 Task: Look for space in Shangzhi, China from 12th June, 2023 to 15th June, 2023 for 2 adults in price range Rs.10000 to Rs.15000. Place can be entire place with 1  bedroom having 1 bed and 1 bathroom. Property type can be house, flat, guest house, hotel. Booking option can be shelf check-in. Required host language is Chinese (Simplified).
Action: Mouse moved to (752, 104)
Screenshot: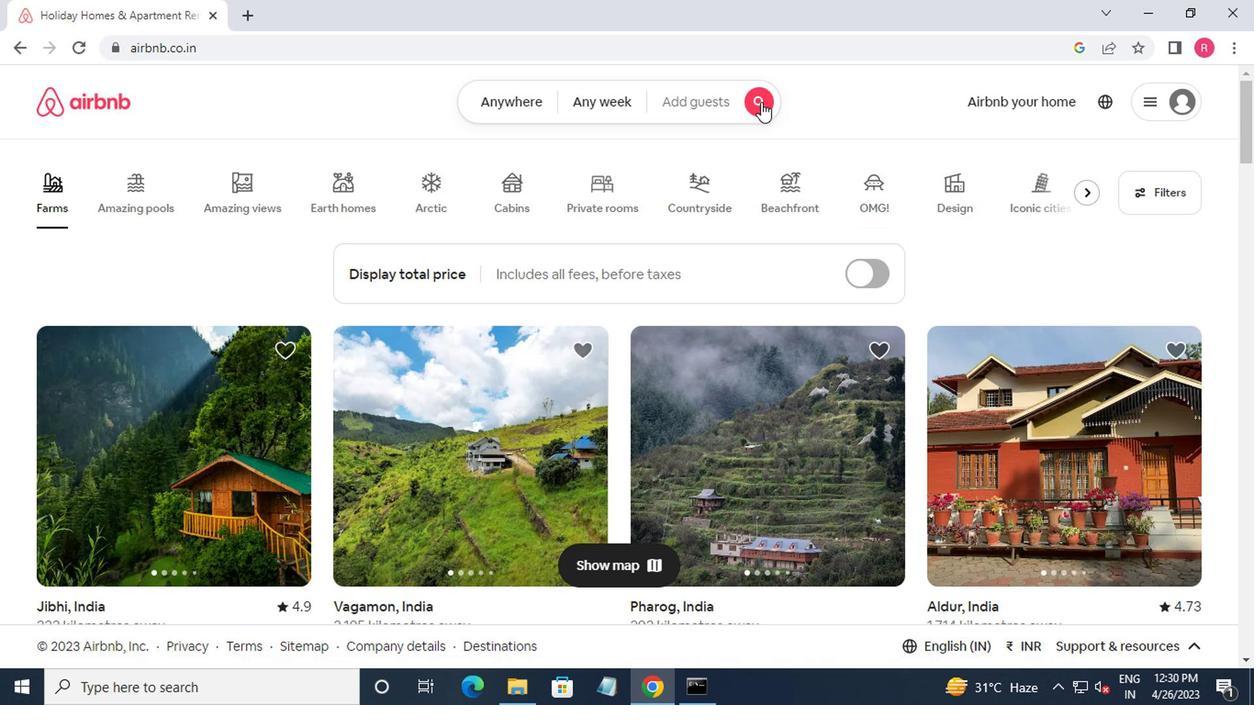 
Action: Mouse pressed left at (752, 104)
Screenshot: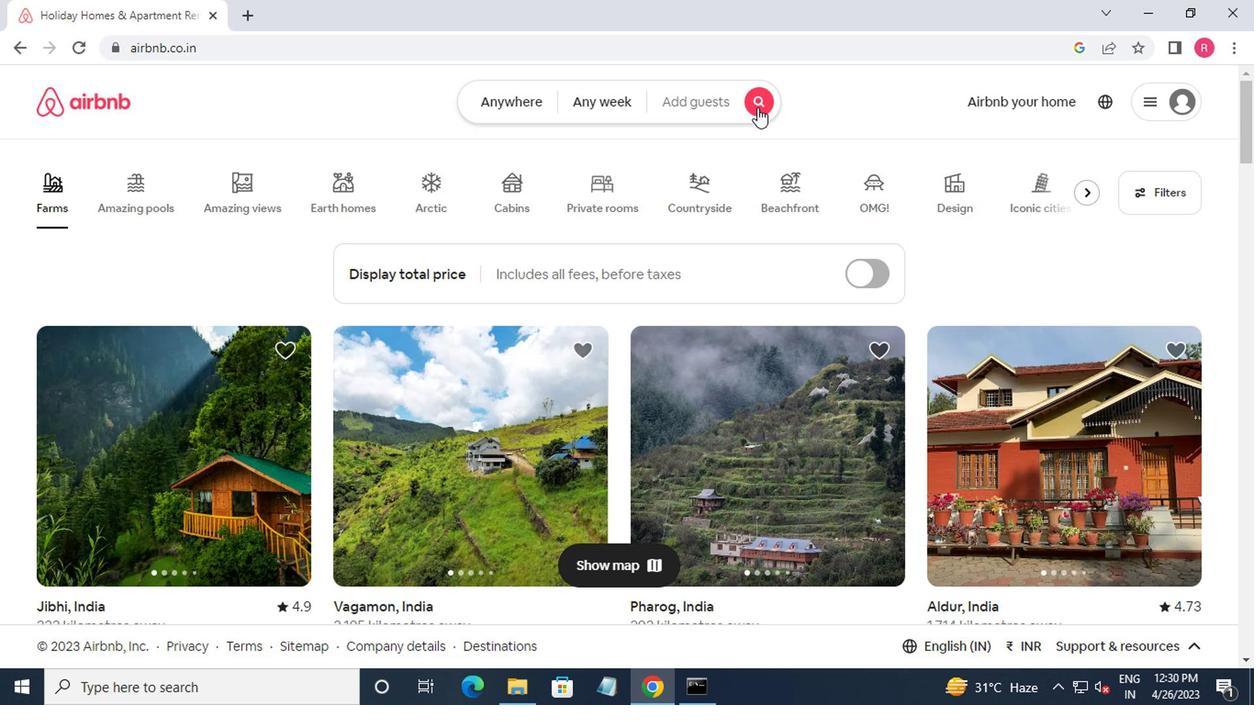 
Action: Mouse moved to (310, 183)
Screenshot: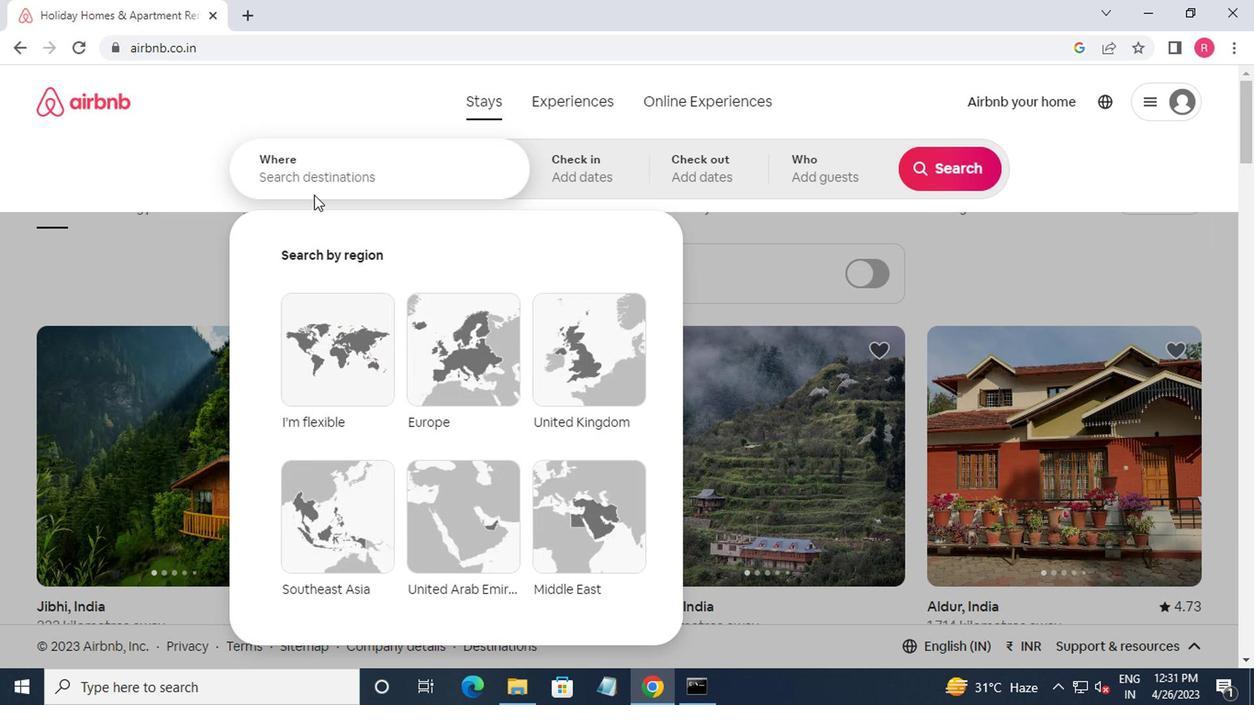 
Action: Mouse pressed left at (310, 183)
Screenshot: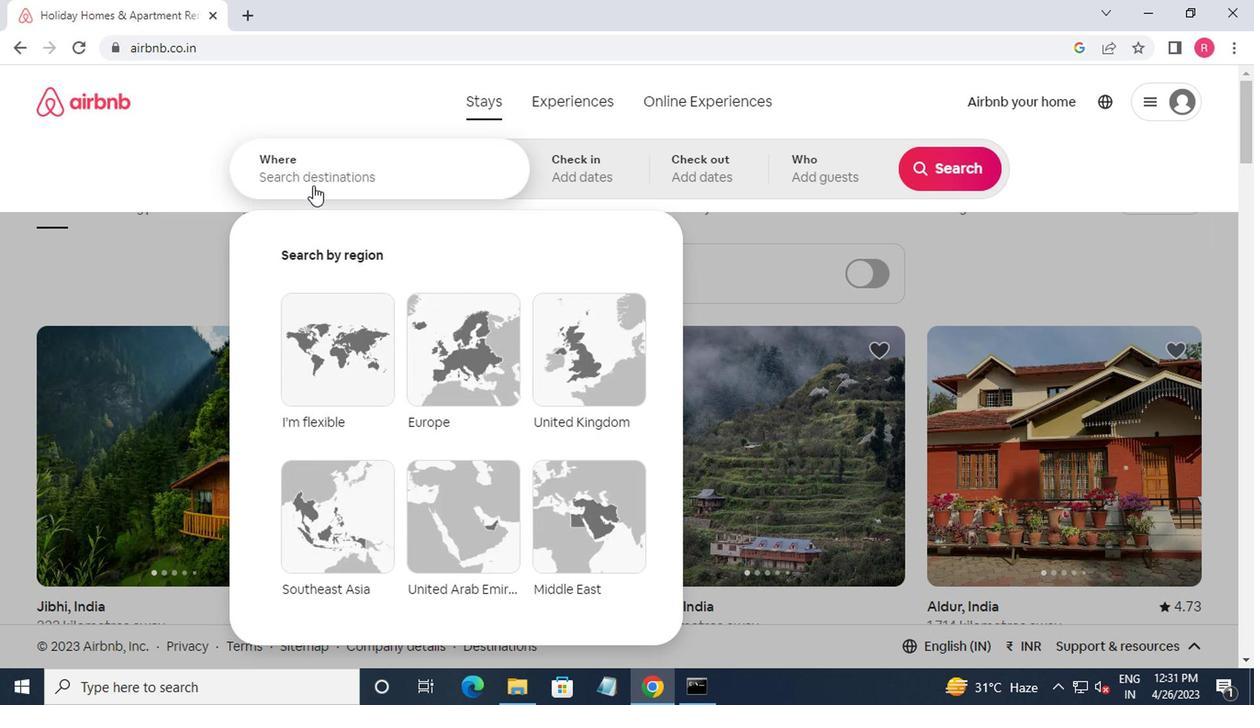 
Action: Key pressed shanghi,china
Screenshot: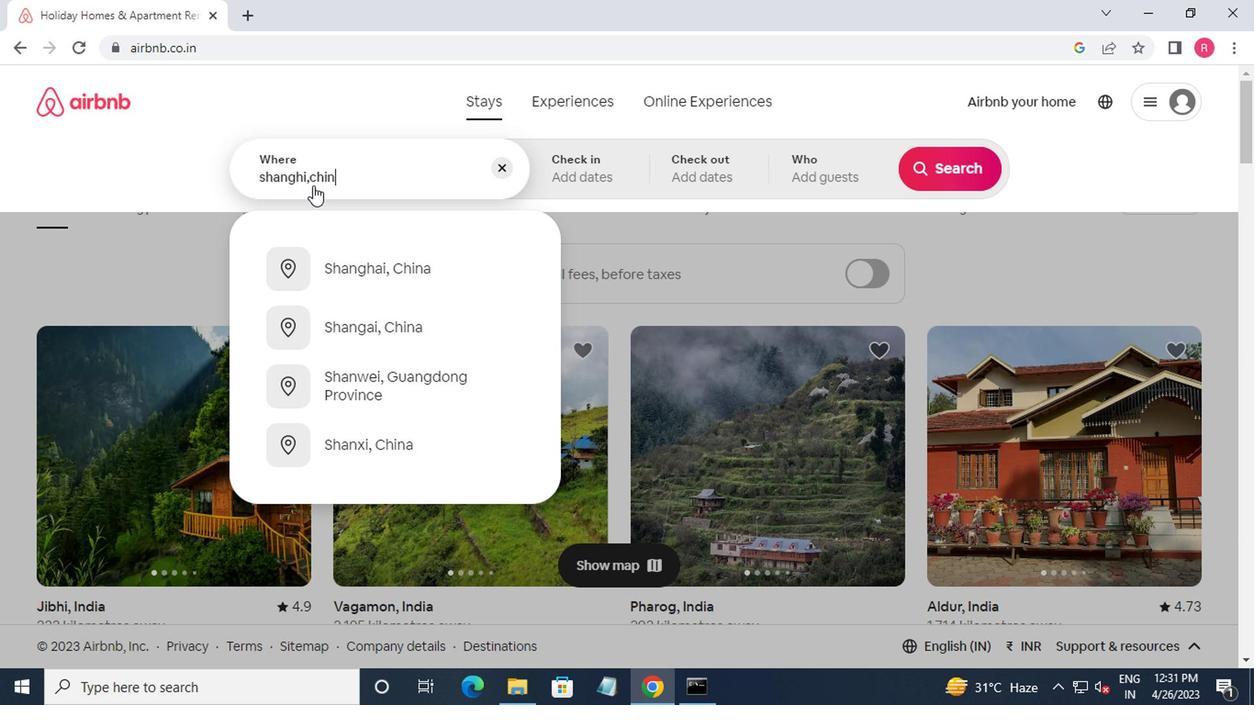 
Action: Mouse moved to (354, 290)
Screenshot: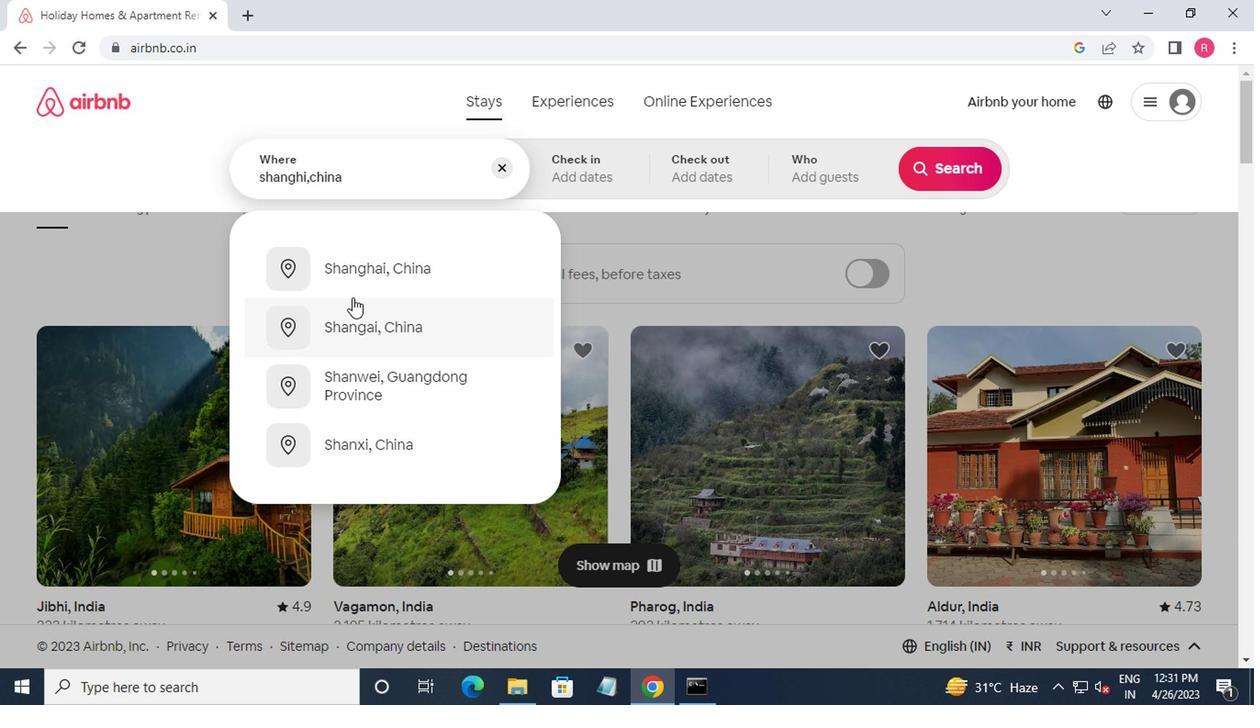 
Action: Mouse pressed left at (354, 290)
Screenshot: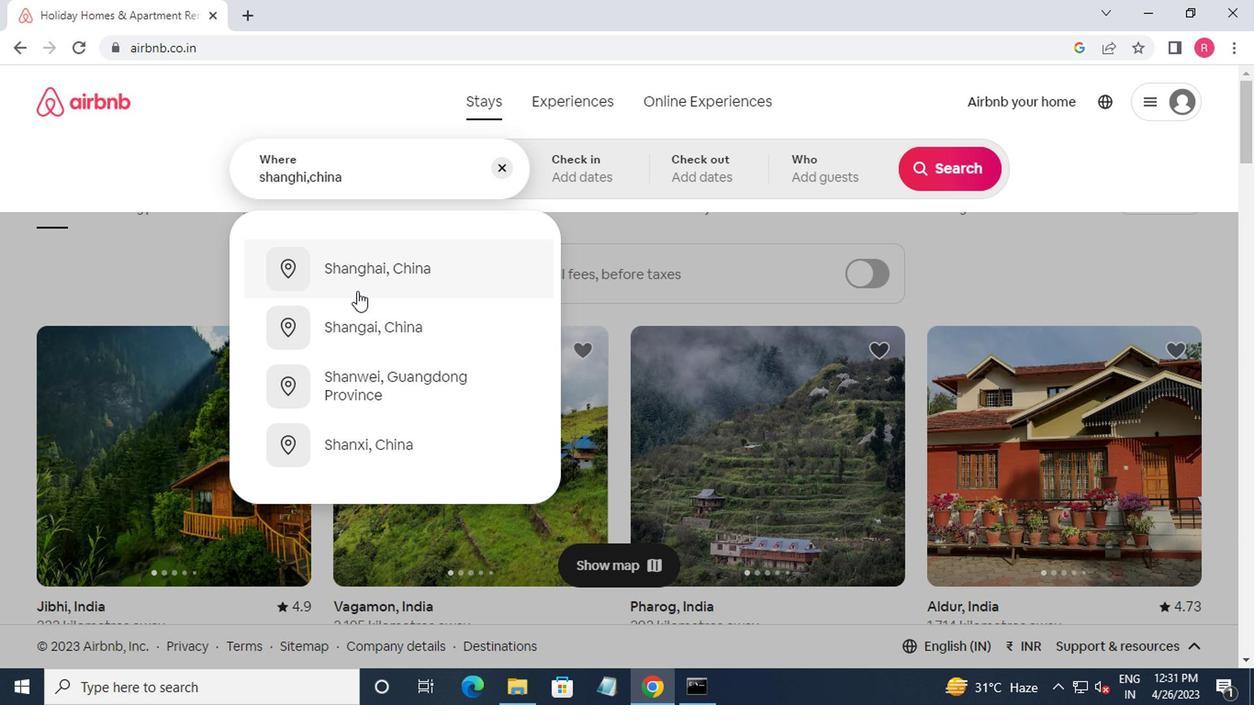 
Action: Mouse moved to (944, 317)
Screenshot: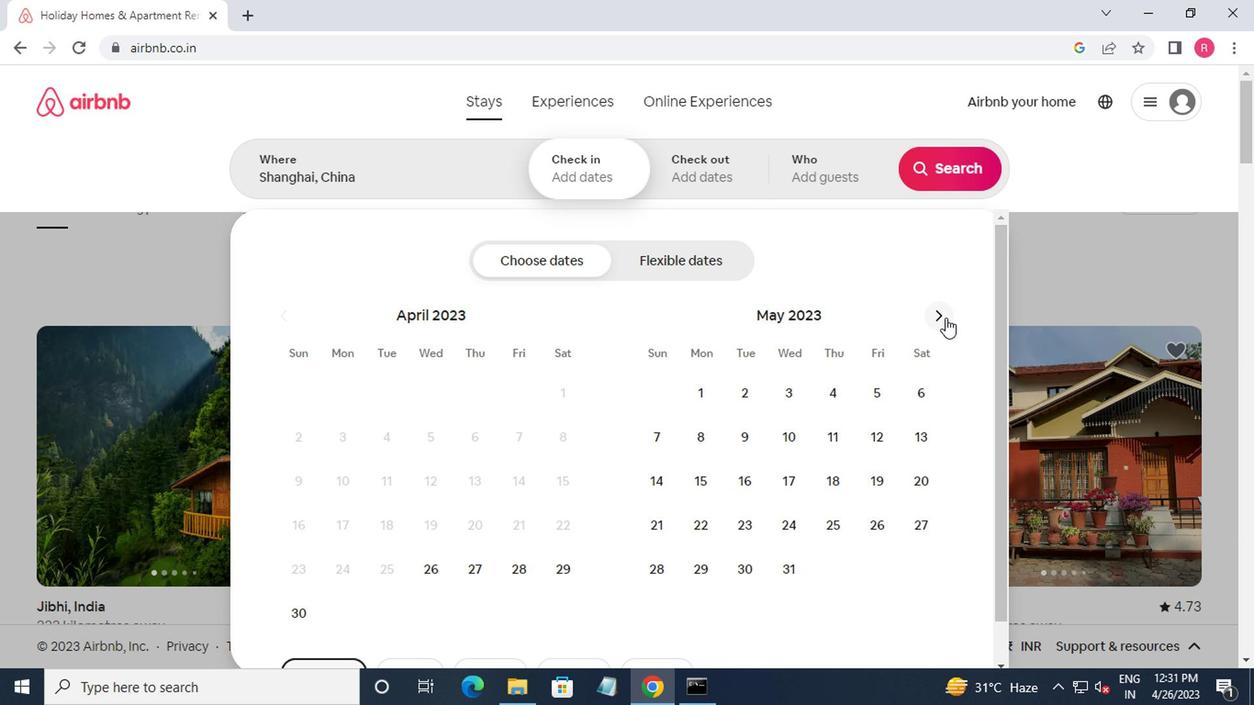 
Action: Mouse pressed left at (944, 317)
Screenshot: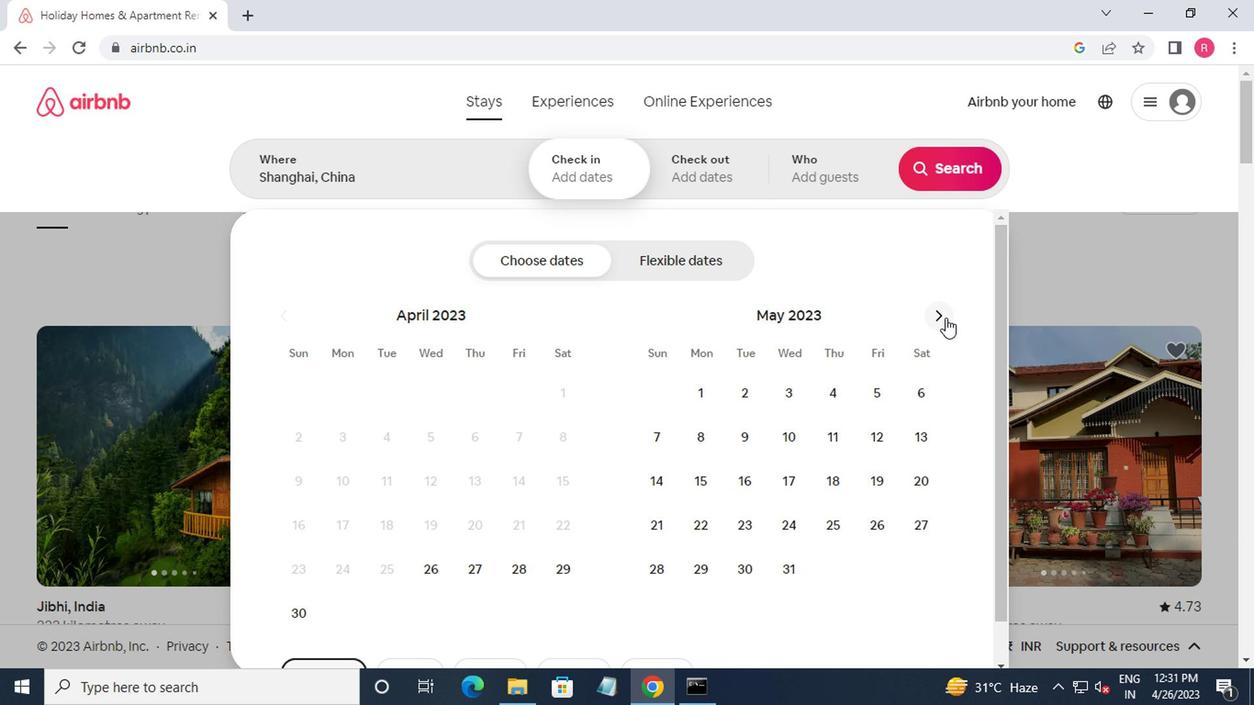 
Action: Mouse moved to (703, 486)
Screenshot: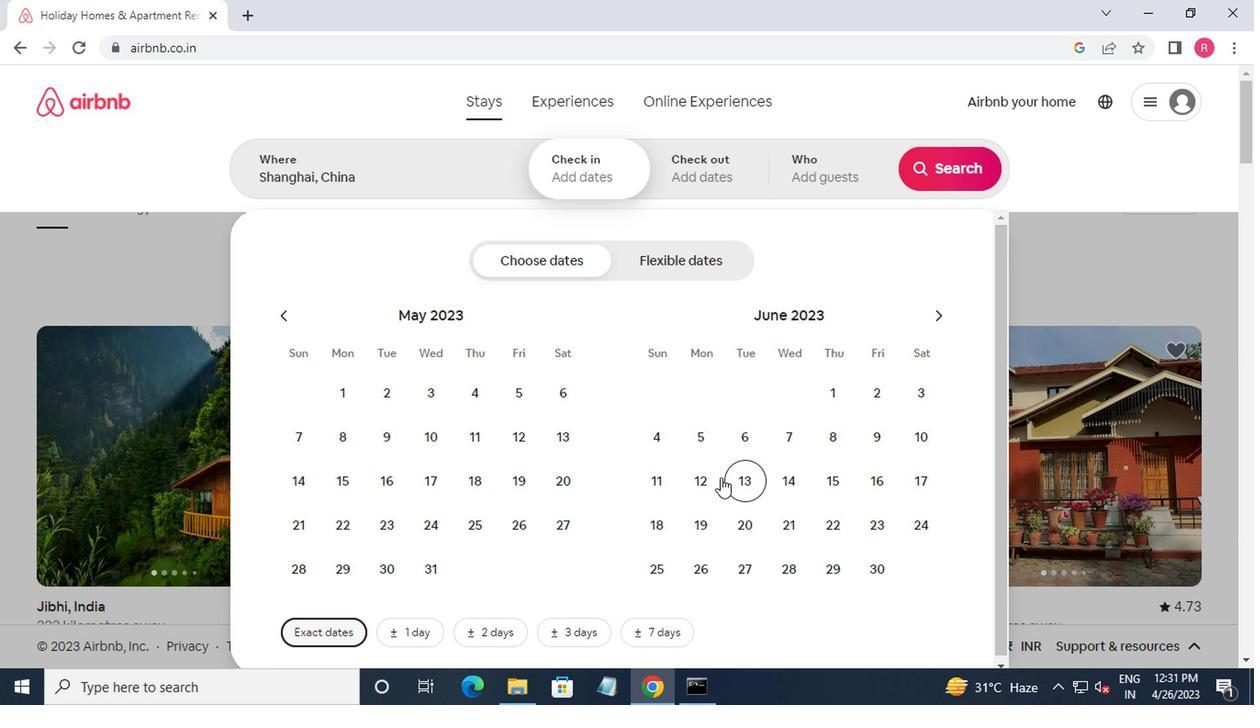 
Action: Mouse pressed left at (703, 486)
Screenshot: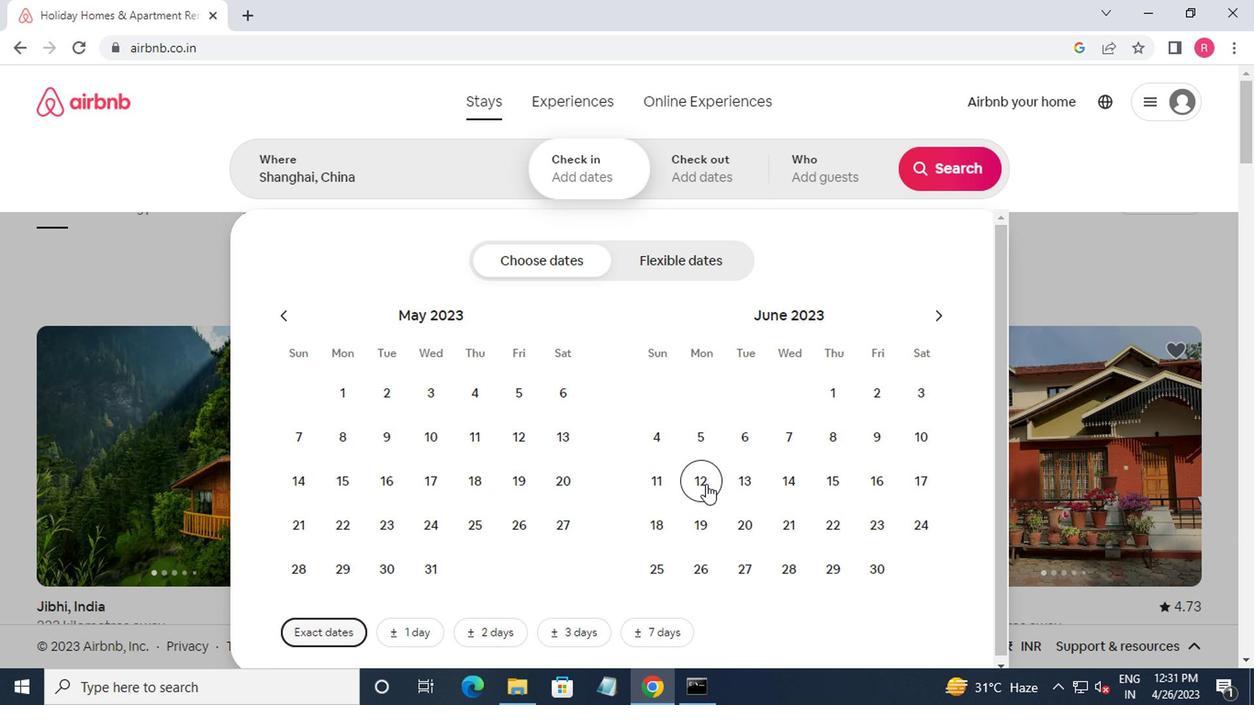 
Action: Mouse moved to (831, 489)
Screenshot: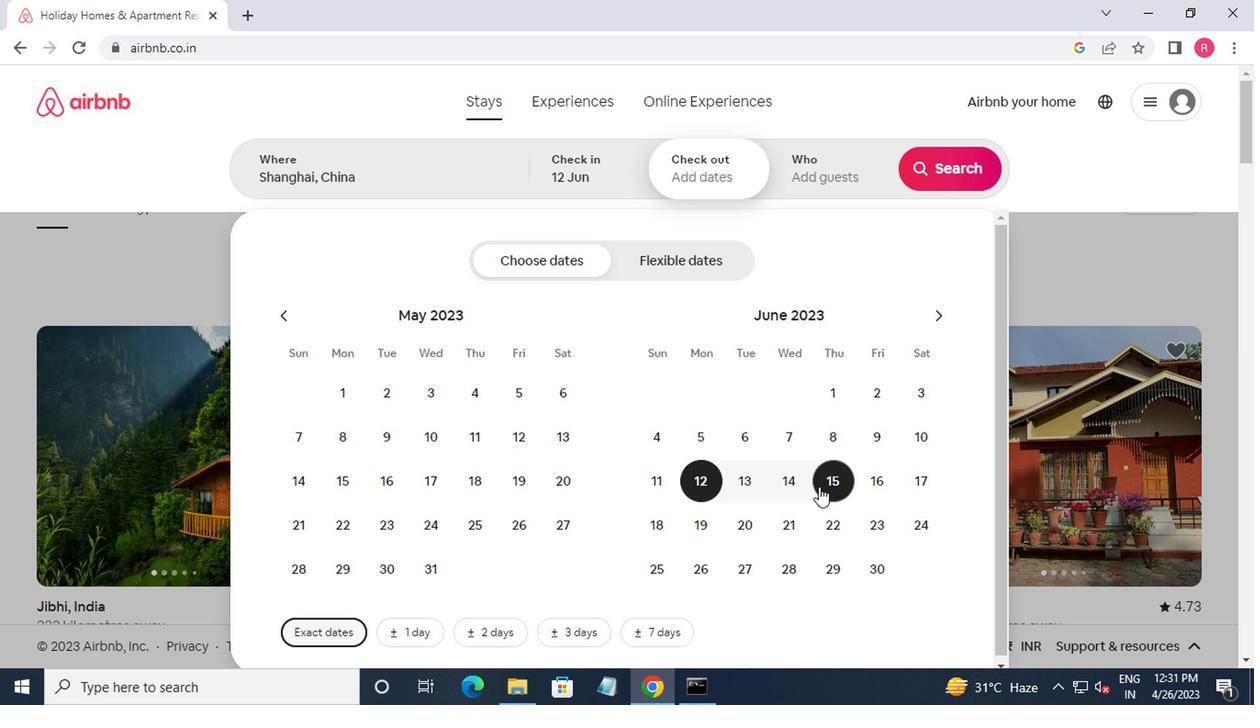 
Action: Mouse pressed left at (831, 489)
Screenshot: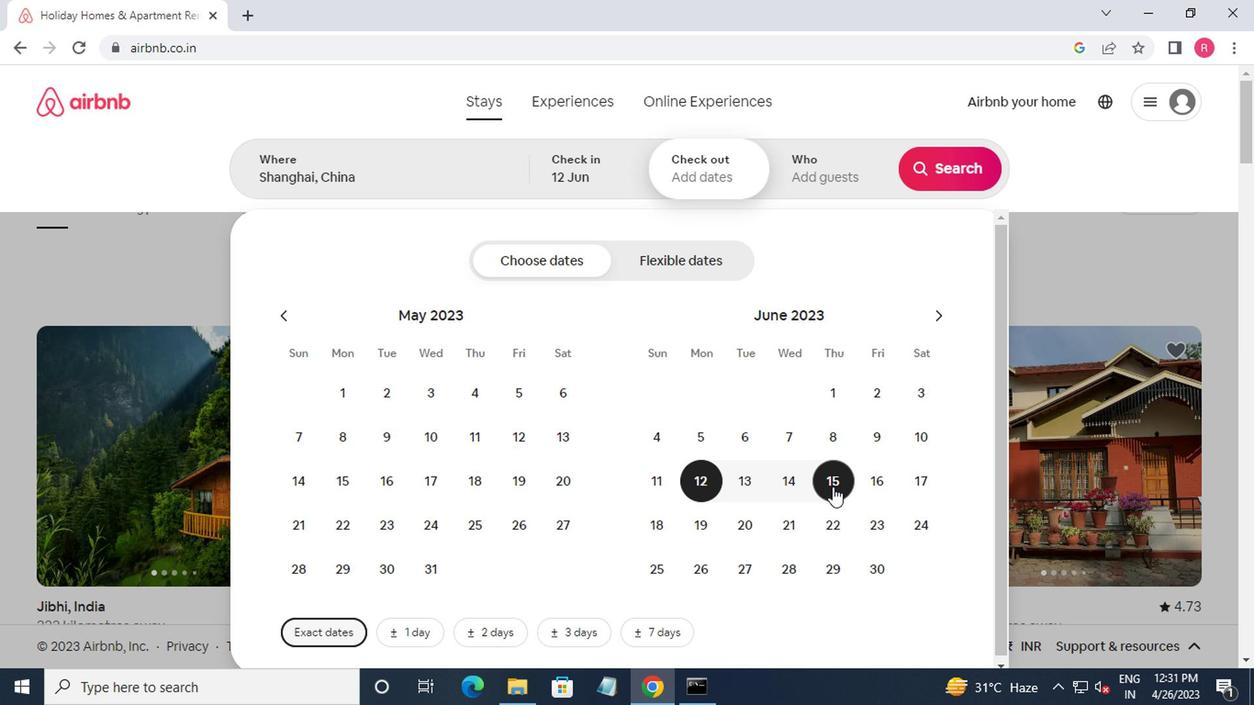 
Action: Mouse moved to (806, 185)
Screenshot: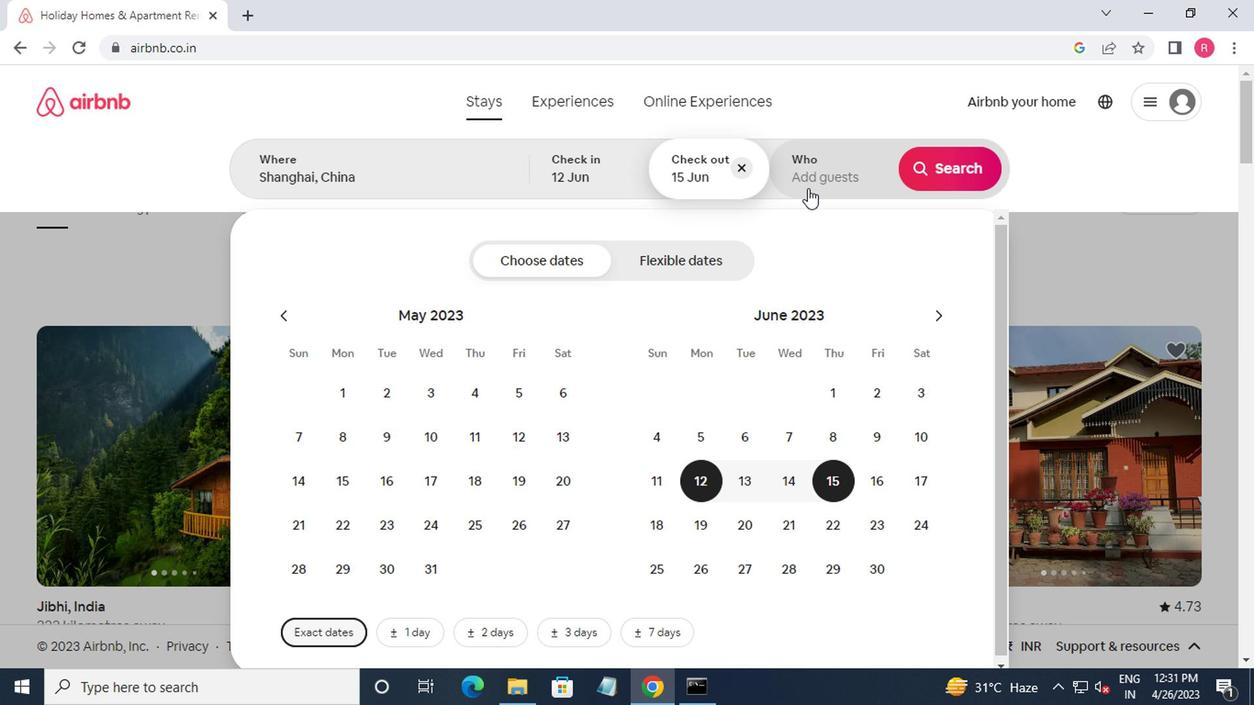 
Action: Mouse pressed left at (806, 185)
Screenshot: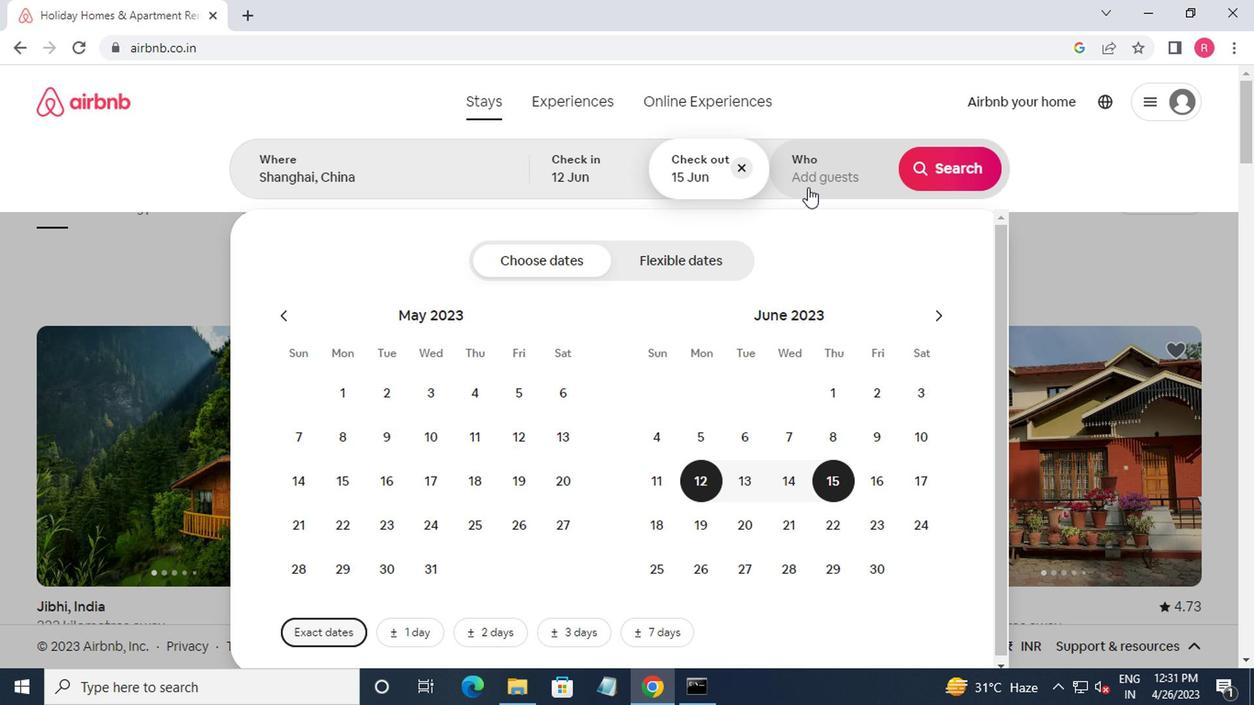
Action: Mouse moved to (946, 266)
Screenshot: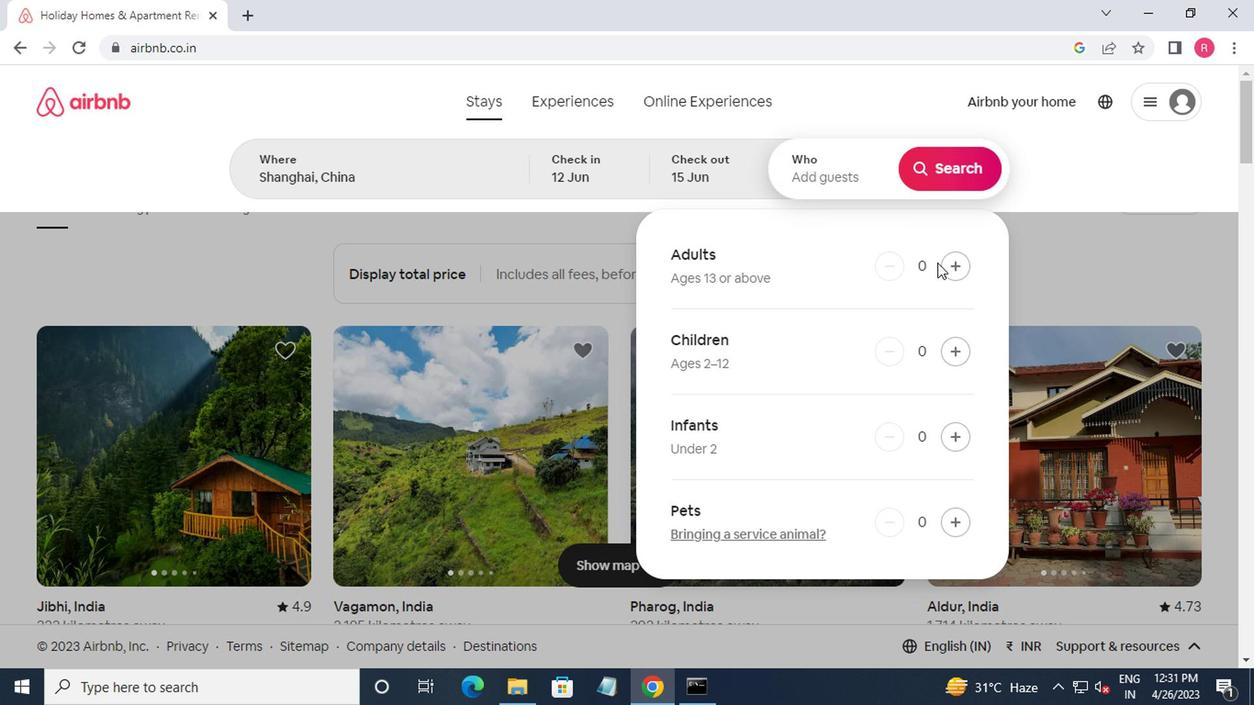 
Action: Mouse pressed left at (946, 266)
Screenshot: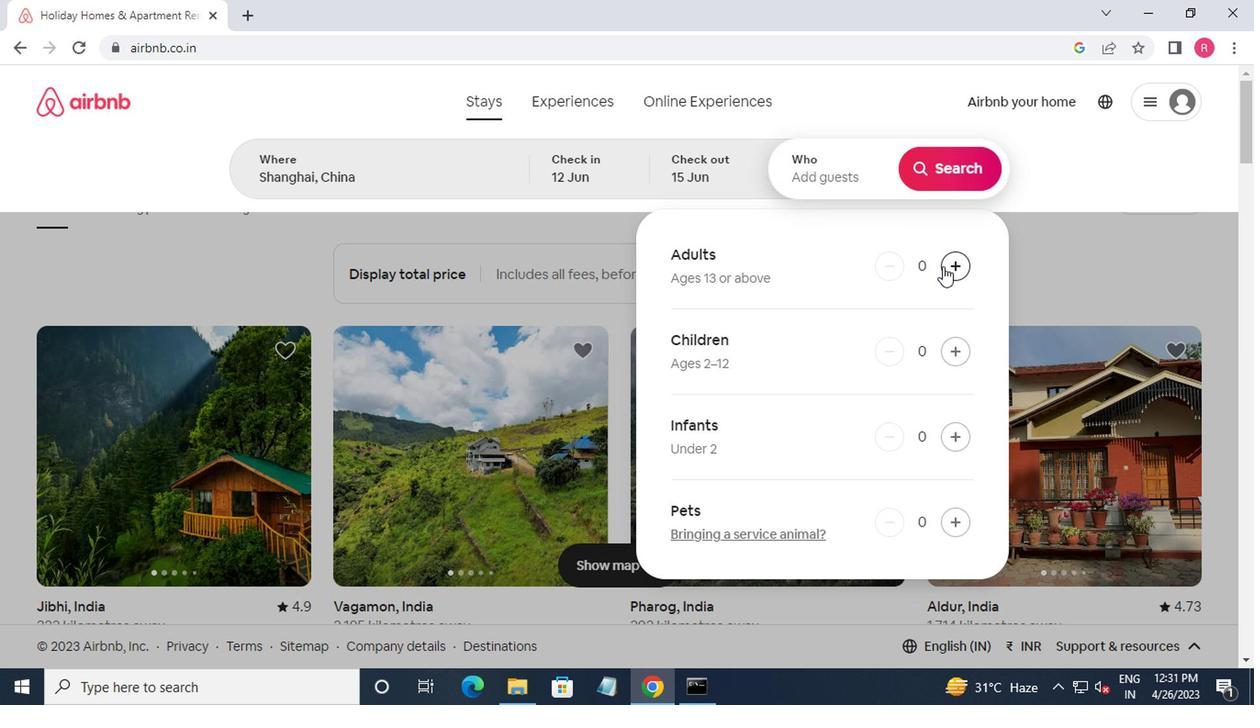 
Action: Mouse moved to (947, 266)
Screenshot: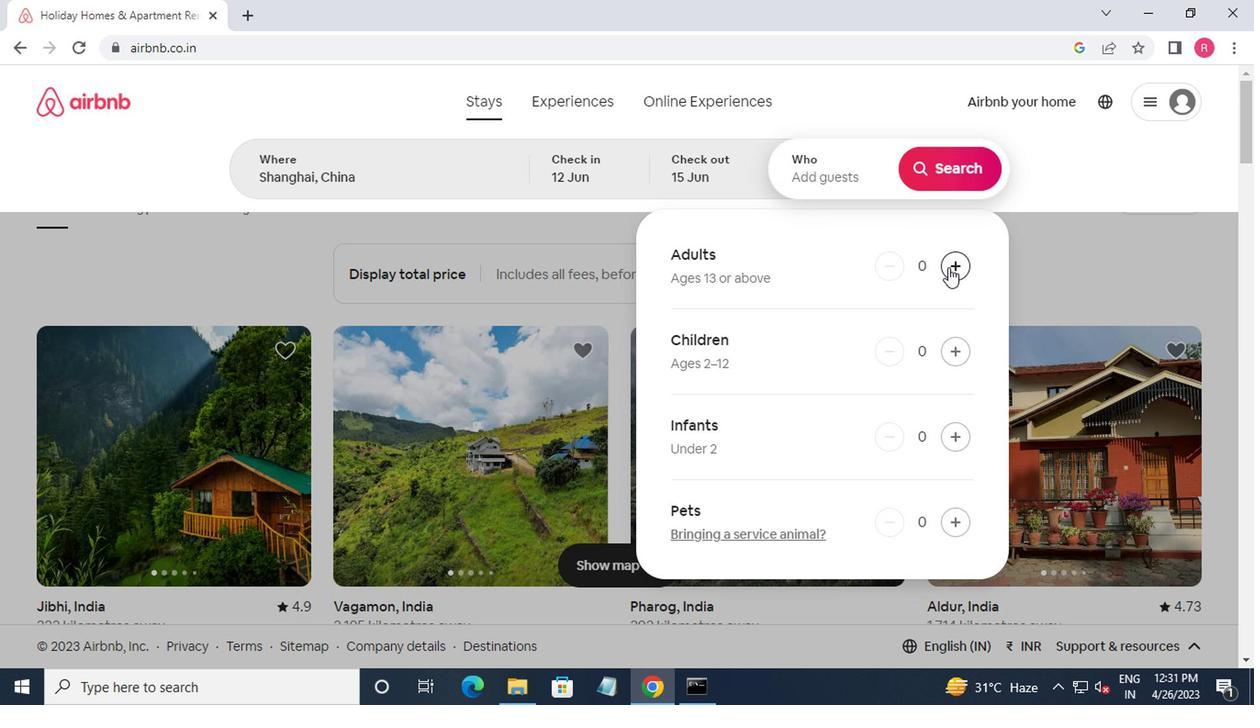 
Action: Mouse pressed left at (947, 266)
Screenshot: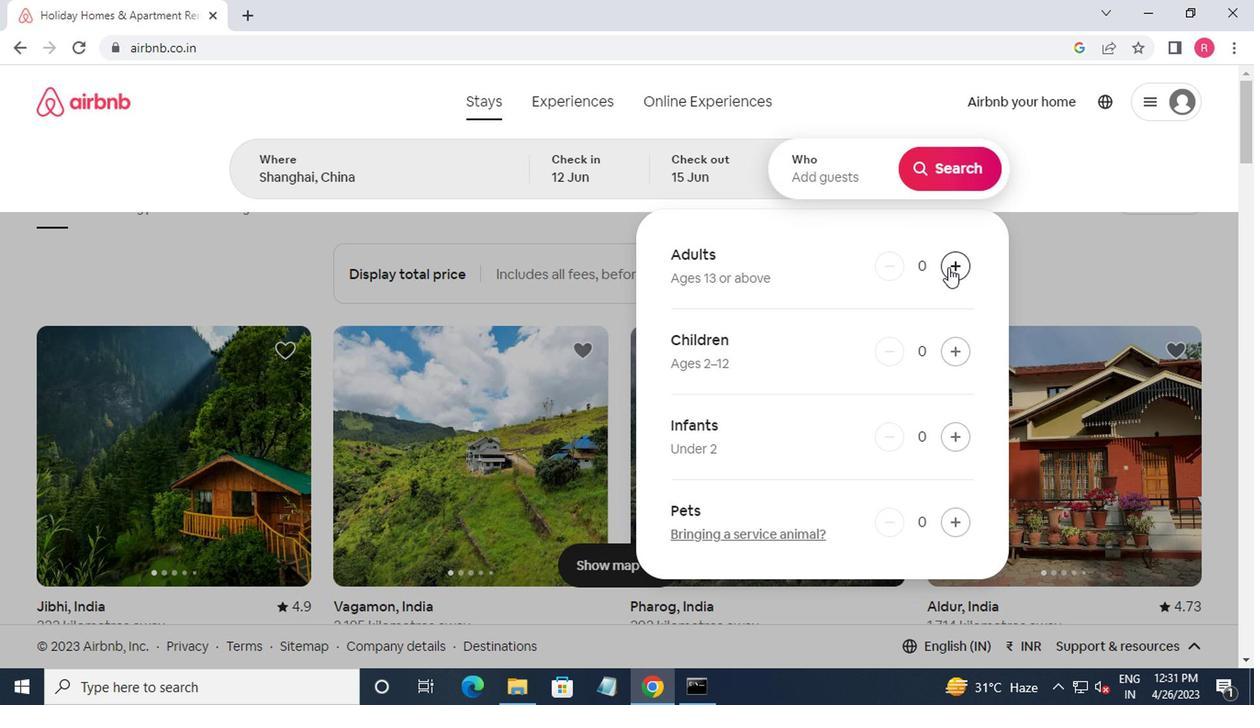 
Action: Mouse moved to (929, 182)
Screenshot: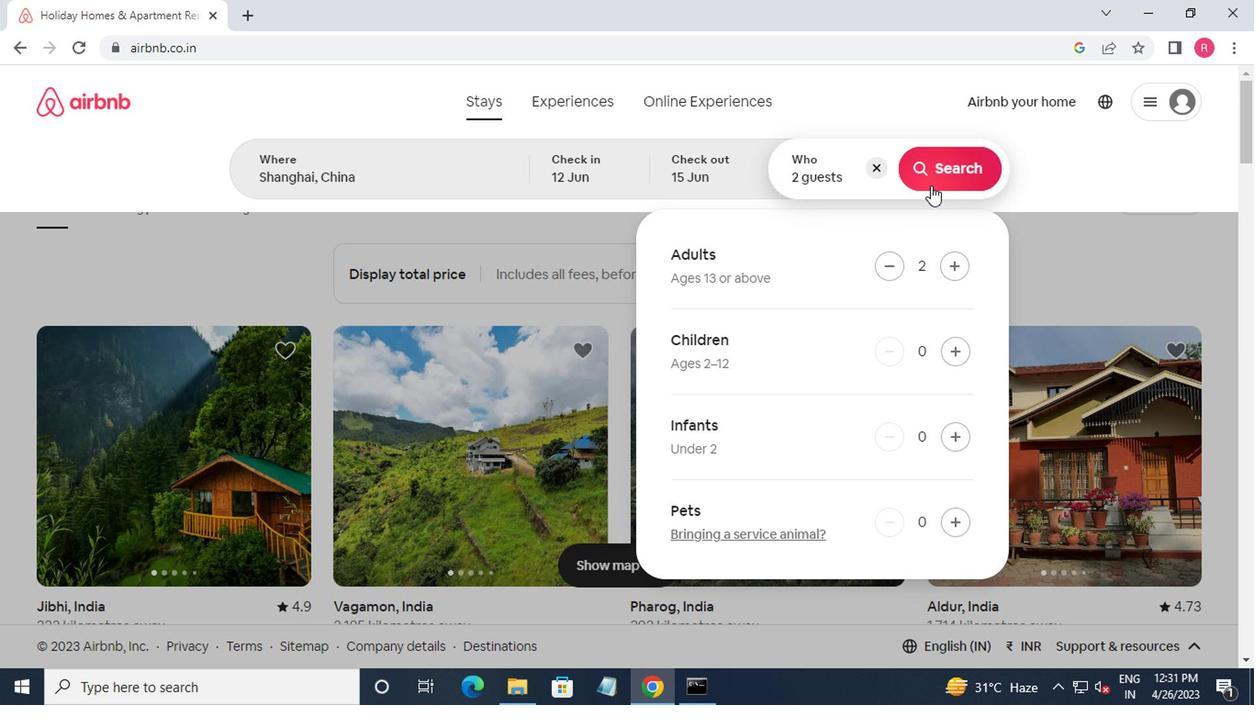 
Action: Mouse pressed left at (929, 182)
Screenshot: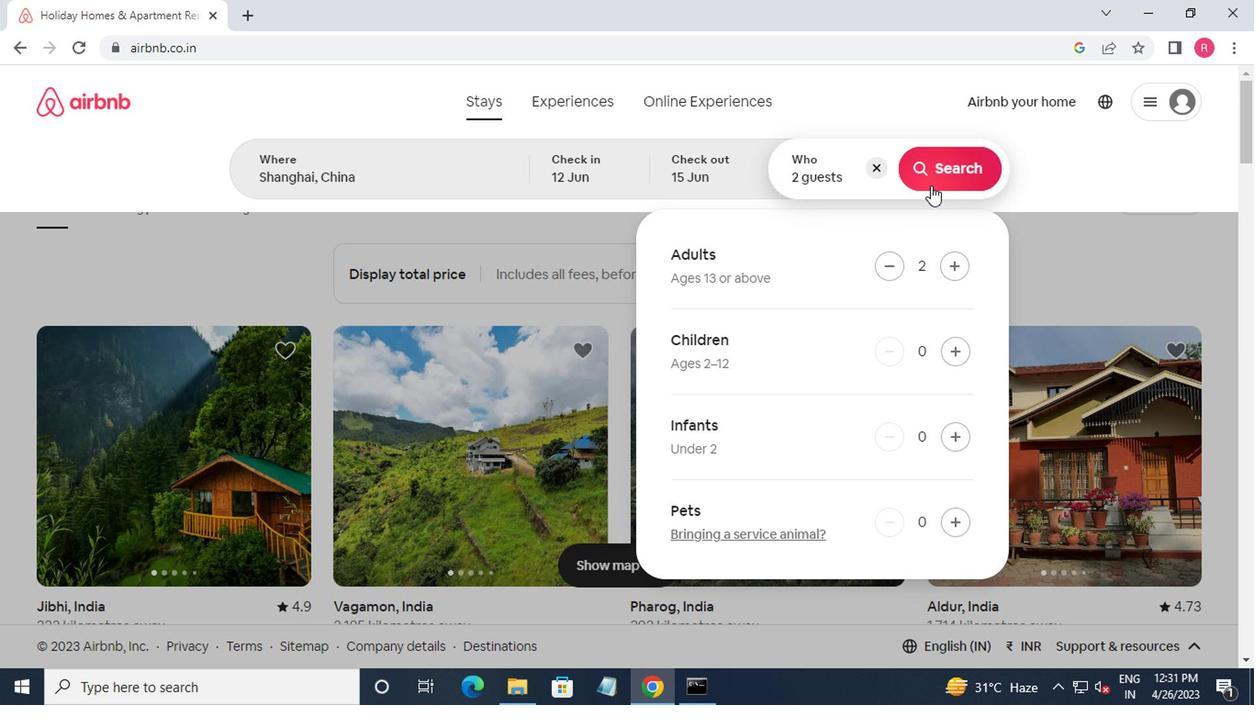 
Action: Mouse moved to (1184, 171)
Screenshot: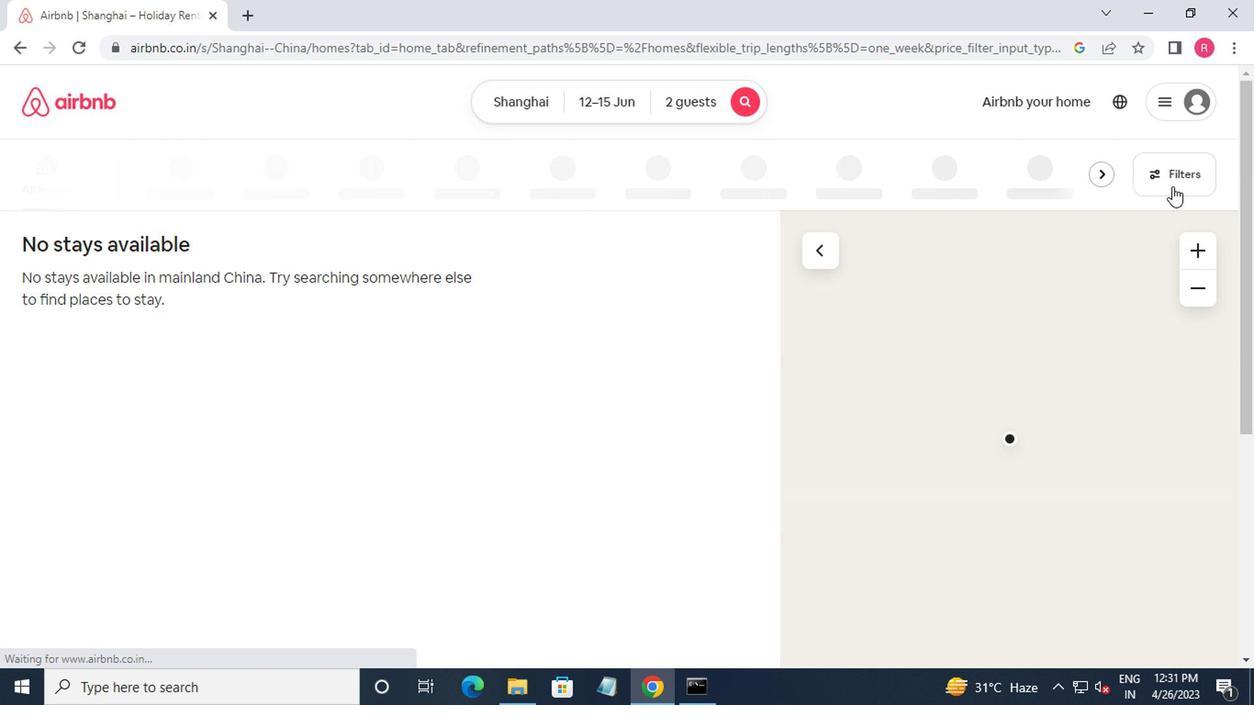 
Action: Mouse pressed left at (1184, 171)
Screenshot: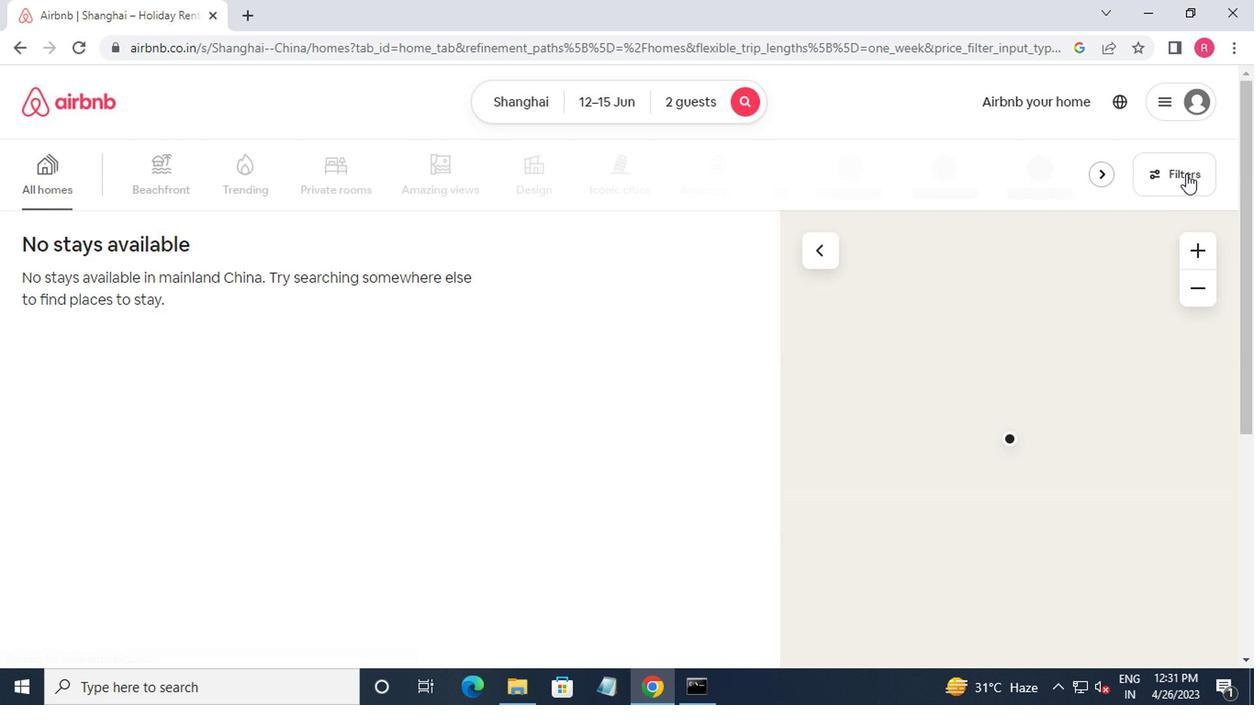 
Action: Mouse moved to (468, 288)
Screenshot: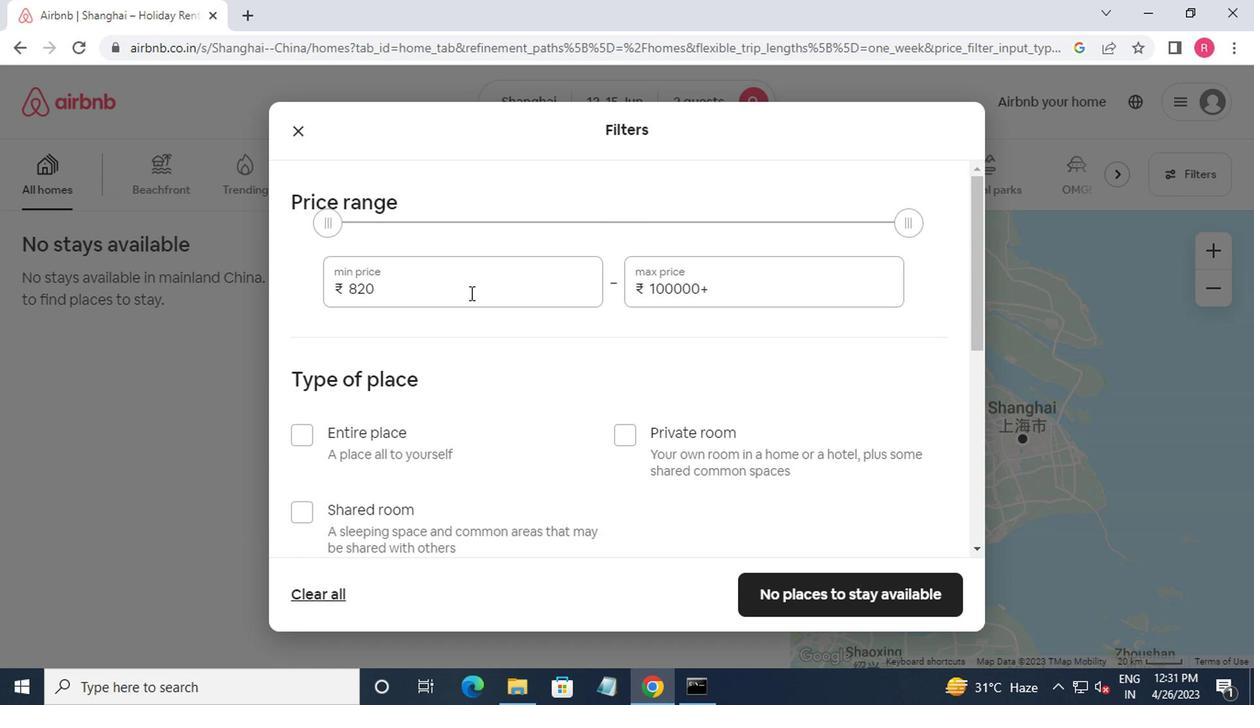 
Action: Mouse pressed left at (468, 288)
Screenshot: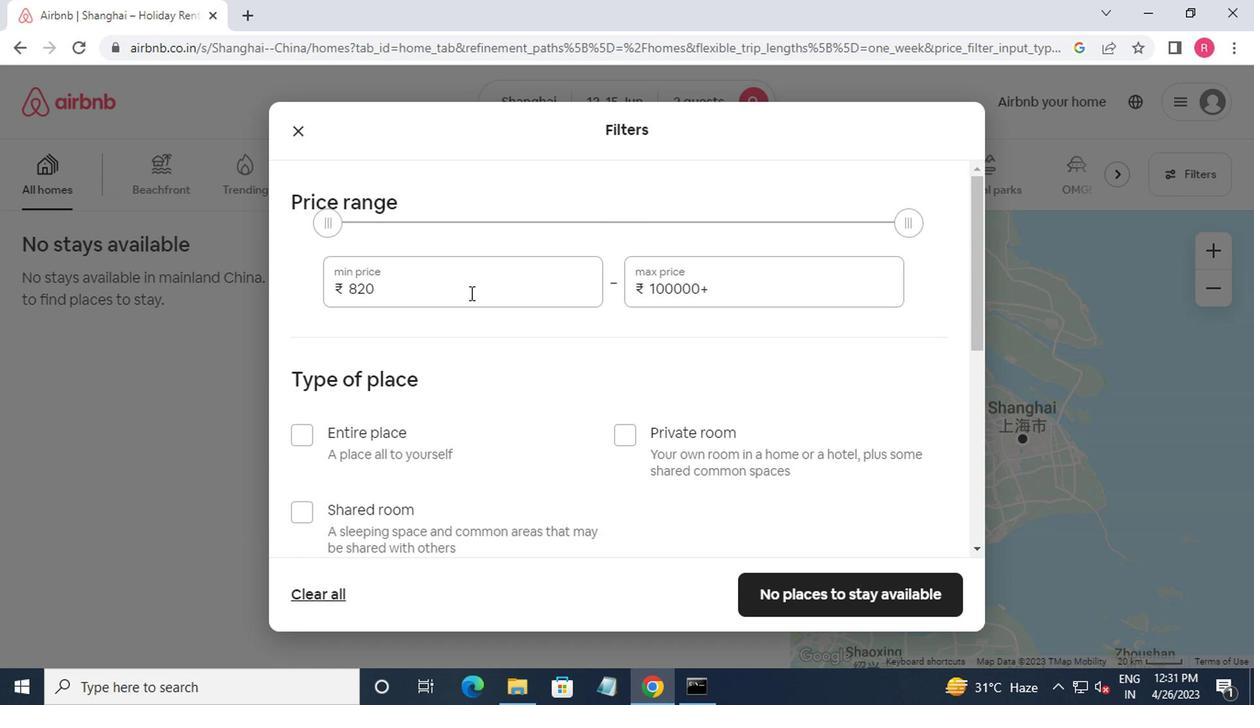 
Action: Mouse moved to (471, 286)
Screenshot: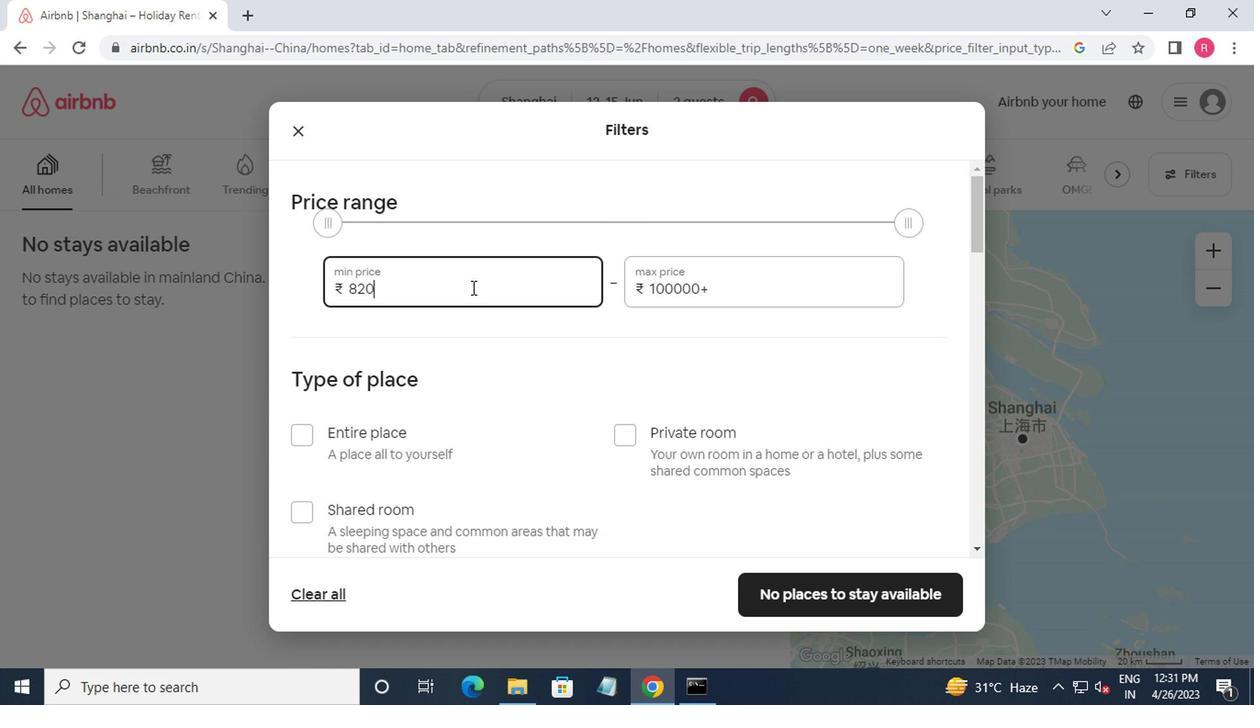 
Action: Key pressed <Key.backspace><Key.backspace><Key.backspace>10000<Key.tab>15000
Screenshot: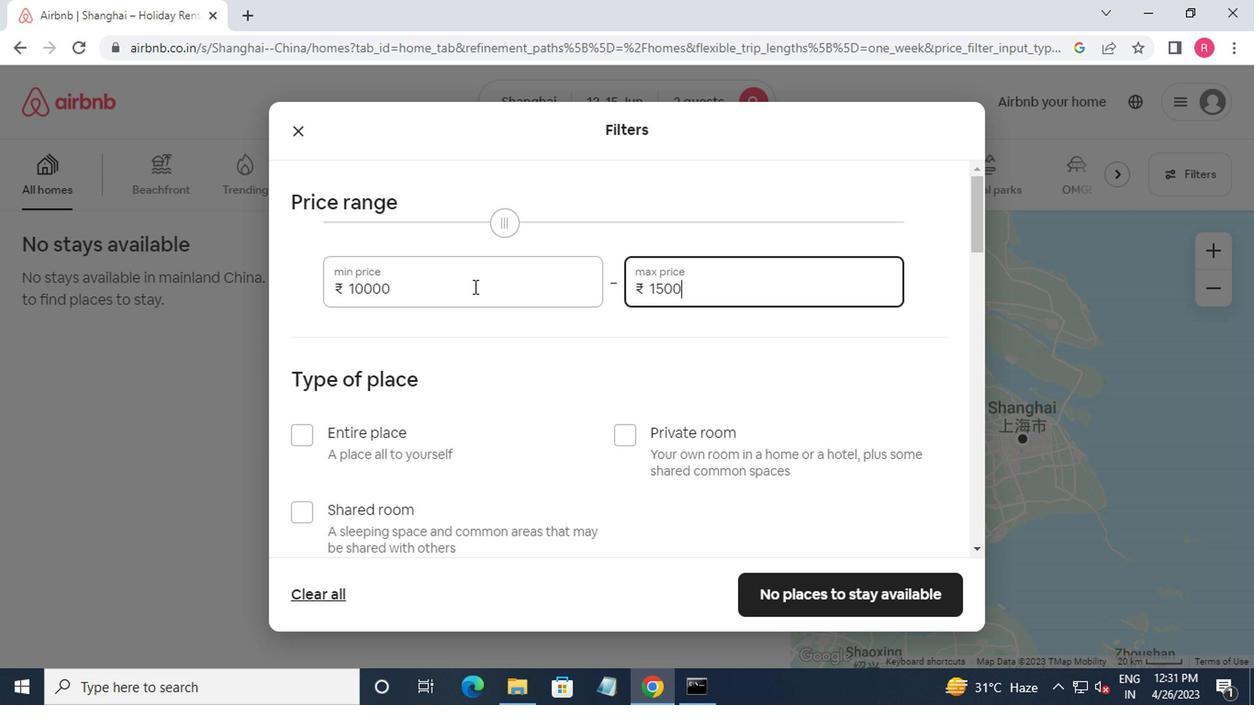 
Action: Mouse moved to (443, 312)
Screenshot: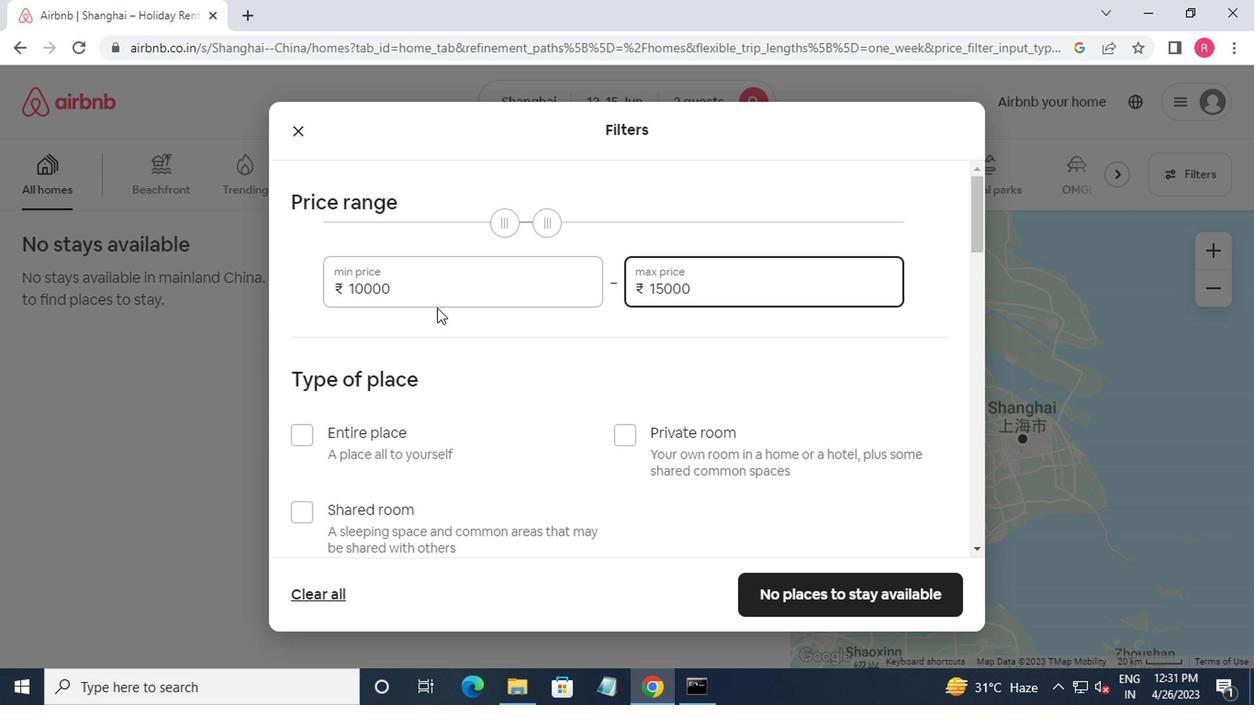 
Action: Mouse scrolled (443, 311) with delta (0, -1)
Screenshot: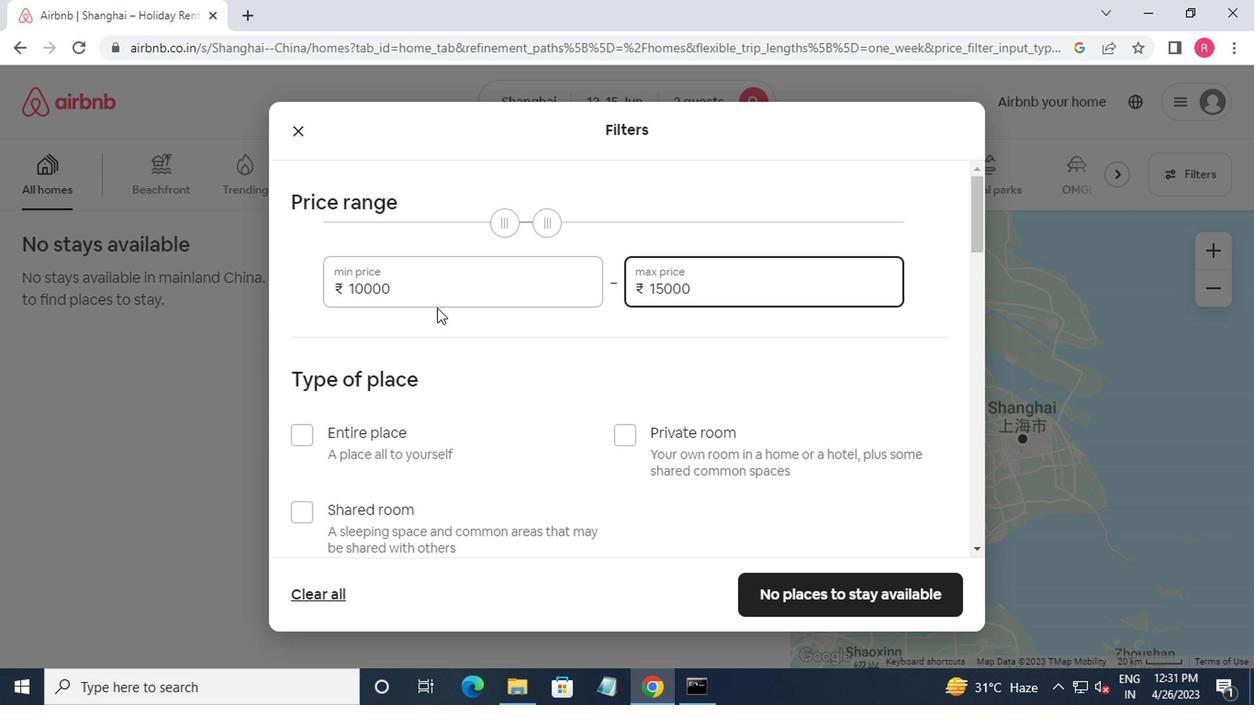 
Action: Mouse moved to (450, 327)
Screenshot: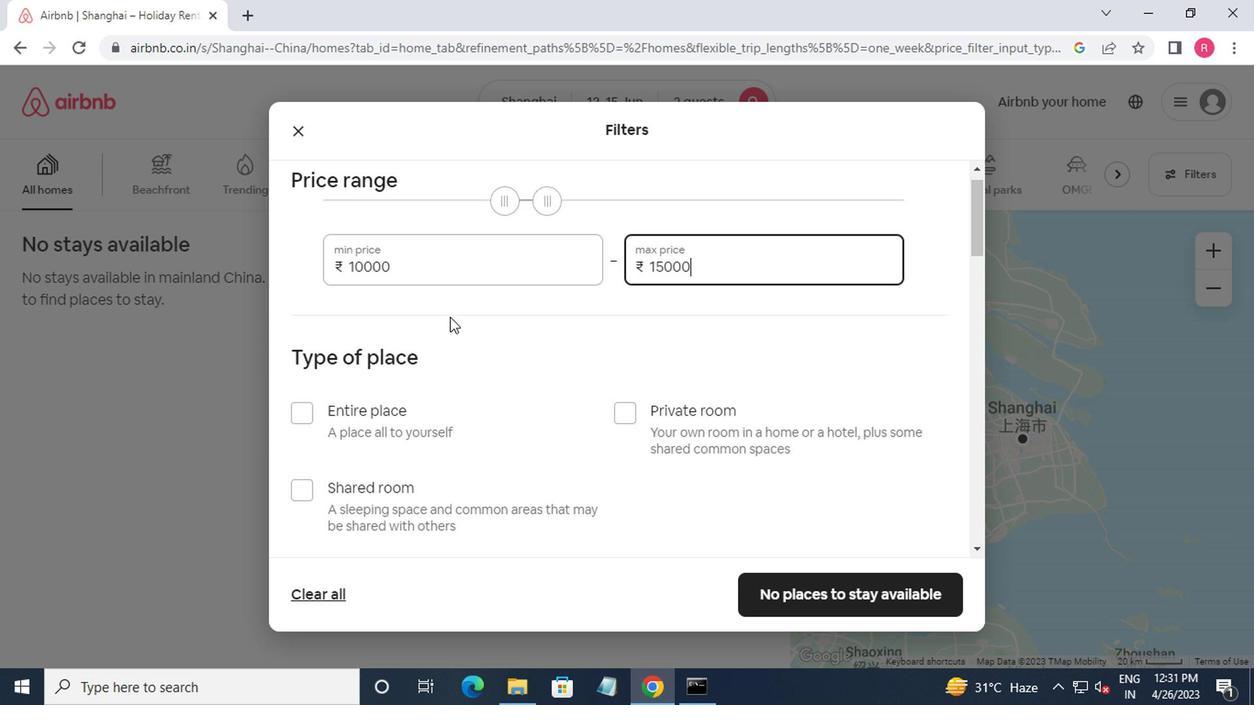 
Action: Mouse scrolled (450, 326) with delta (0, -1)
Screenshot: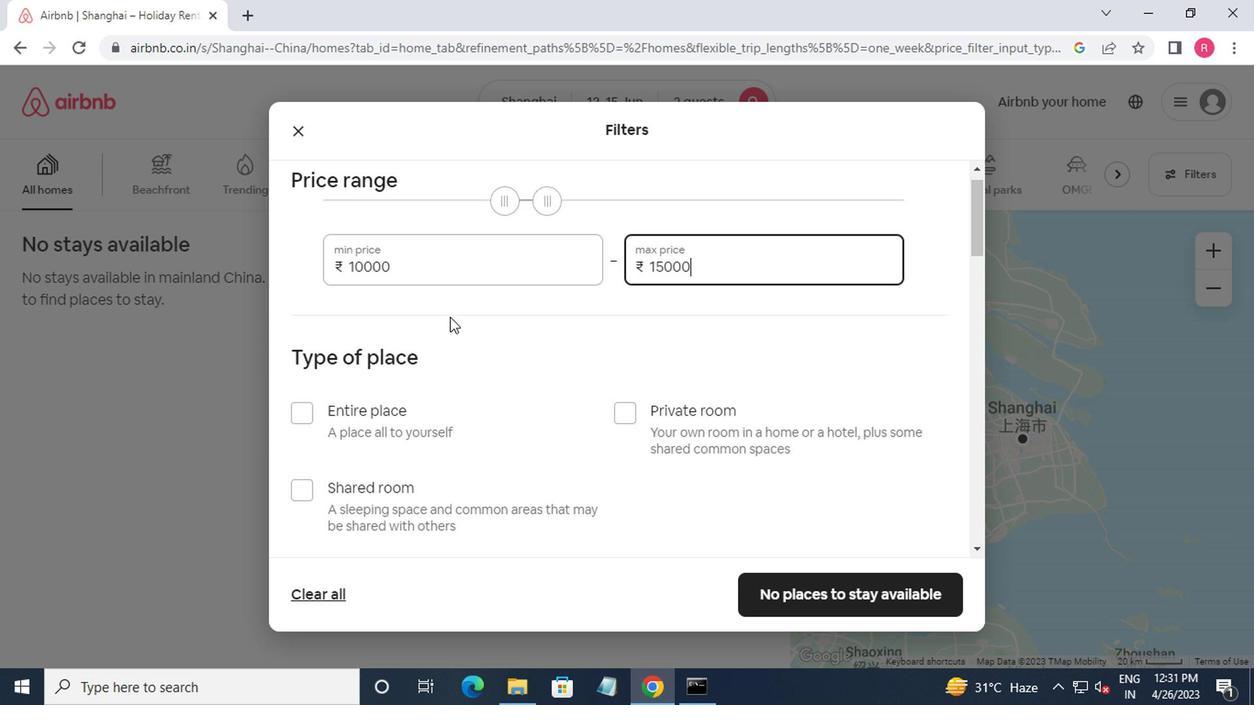 
Action: Mouse moved to (298, 250)
Screenshot: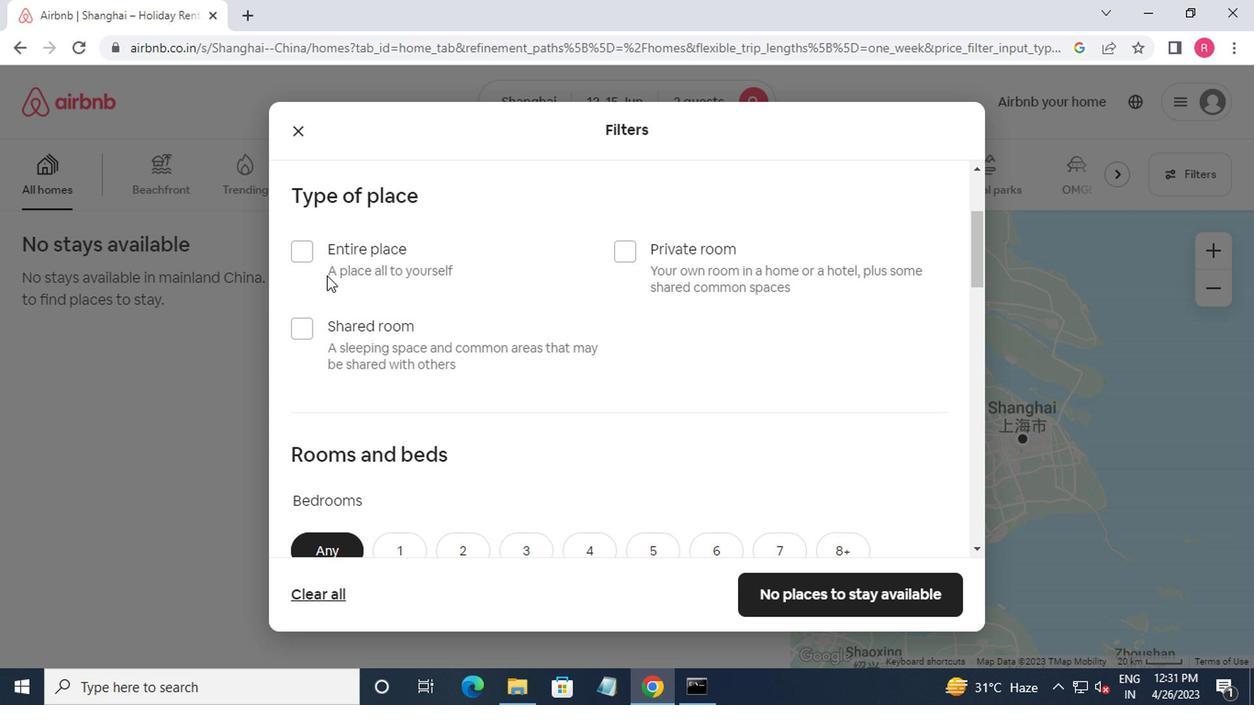
Action: Mouse pressed left at (298, 250)
Screenshot: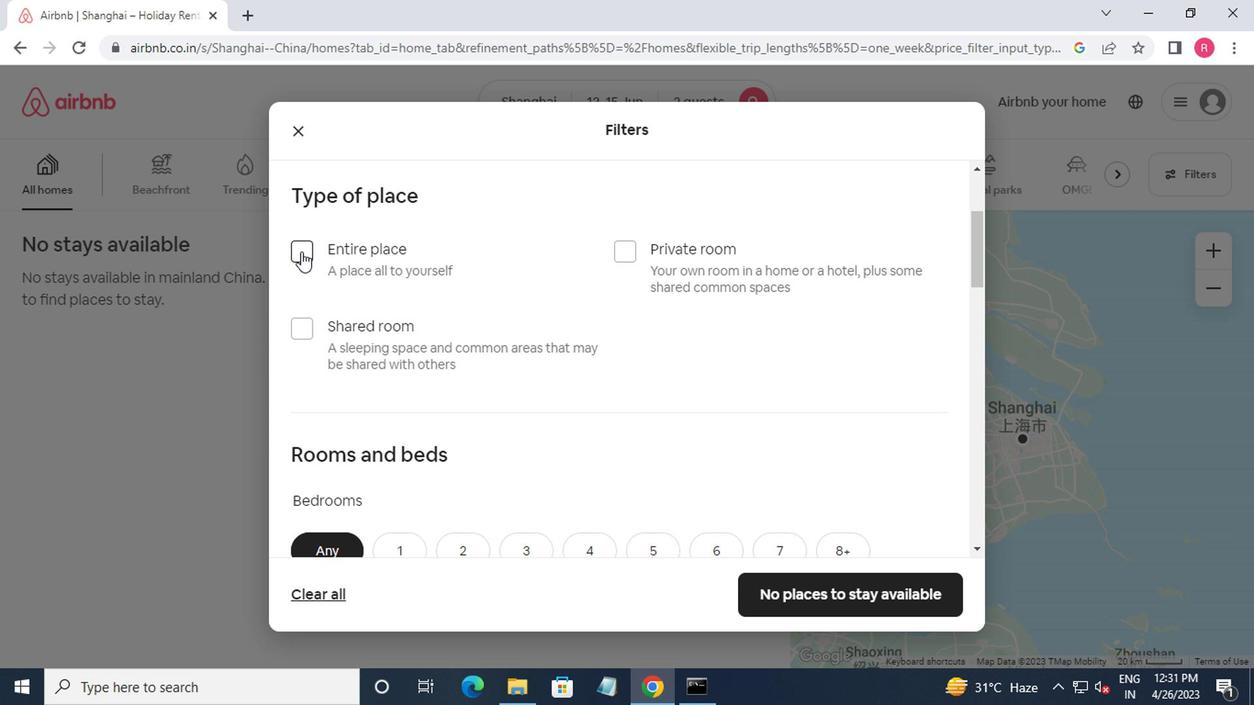 
Action: Mouse moved to (301, 248)
Screenshot: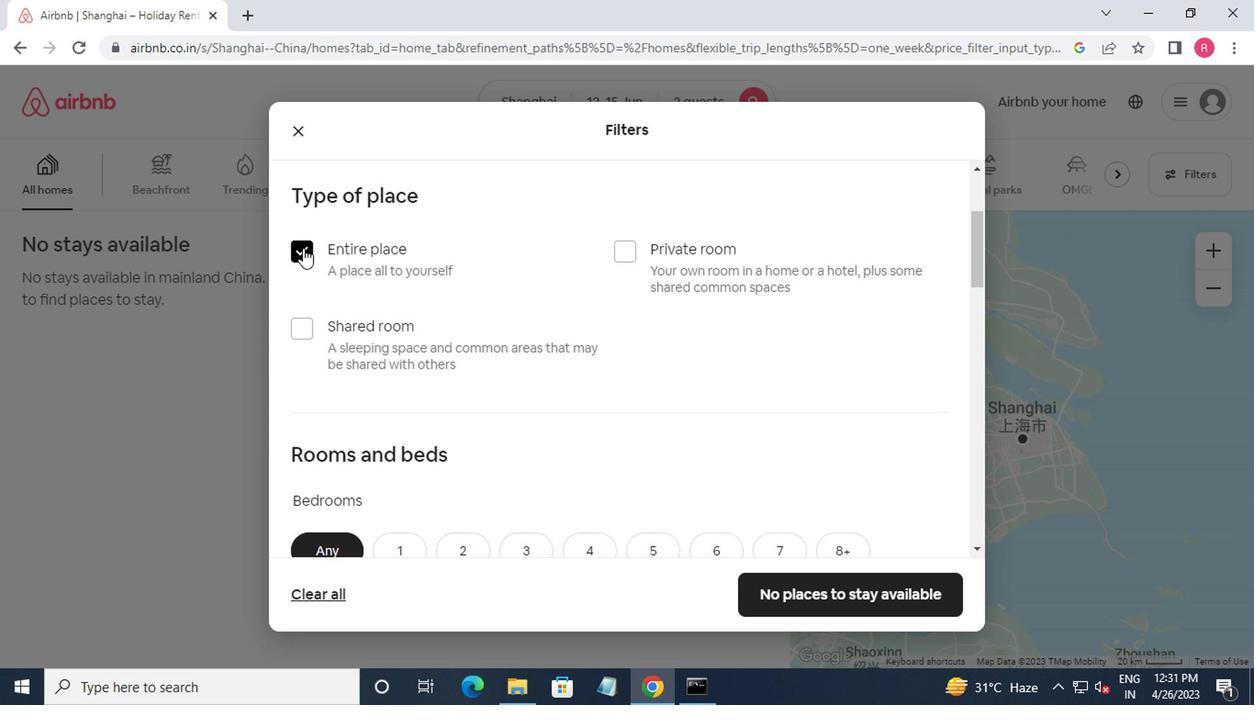 
Action: Mouse scrolled (301, 247) with delta (0, -1)
Screenshot: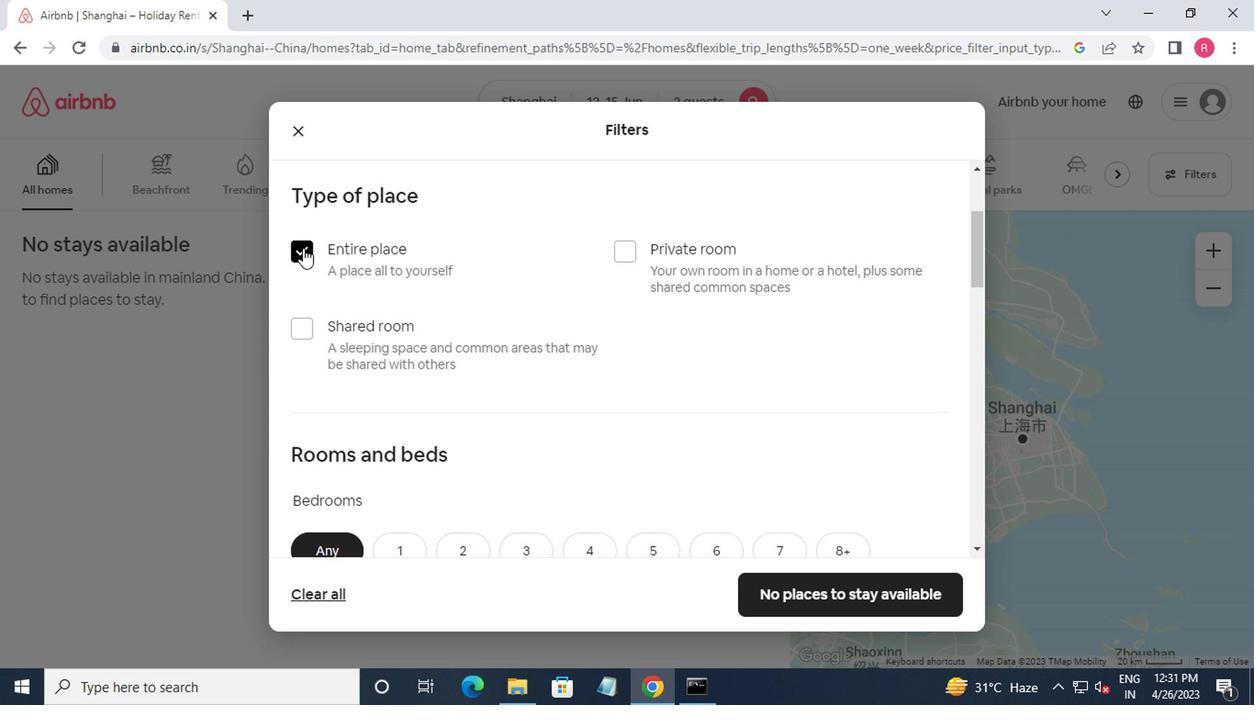 
Action: Mouse moved to (394, 354)
Screenshot: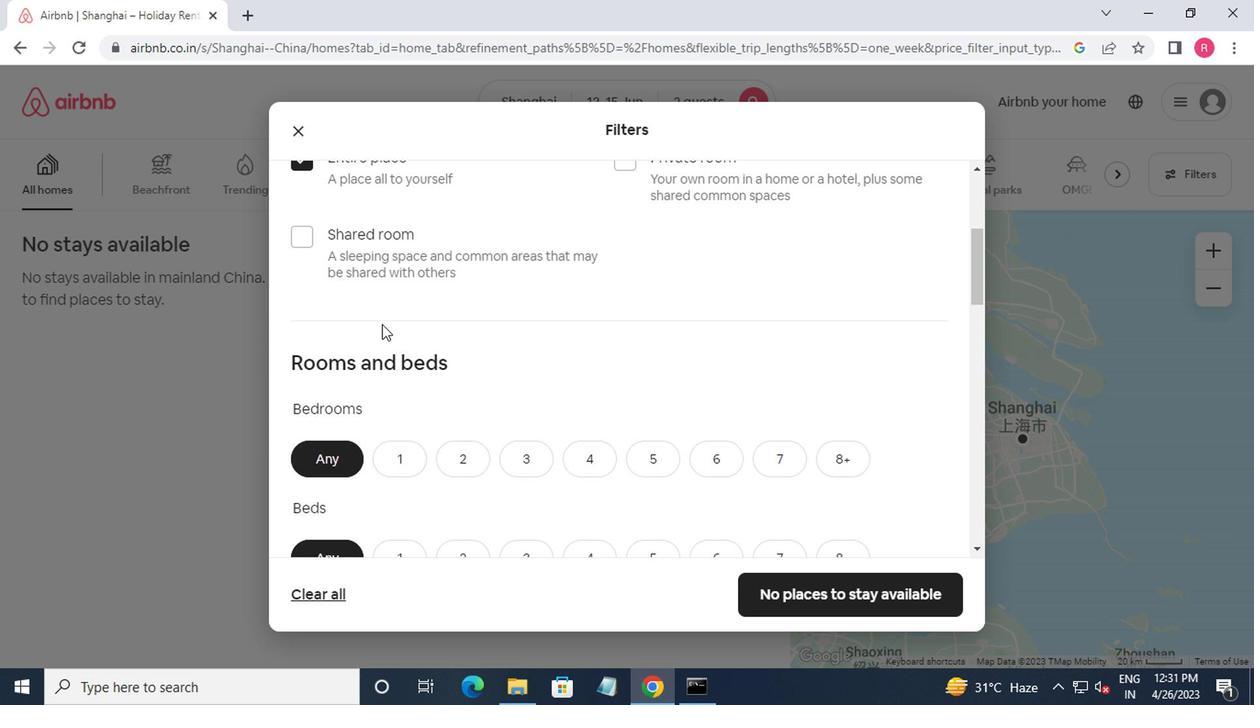 
Action: Mouse scrolled (394, 352) with delta (0, -1)
Screenshot: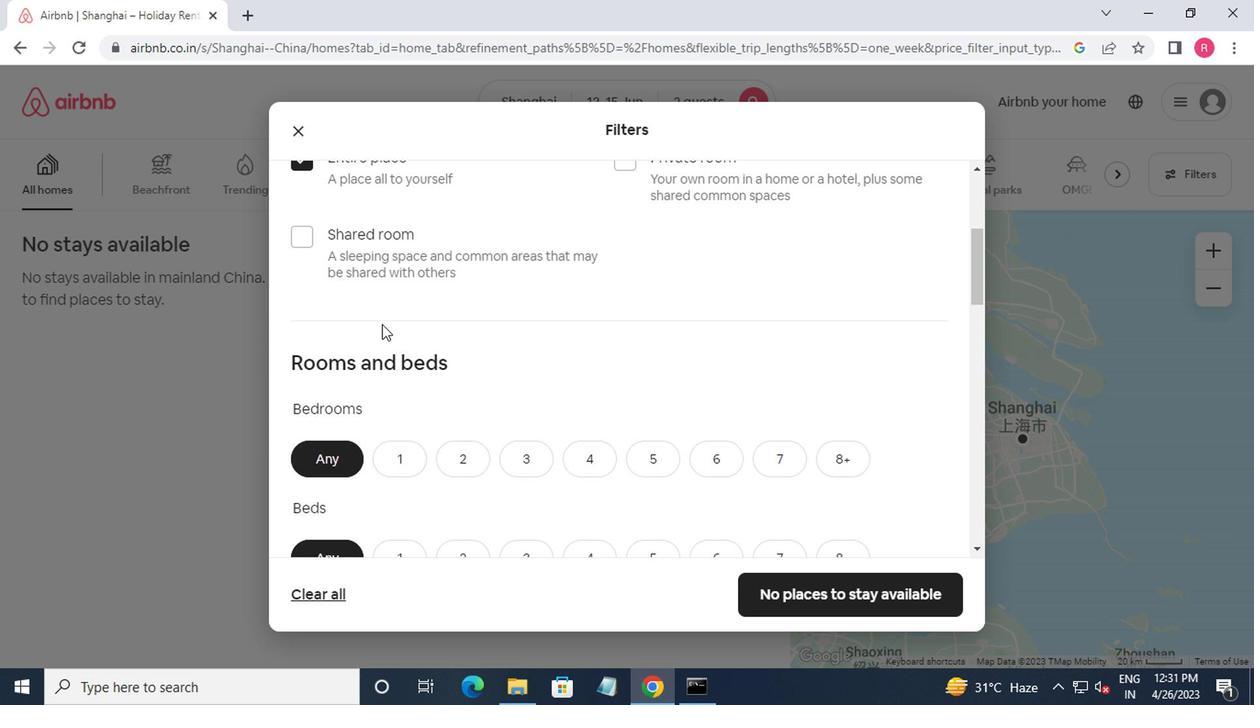 
Action: Mouse moved to (395, 356)
Screenshot: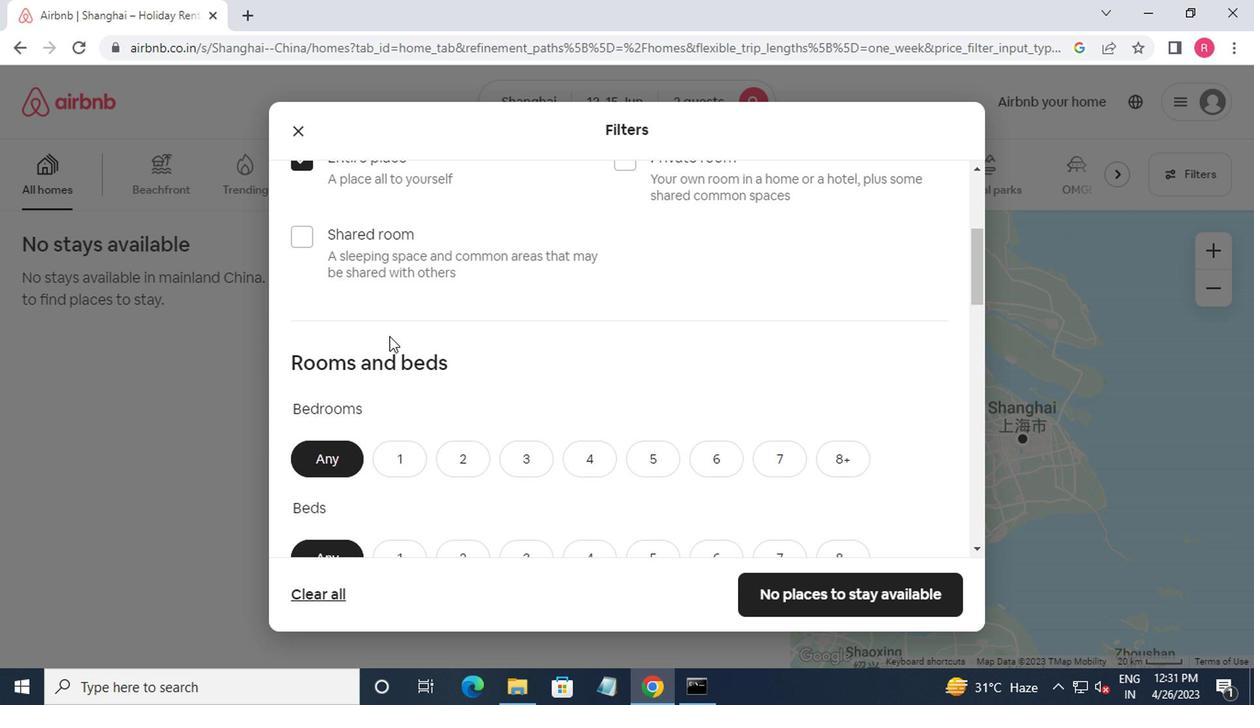 
Action: Mouse scrolled (395, 356) with delta (0, 0)
Screenshot: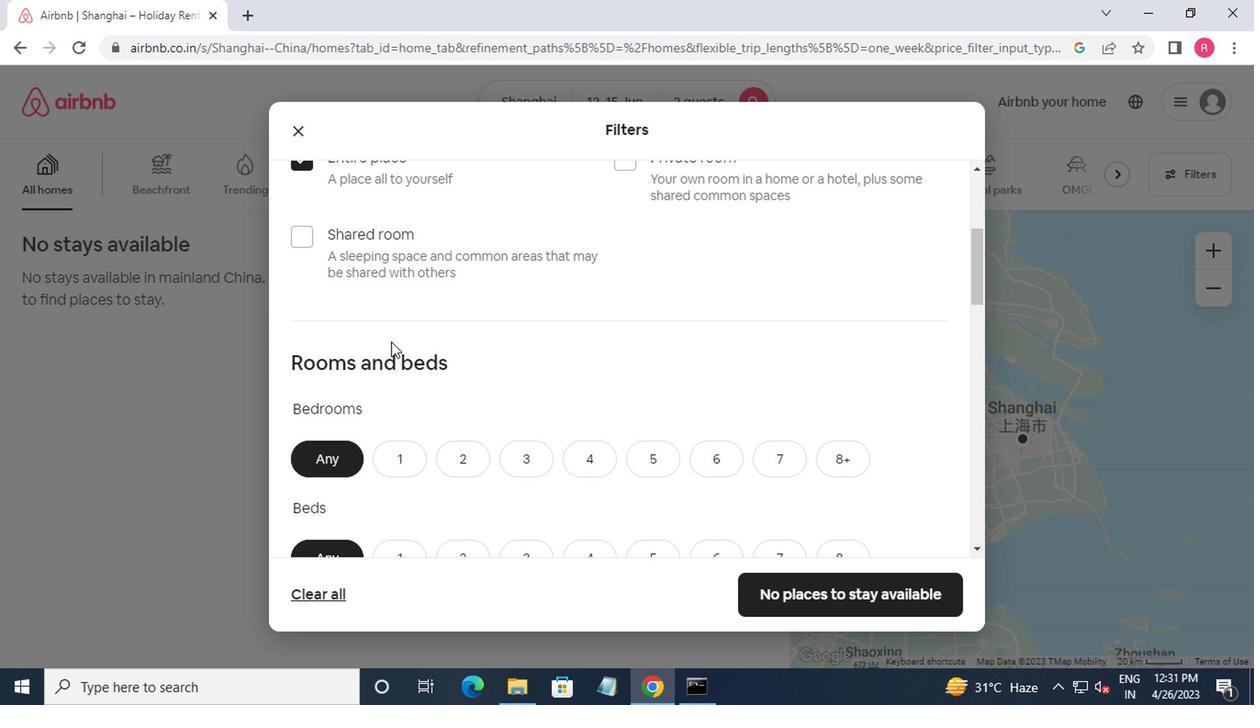 
Action: Mouse moved to (405, 288)
Screenshot: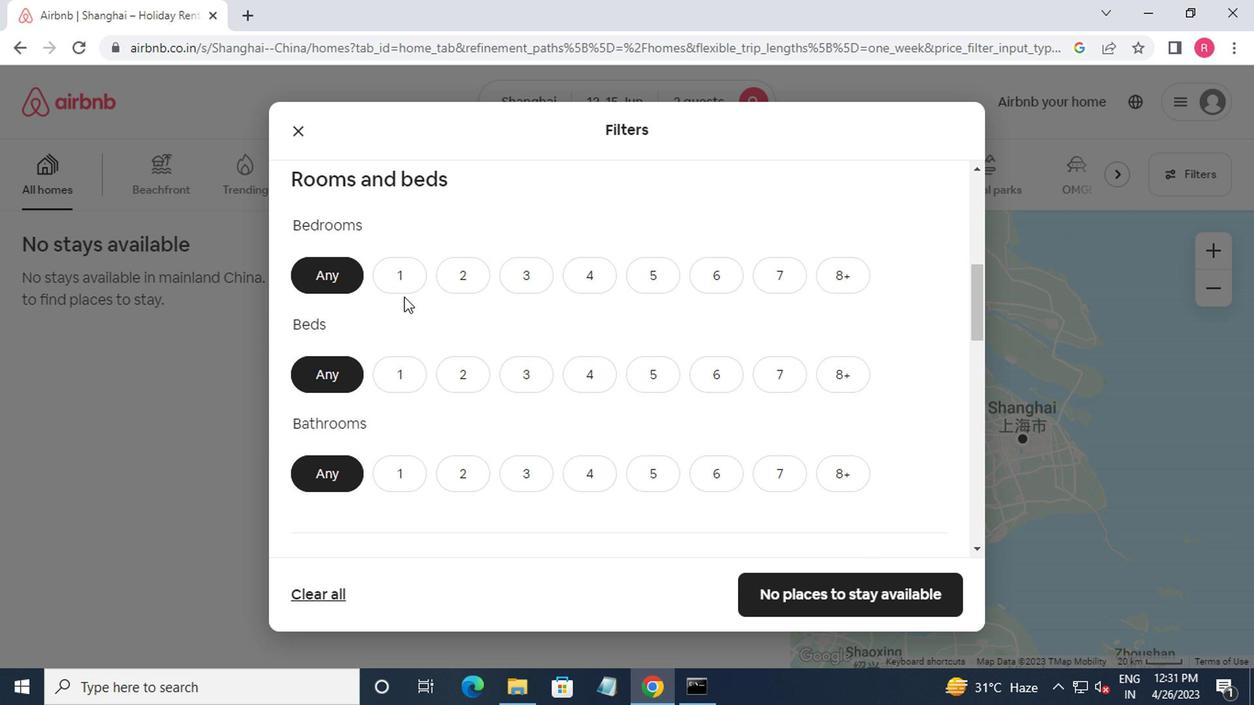 
Action: Mouse pressed left at (405, 288)
Screenshot: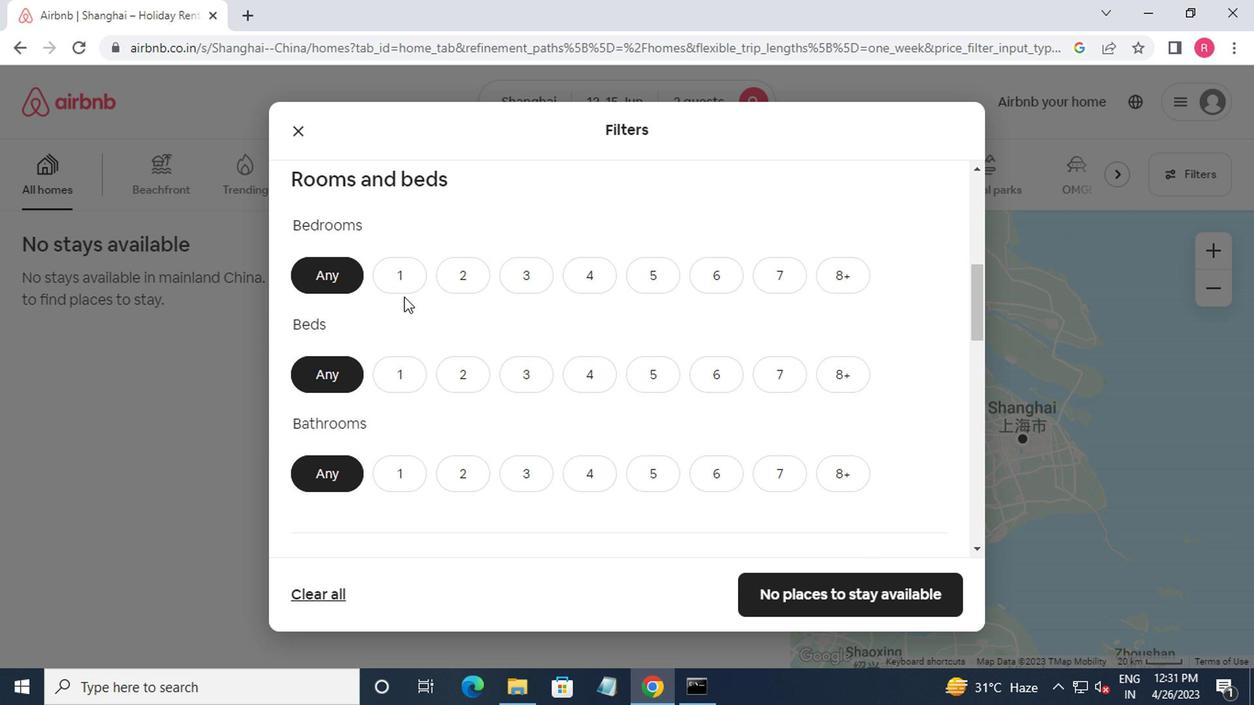 
Action: Mouse moved to (396, 369)
Screenshot: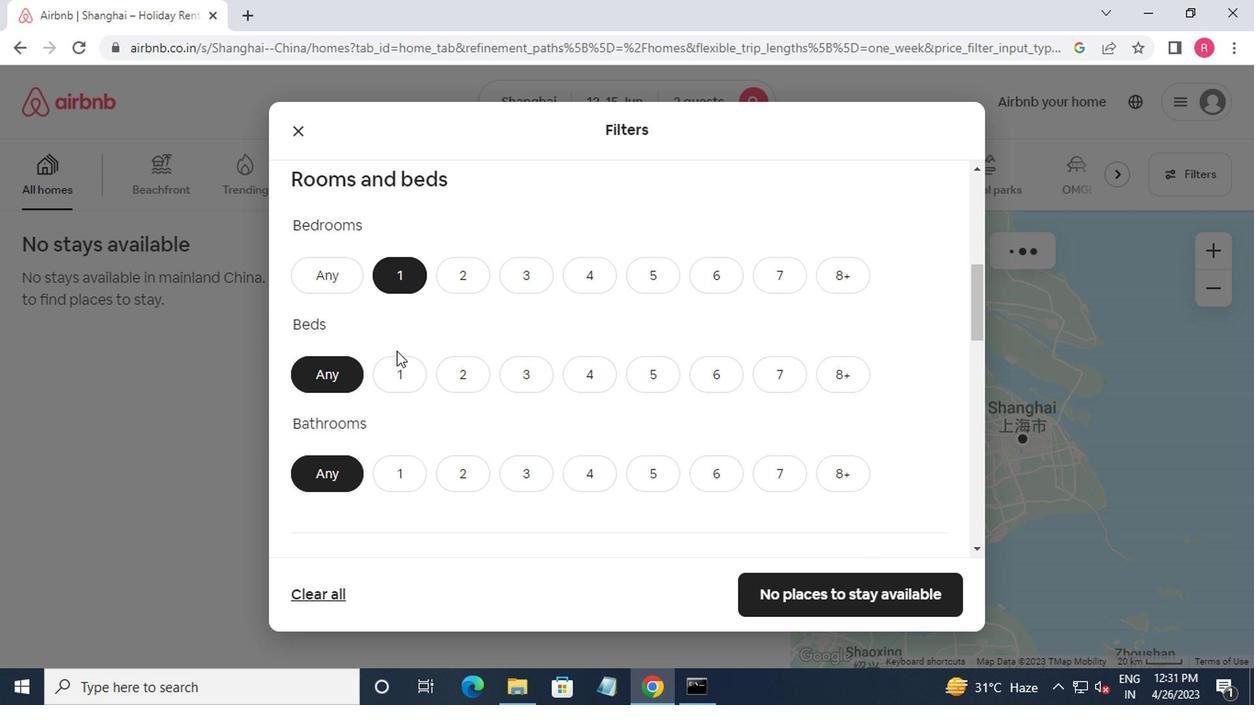 
Action: Mouse pressed left at (396, 369)
Screenshot: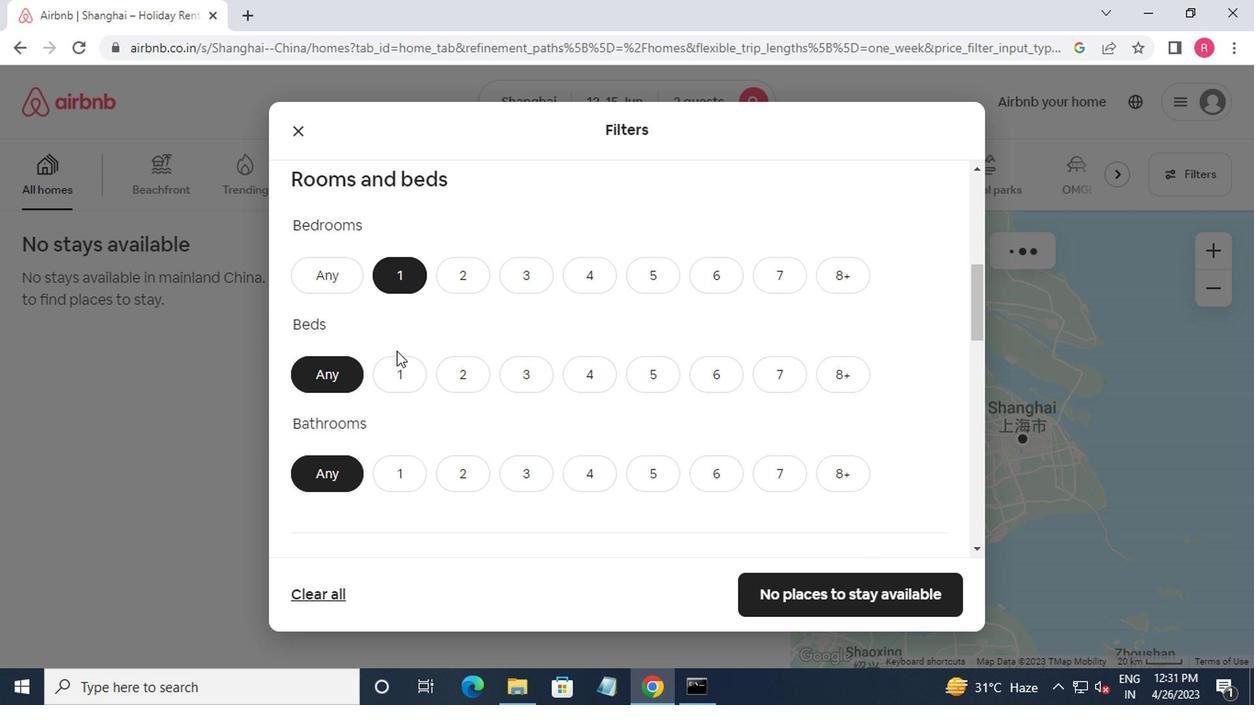 
Action: Mouse moved to (397, 475)
Screenshot: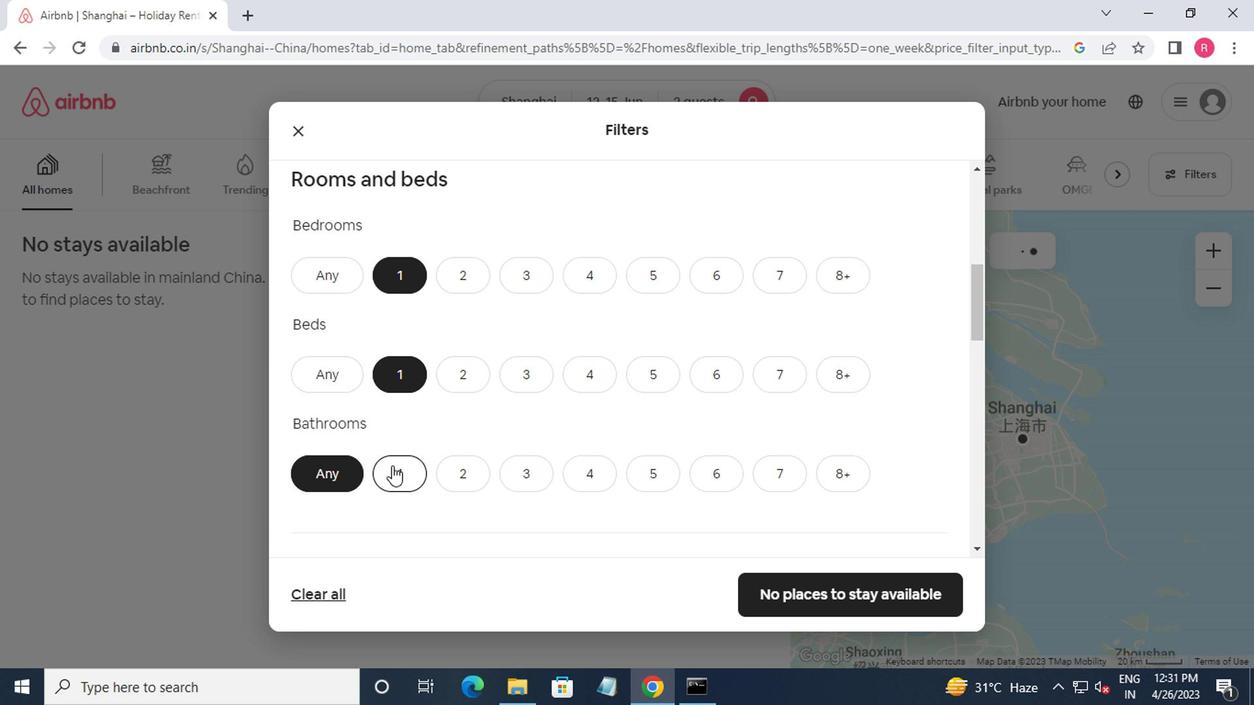 
Action: Mouse pressed left at (397, 475)
Screenshot: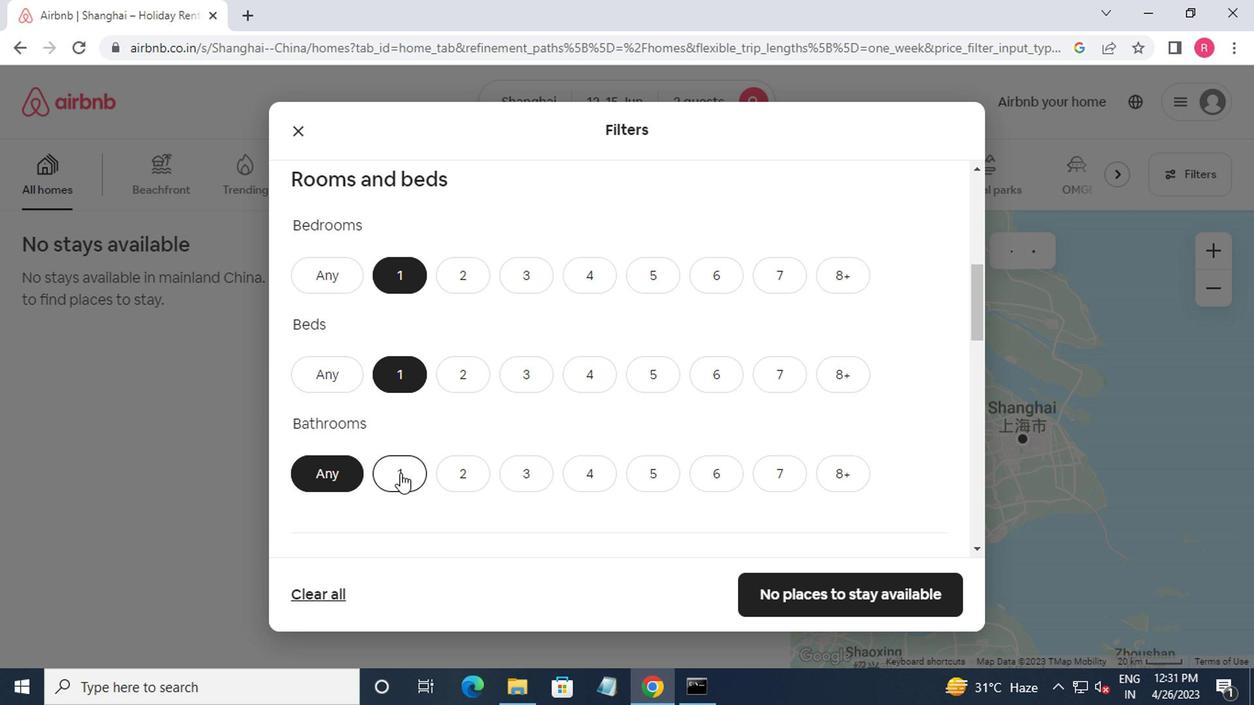 
Action: Mouse moved to (450, 437)
Screenshot: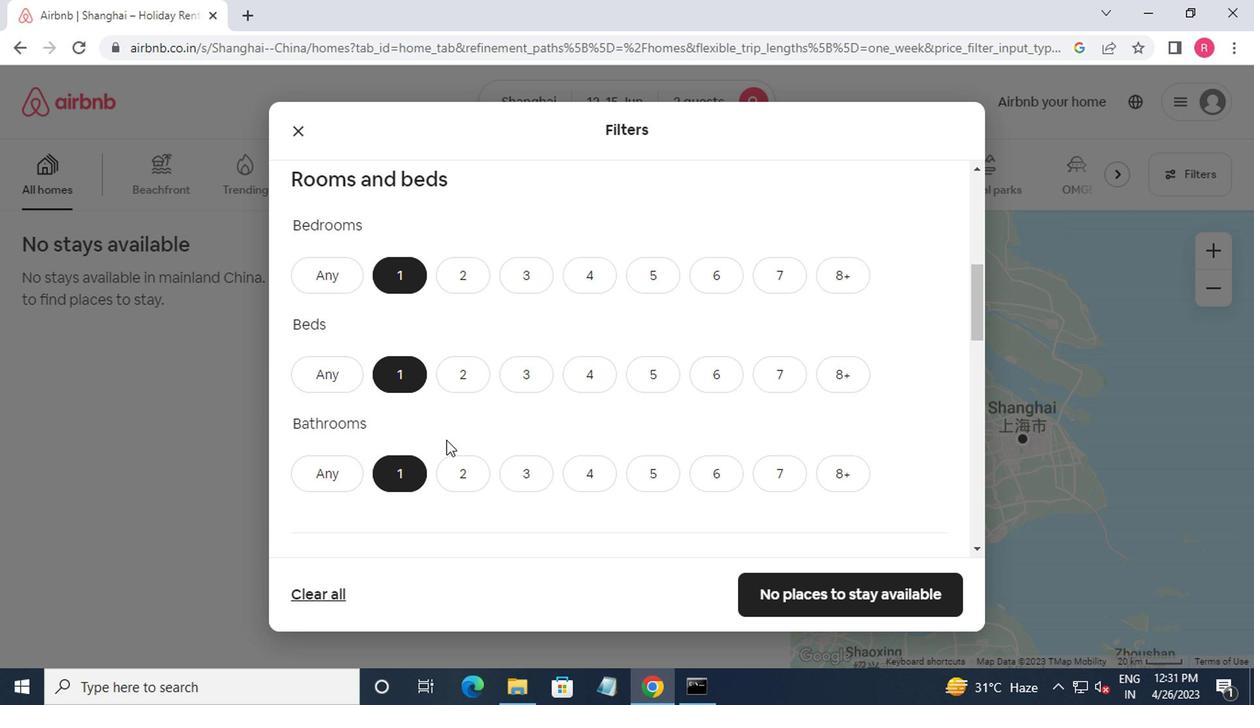 
Action: Mouse scrolled (450, 437) with delta (0, 0)
Screenshot: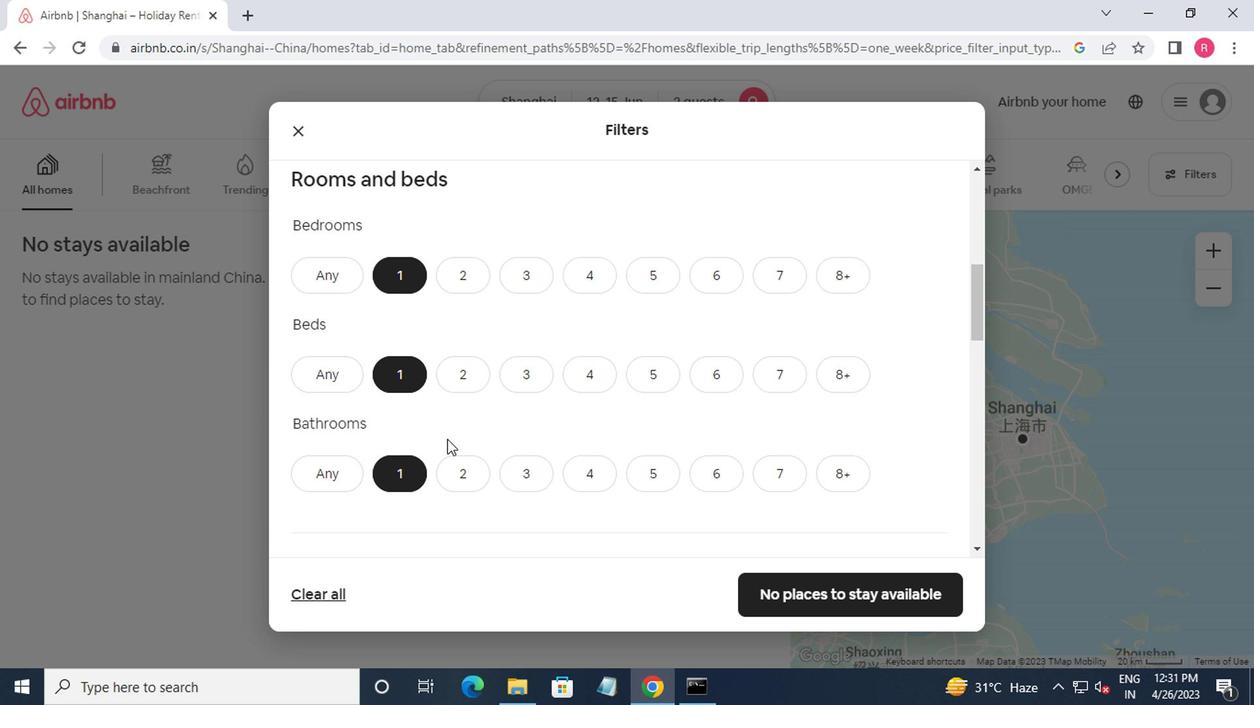 
Action: Mouse moved to (452, 437)
Screenshot: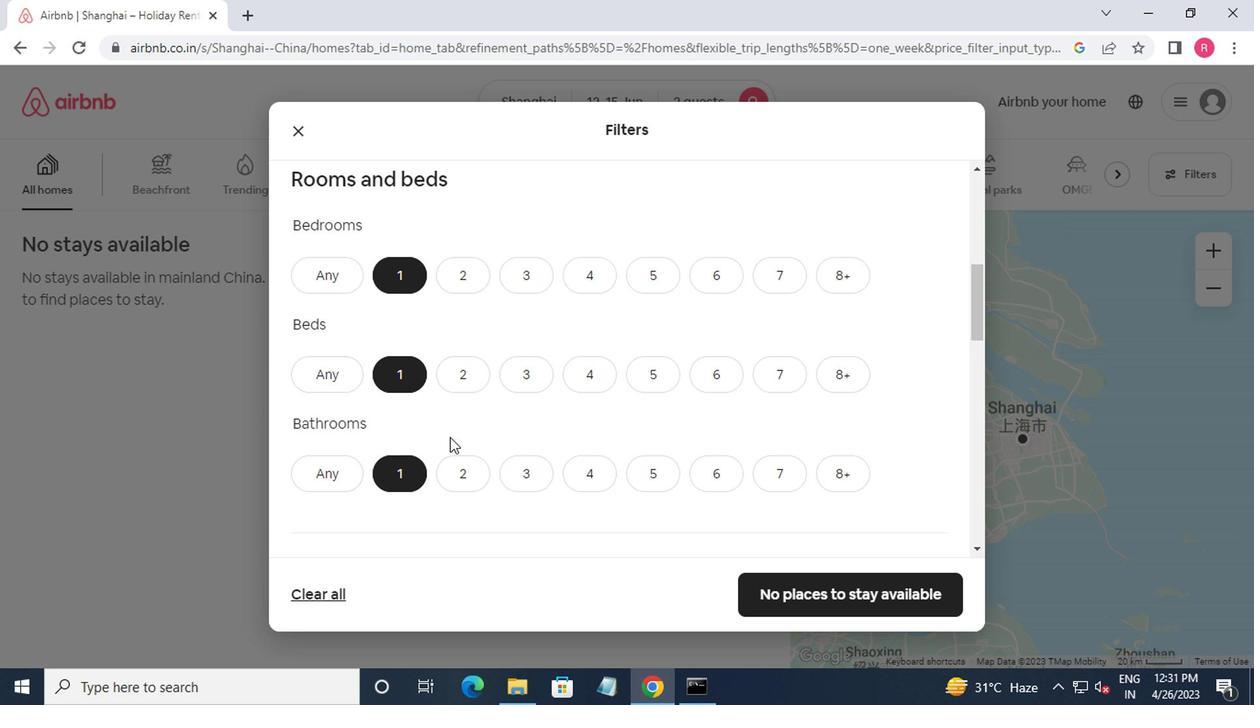 
Action: Mouse scrolled (452, 437) with delta (0, 0)
Screenshot: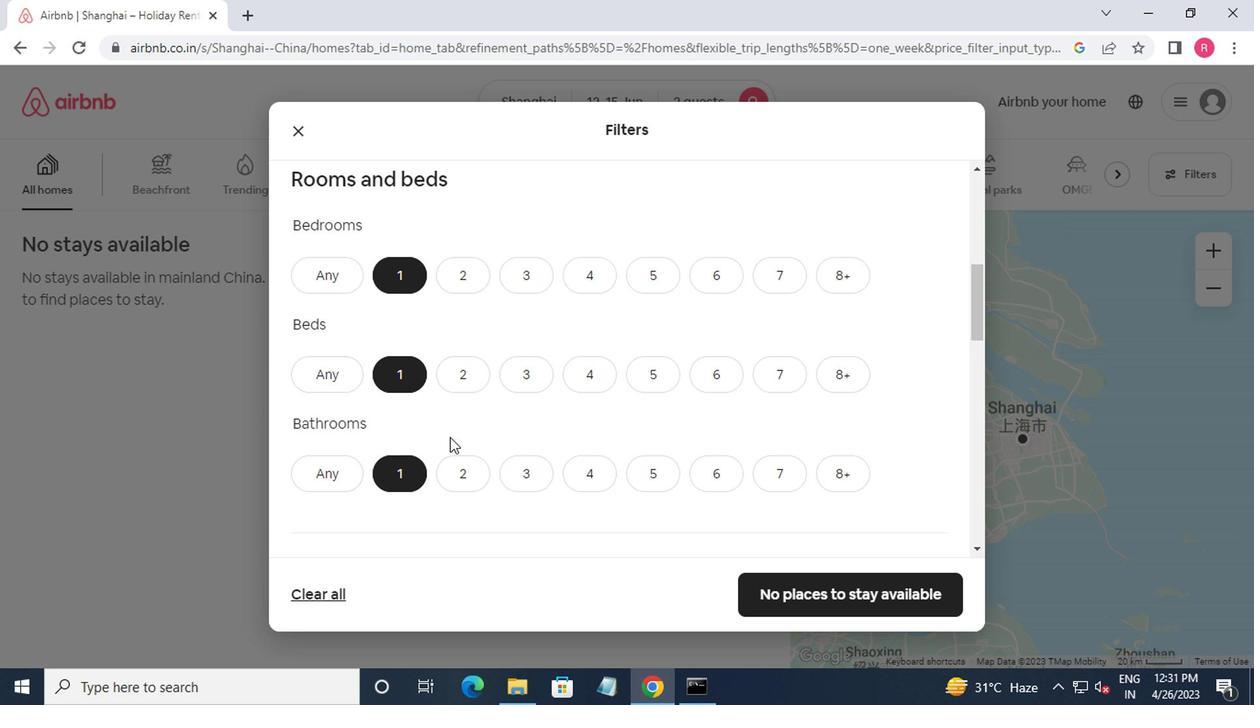 
Action: Mouse moved to (457, 437)
Screenshot: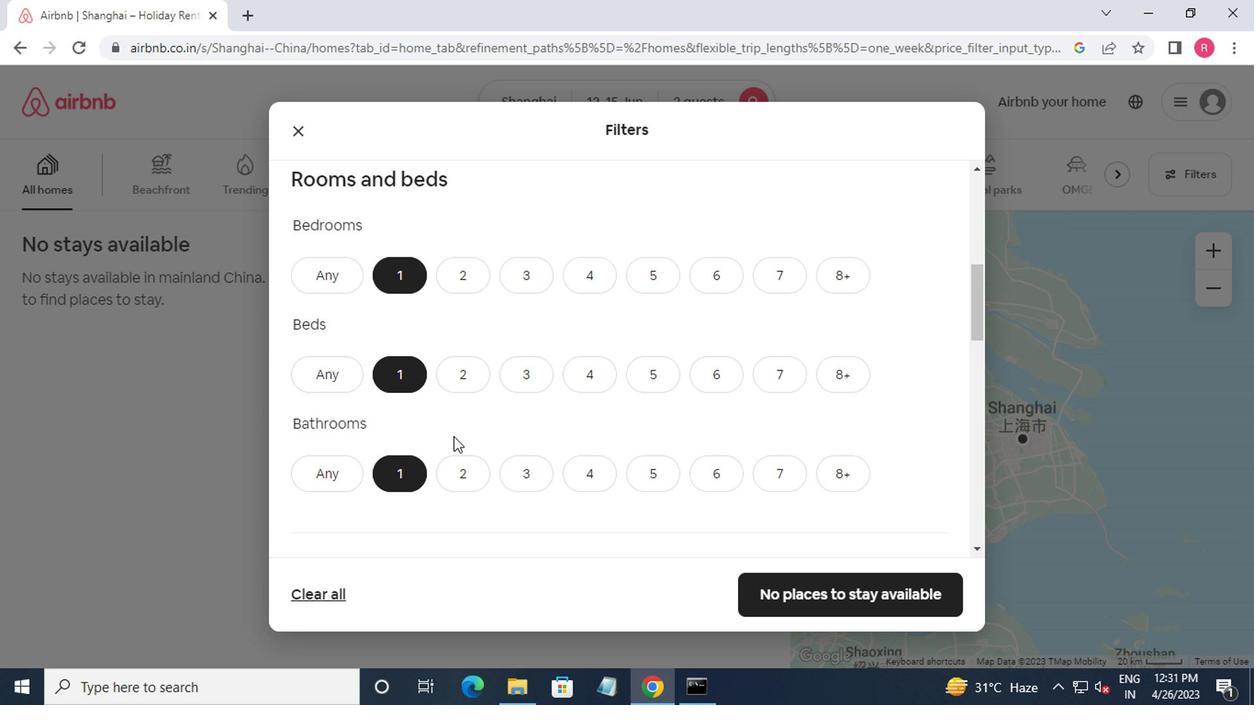 
Action: Mouse scrolled (457, 435) with delta (0, -1)
Screenshot: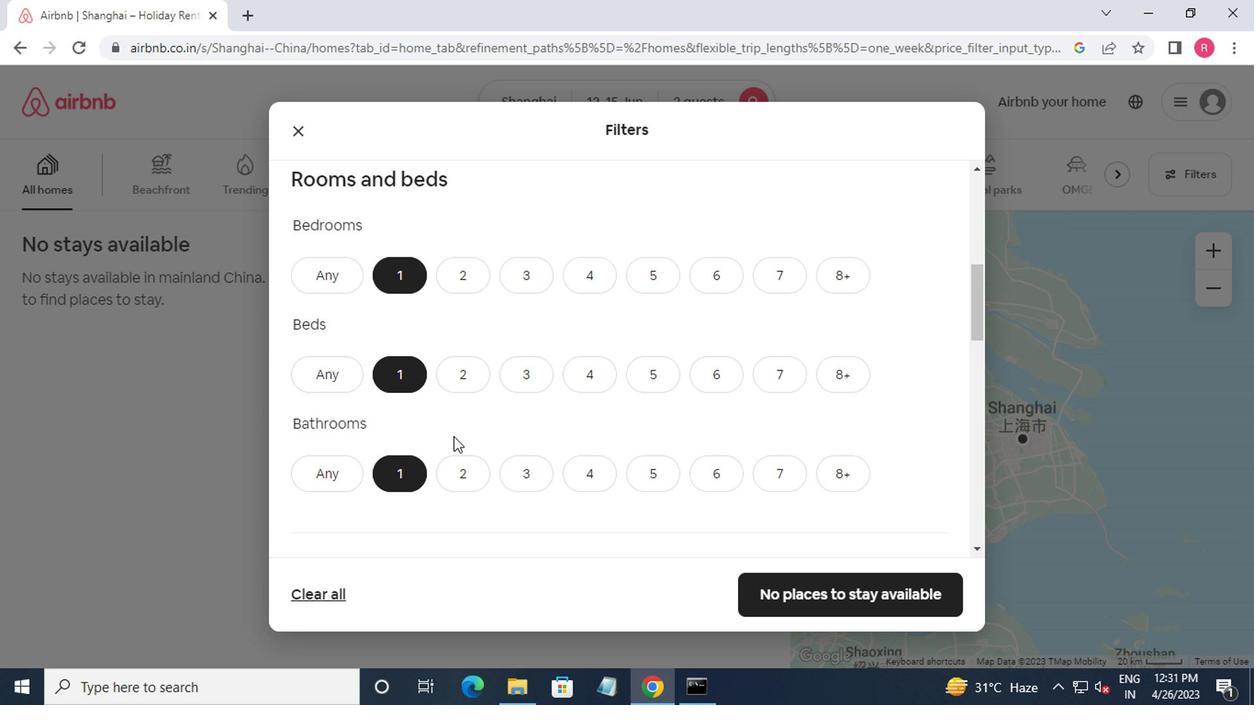 
Action: Mouse moved to (462, 435)
Screenshot: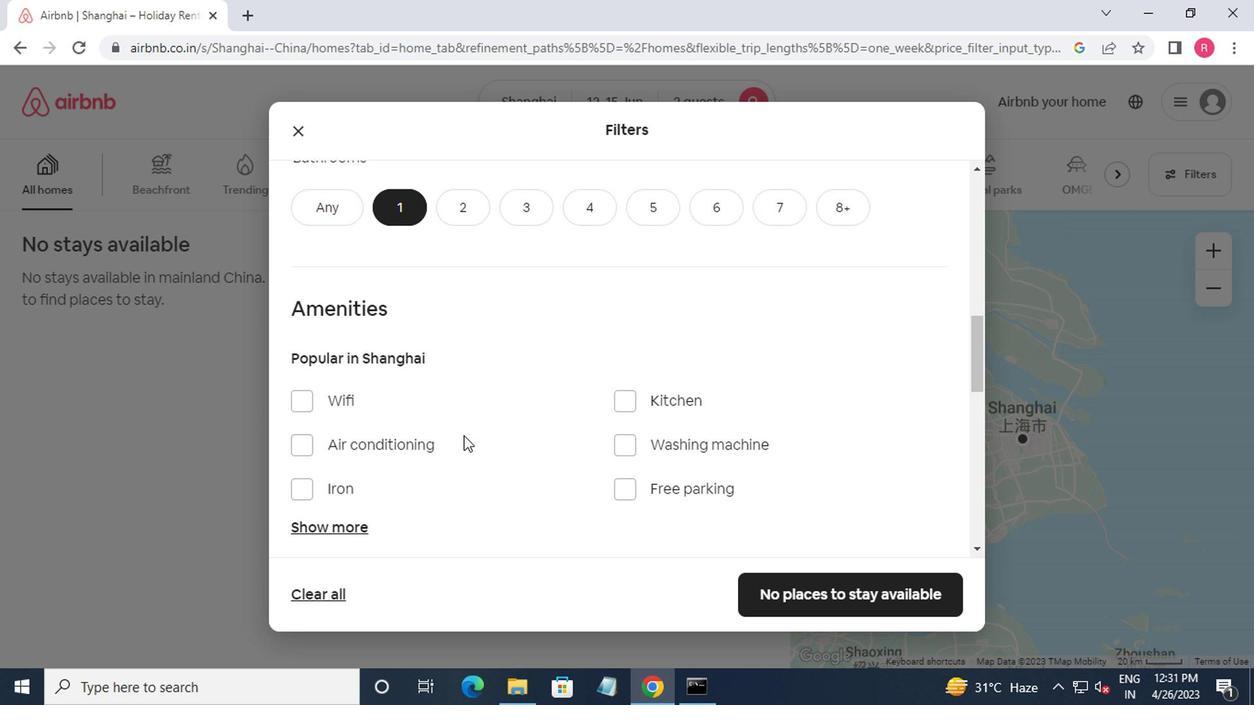 
Action: Mouse scrolled (462, 435) with delta (0, 0)
Screenshot: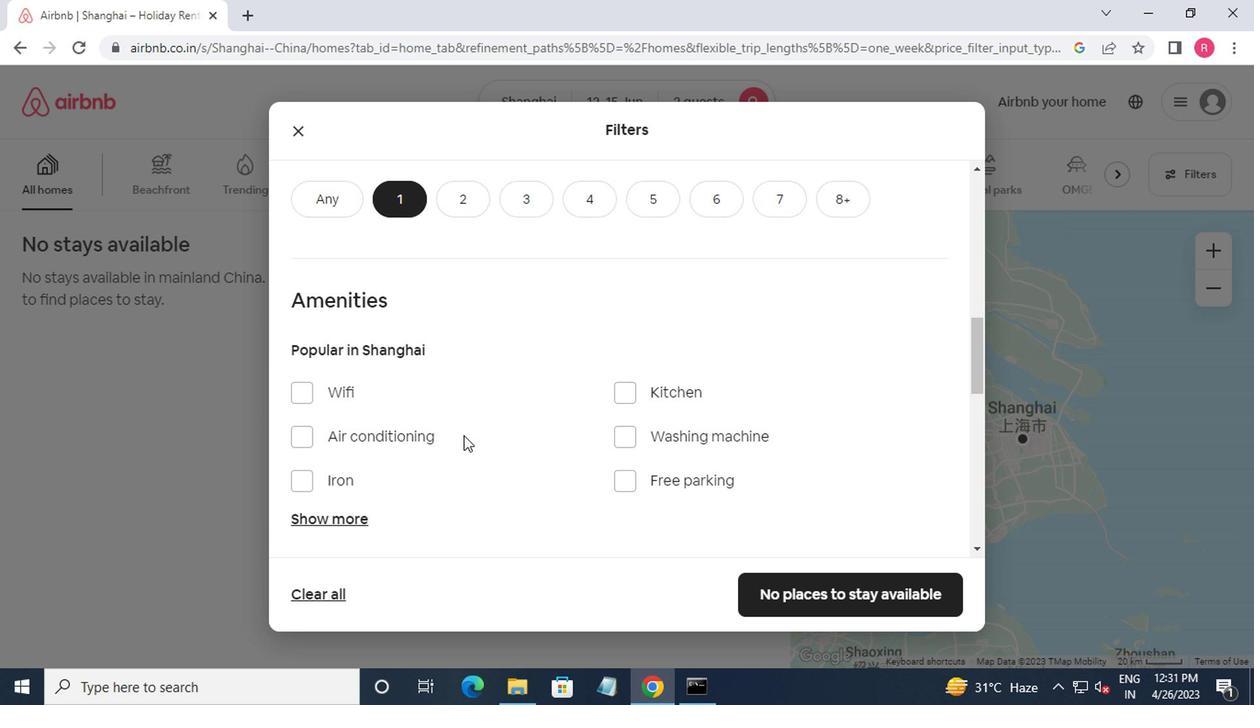 
Action: Mouse moved to (497, 429)
Screenshot: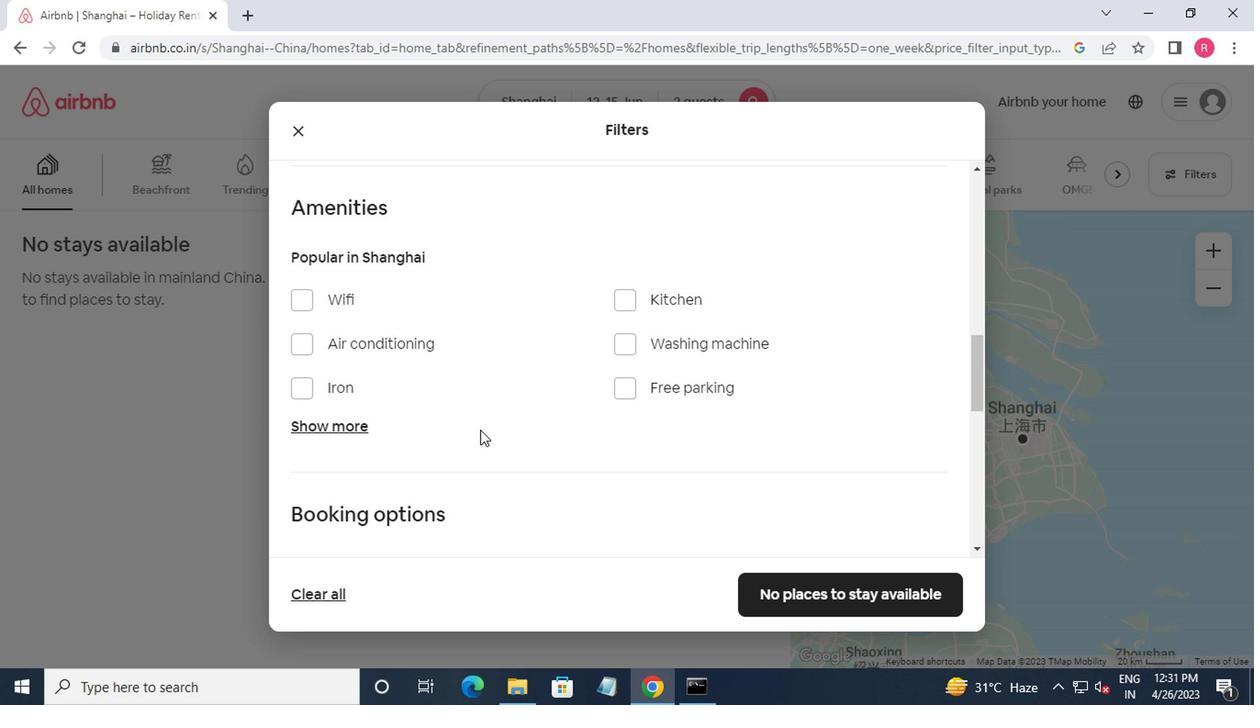 
Action: Mouse scrolled (497, 428) with delta (0, 0)
Screenshot: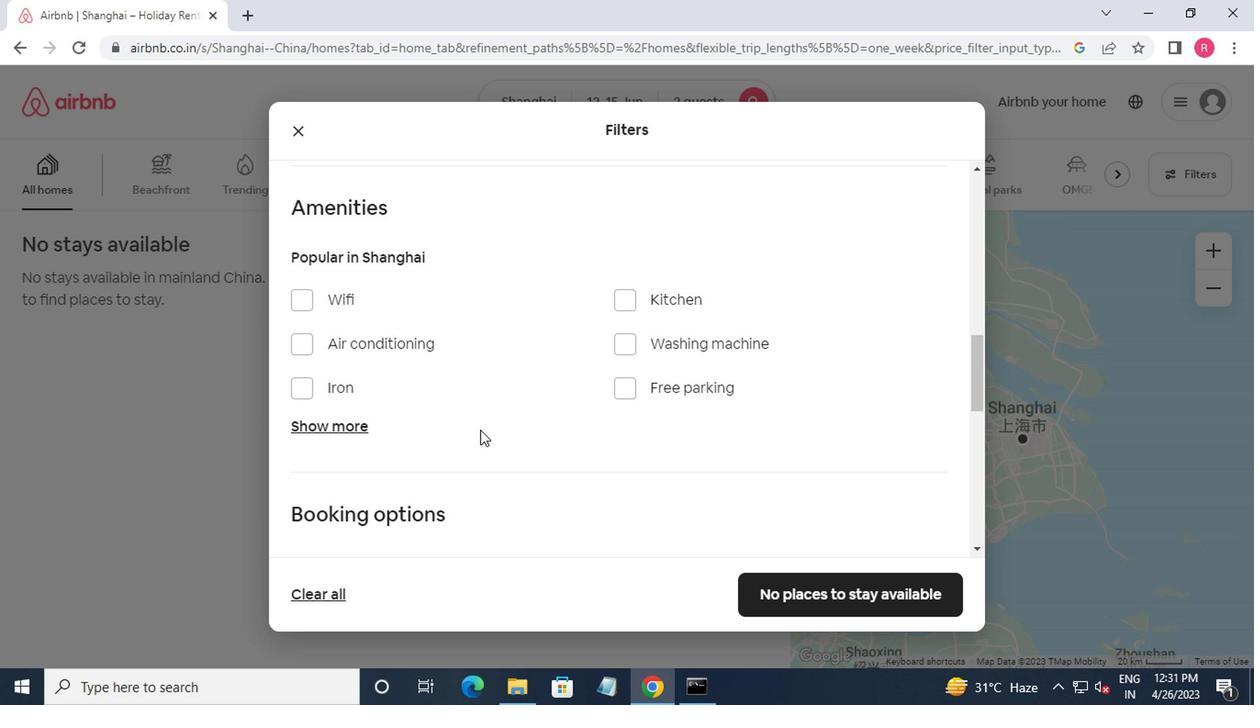 
Action: Mouse moved to (500, 430)
Screenshot: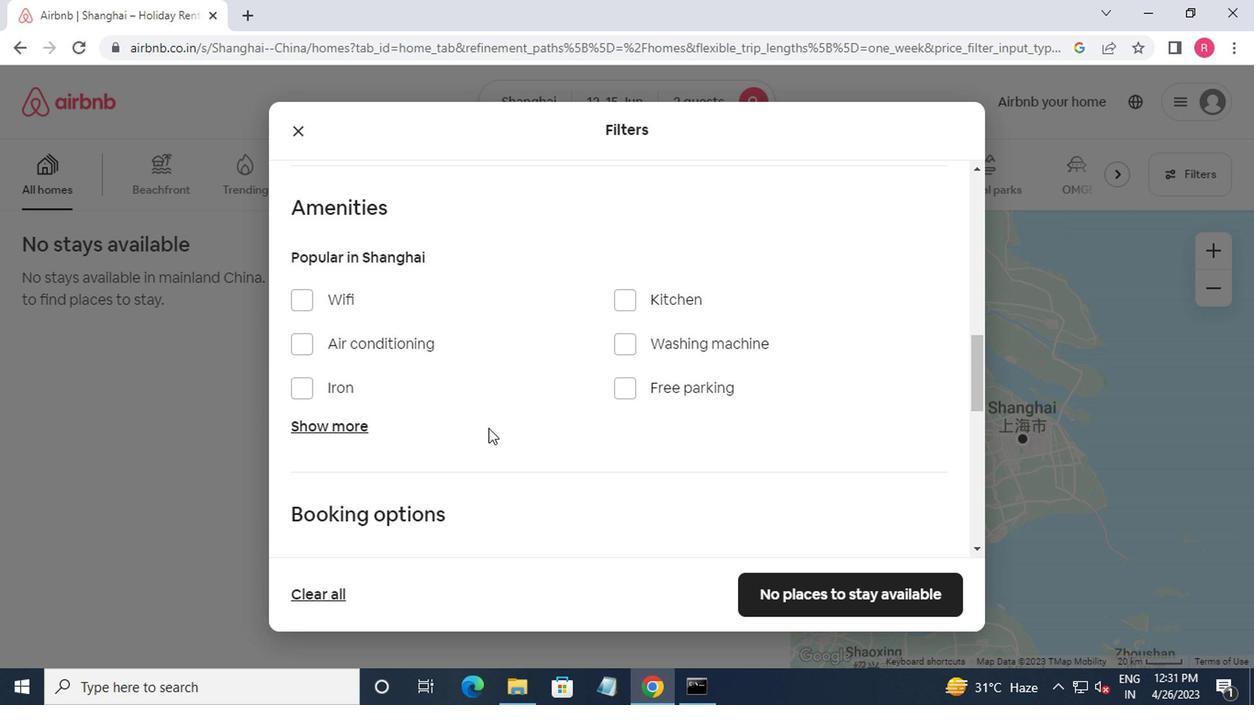 
Action: Mouse scrolled (500, 429) with delta (0, -1)
Screenshot: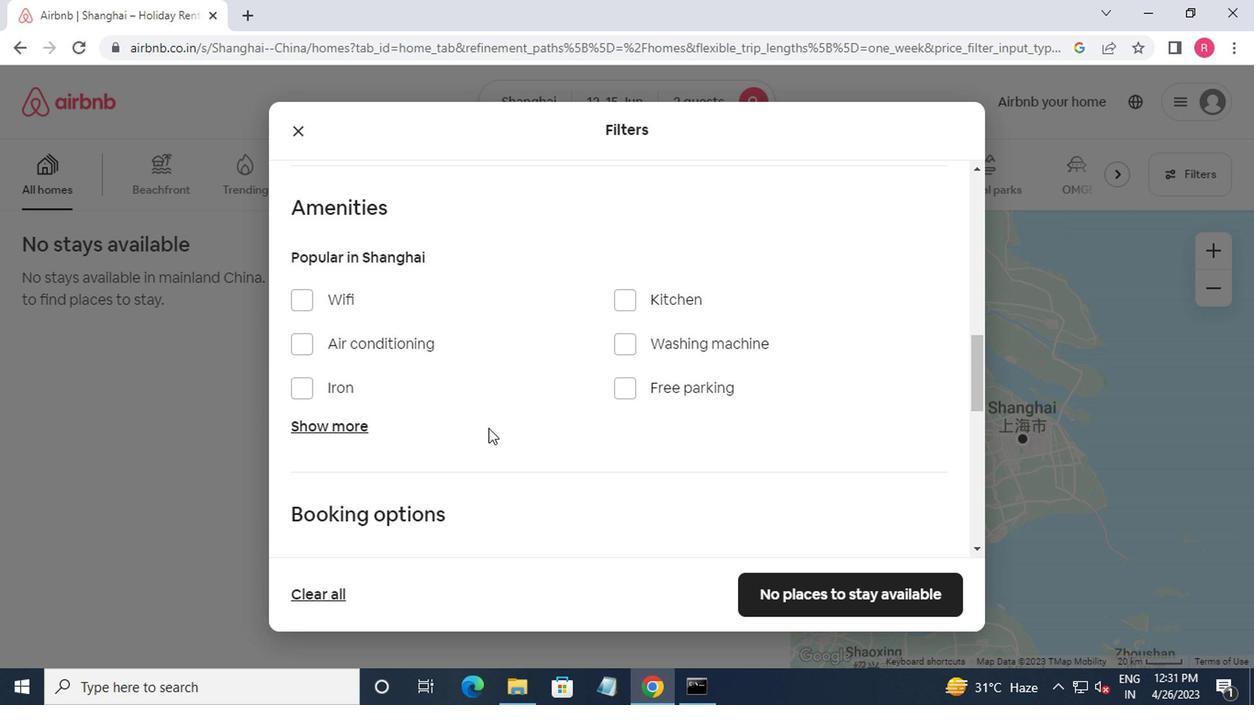 
Action: Mouse moved to (504, 430)
Screenshot: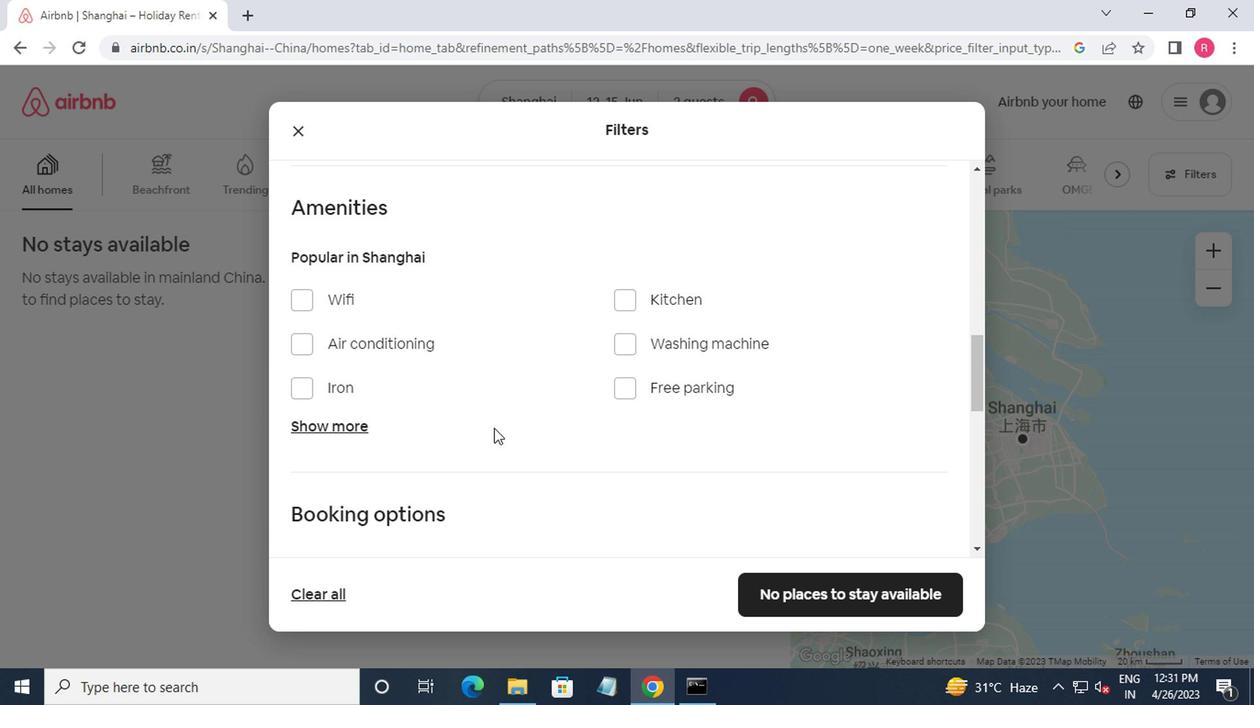 
Action: Mouse scrolled (504, 429) with delta (0, -1)
Screenshot: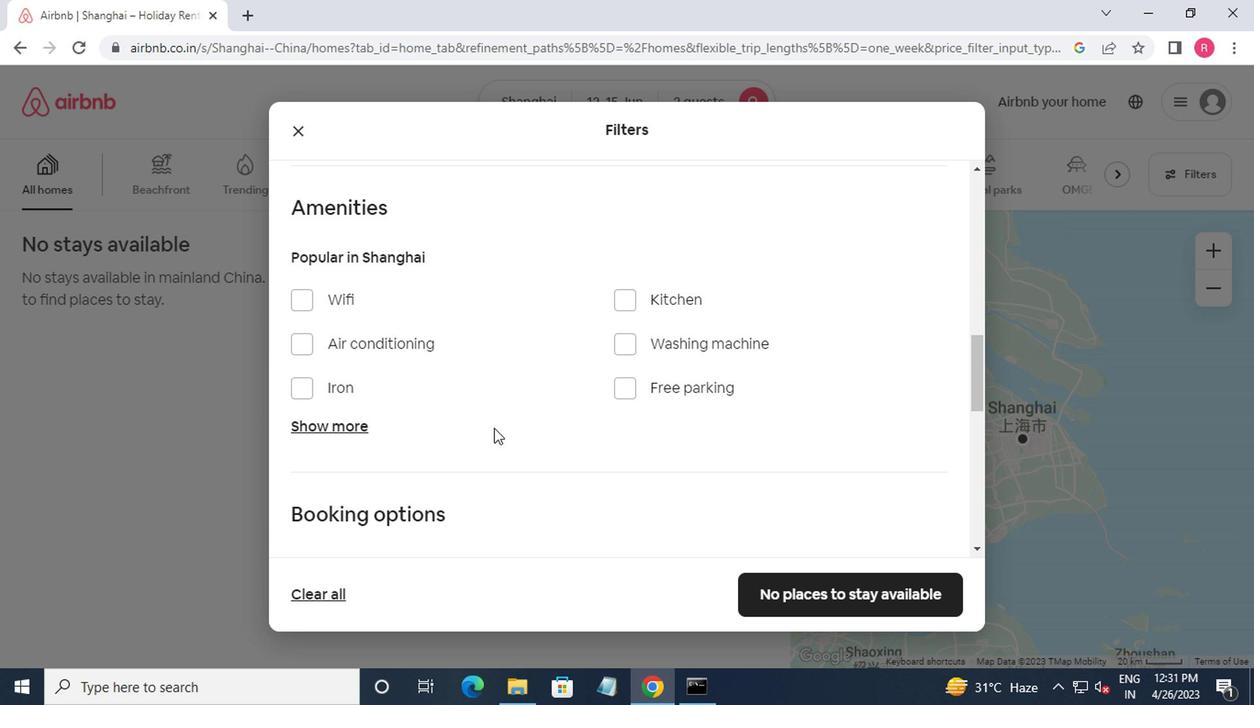 
Action: Mouse moved to (510, 430)
Screenshot: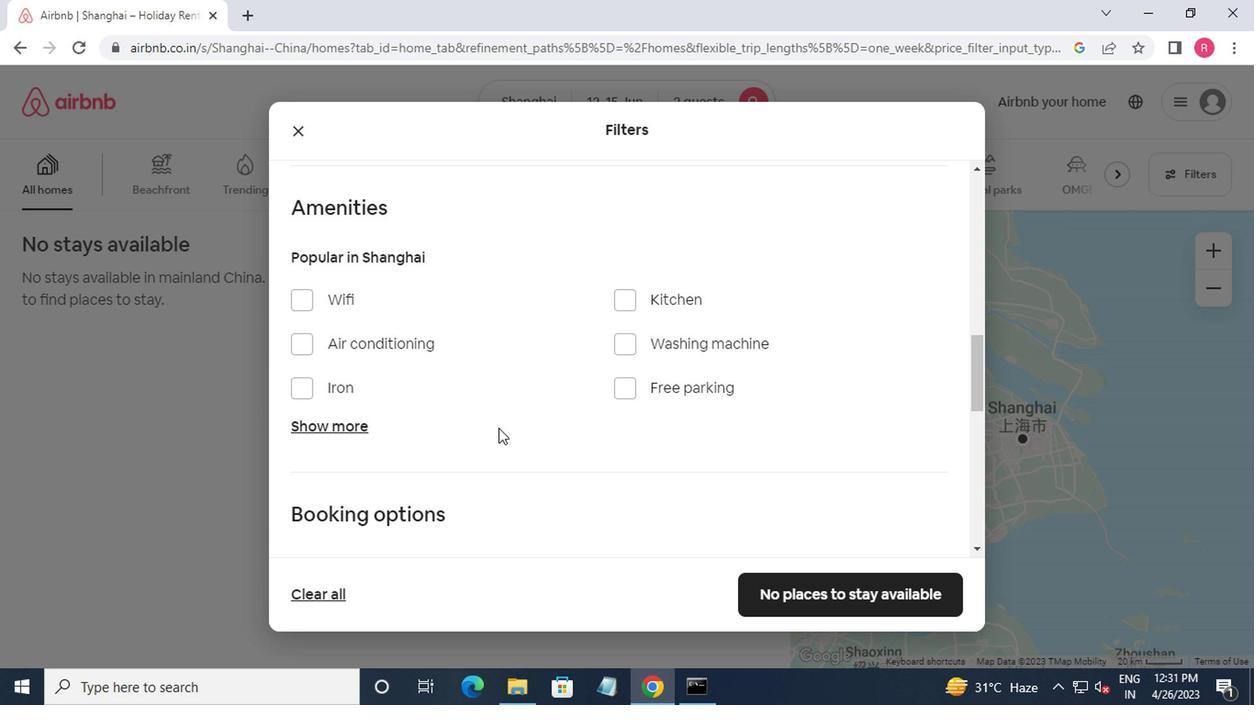 
Action: Mouse scrolled (510, 429) with delta (0, -1)
Screenshot: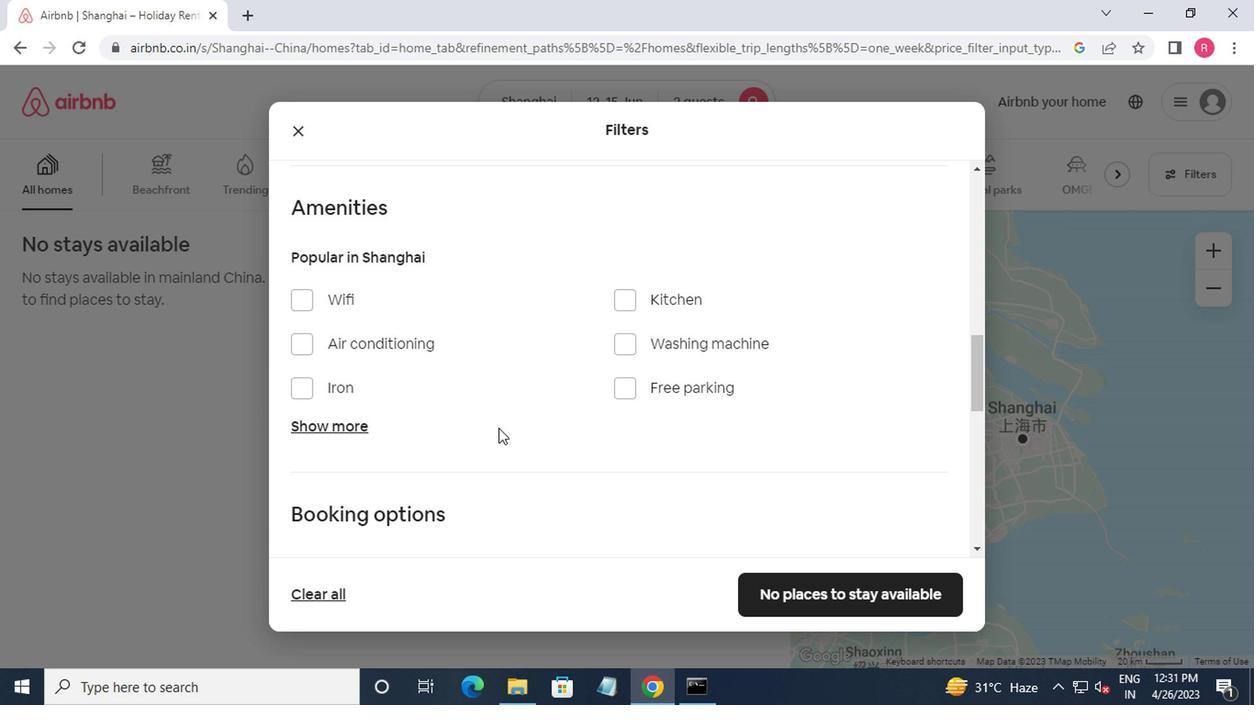 
Action: Mouse moved to (902, 266)
Screenshot: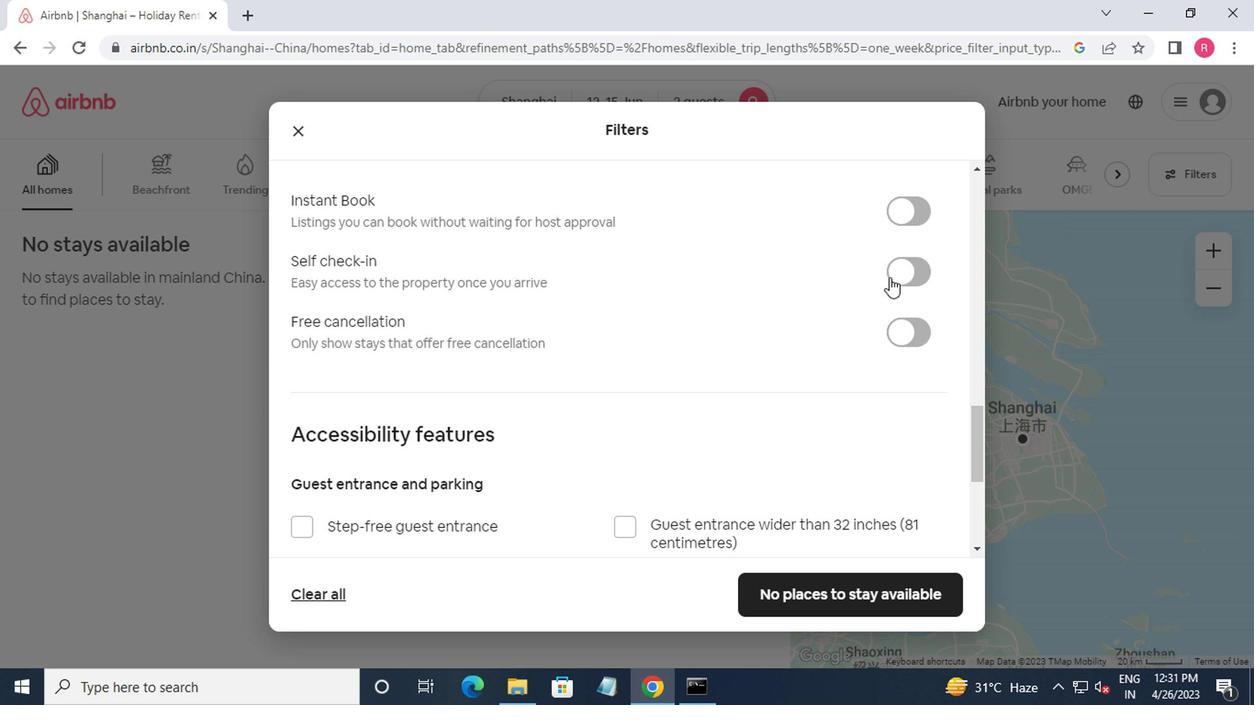 
Action: Mouse pressed left at (902, 266)
Screenshot: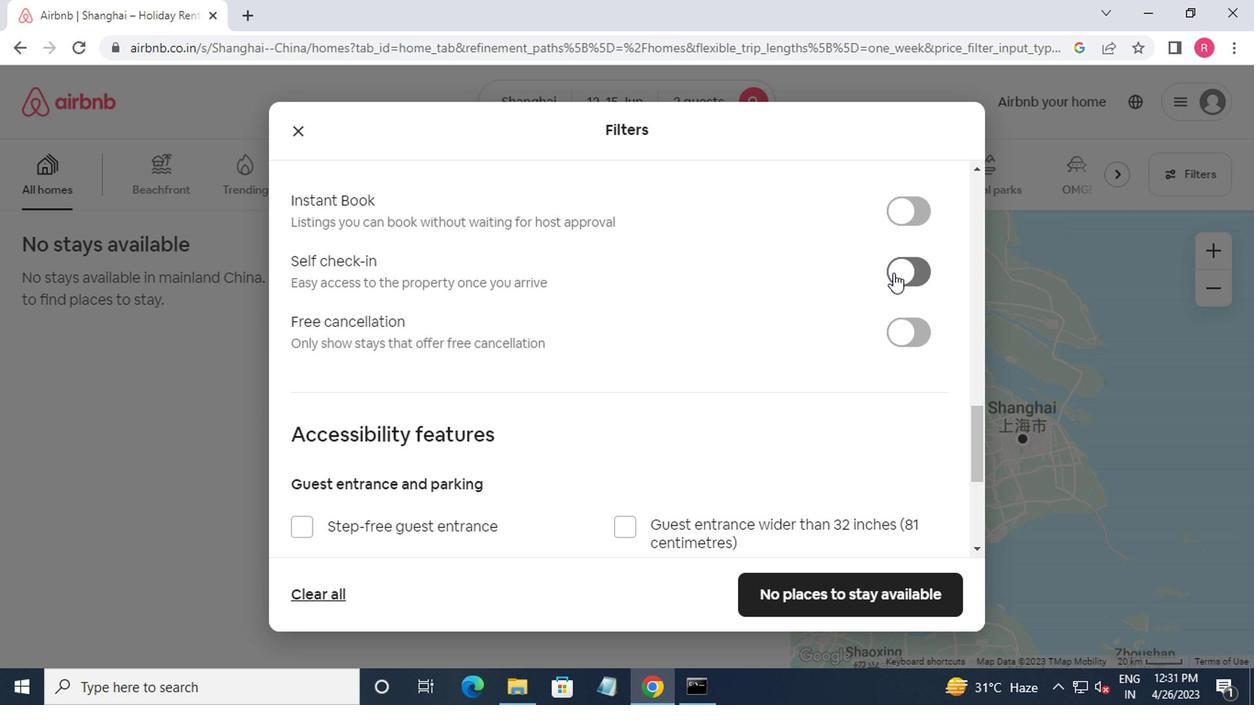 
Action: Mouse moved to (774, 320)
Screenshot: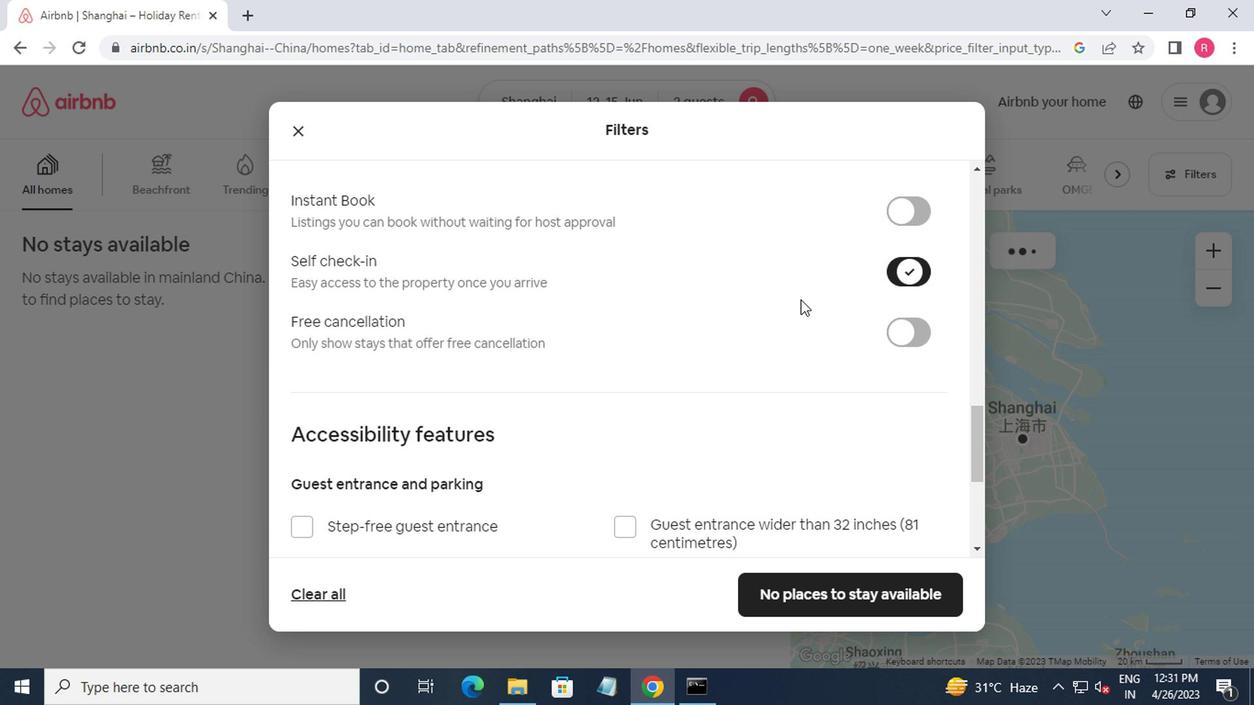 
Action: Mouse scrolled (774, 319) with delta (0, -1)
Screenshot: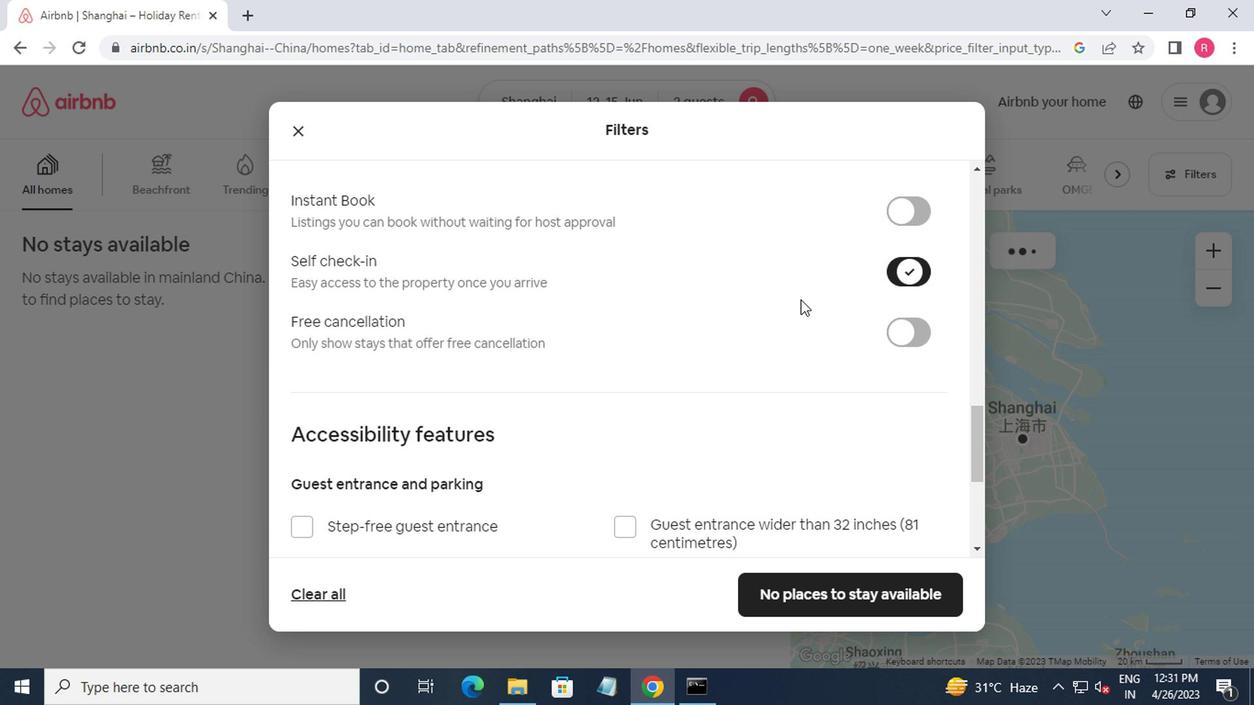 
Action: Mouse moved to (768, 331)
Screenshot: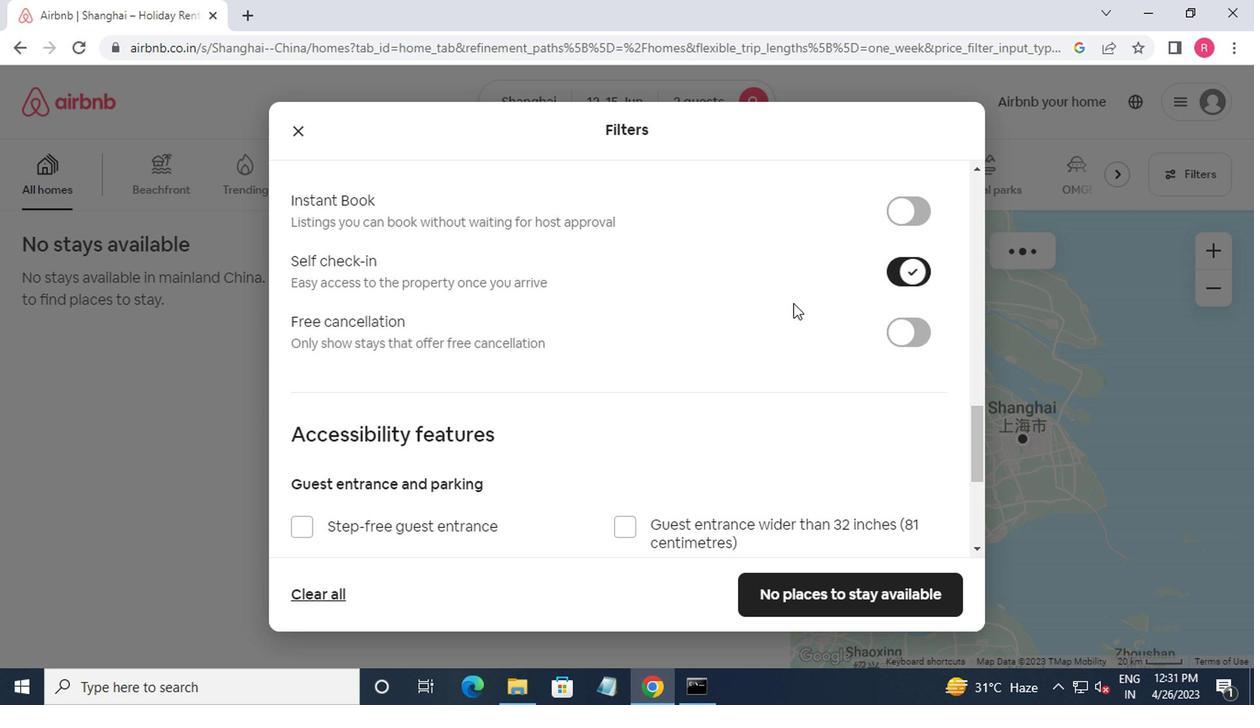 
Action: Mouse scrolled (768, 330) with delta (0, -1)
Screenshot: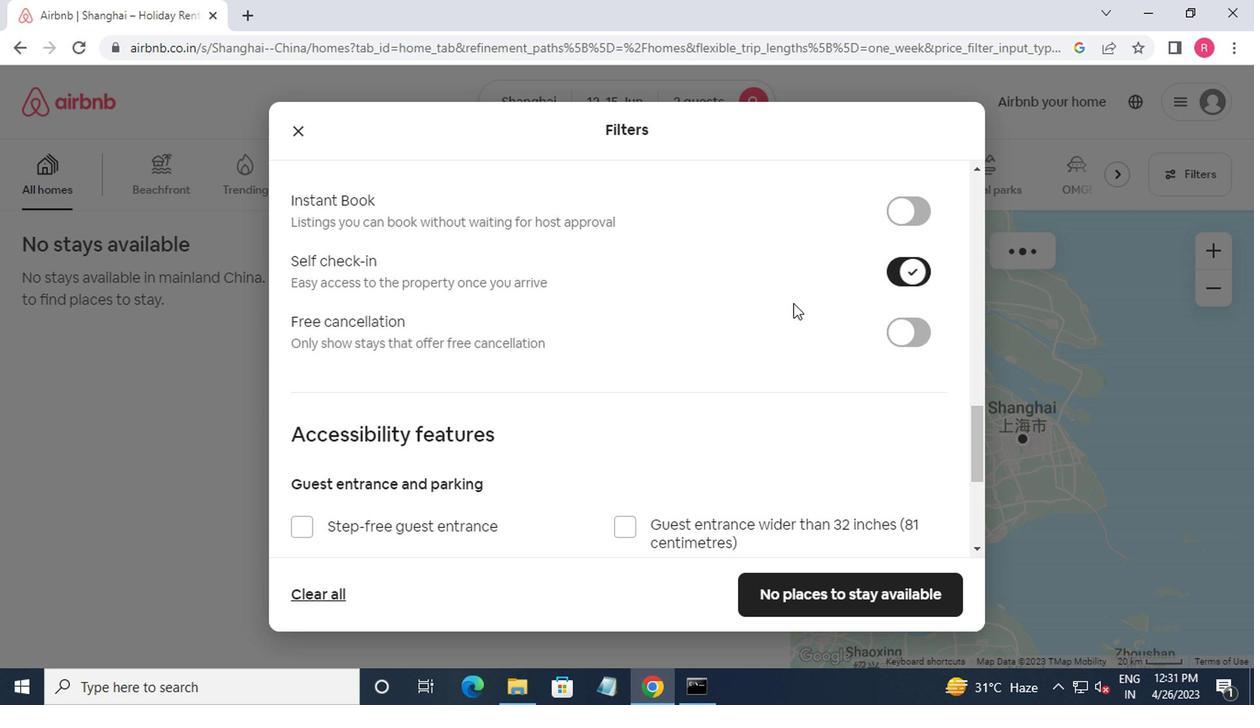 
Action: Mouse moved to (767, 336)
Screenshot: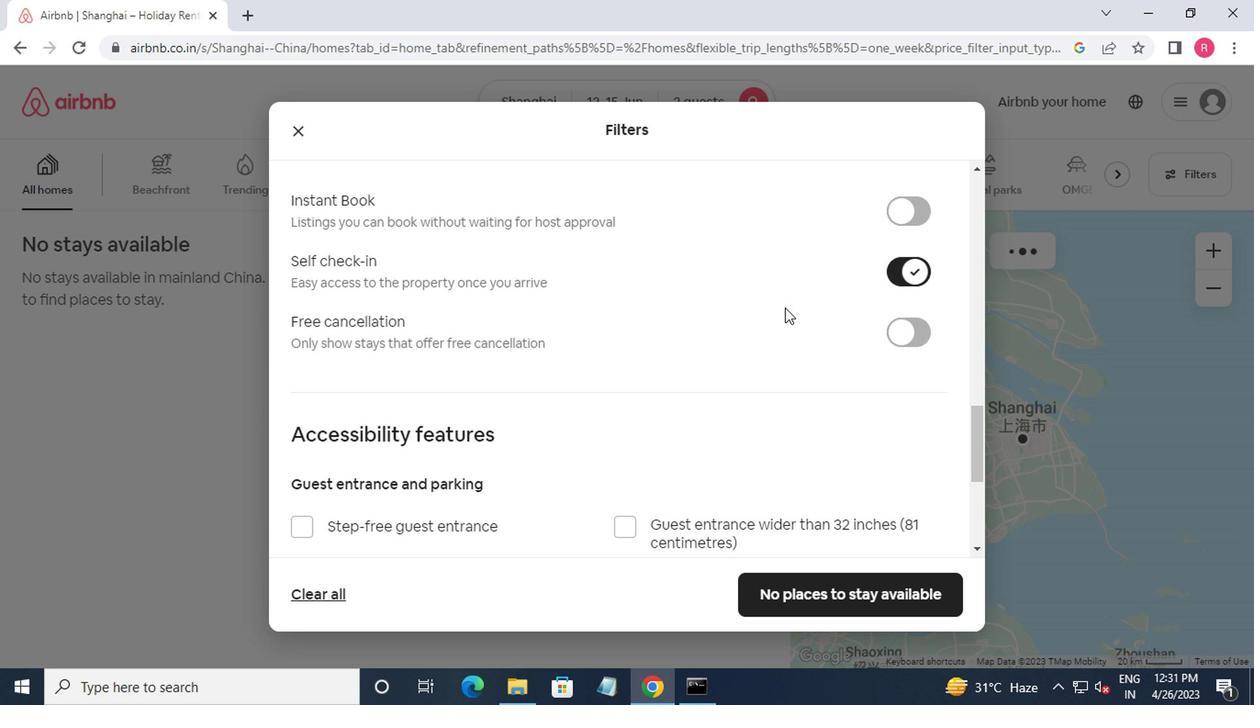 
Action: Mouse scrolled (767, 335) with delta (0, -1)
Screenshot: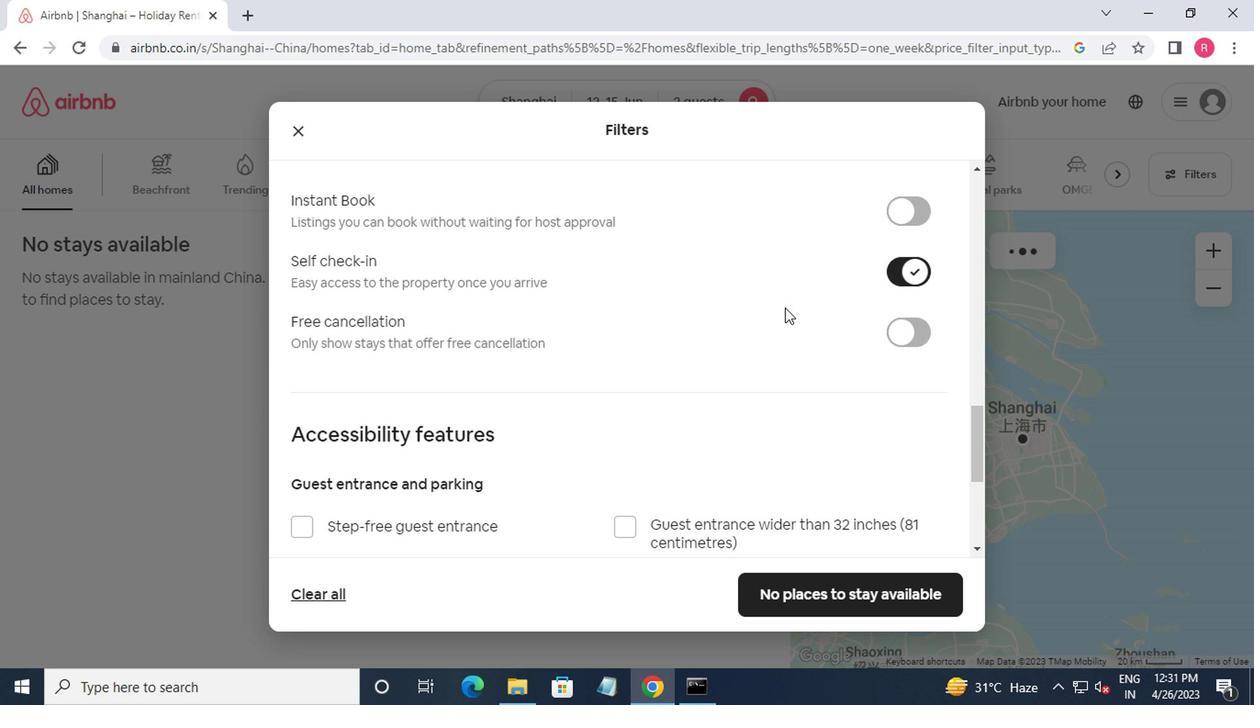 
Action: Mouse moved to (765, 340)
Screenshot: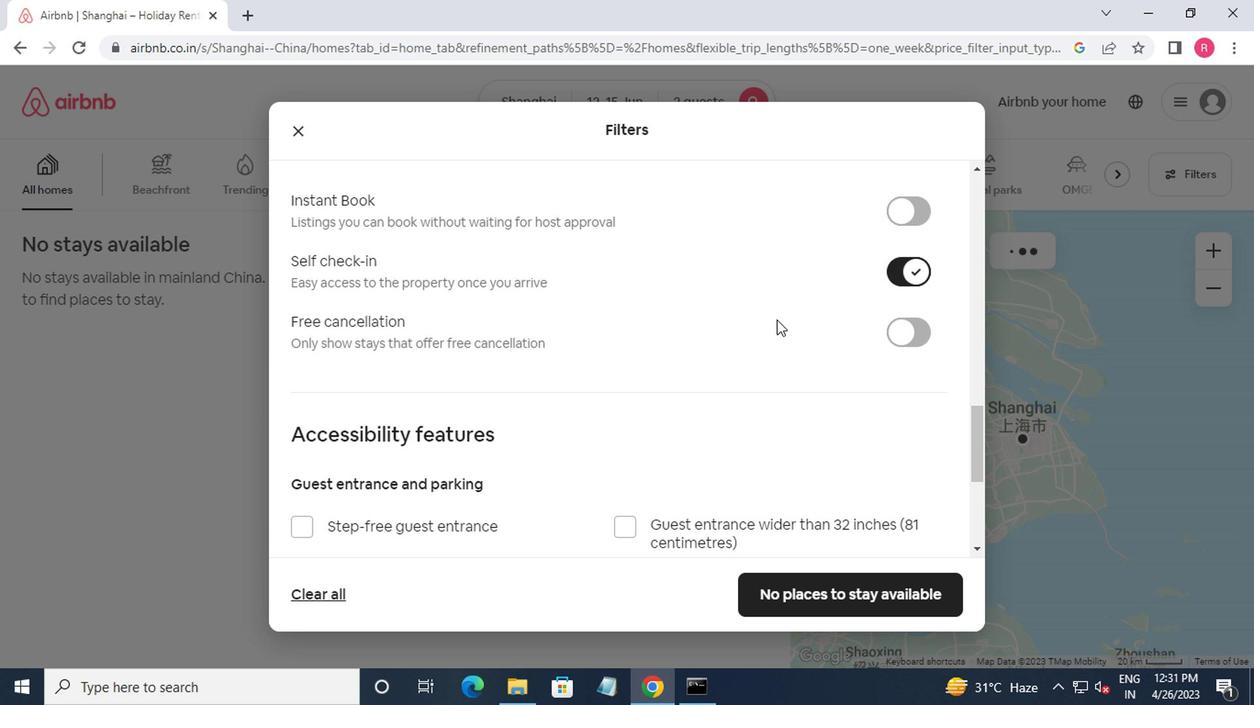 
Action: Mouse scrolled (765, 339) with delta (0, -1)
Screenshot: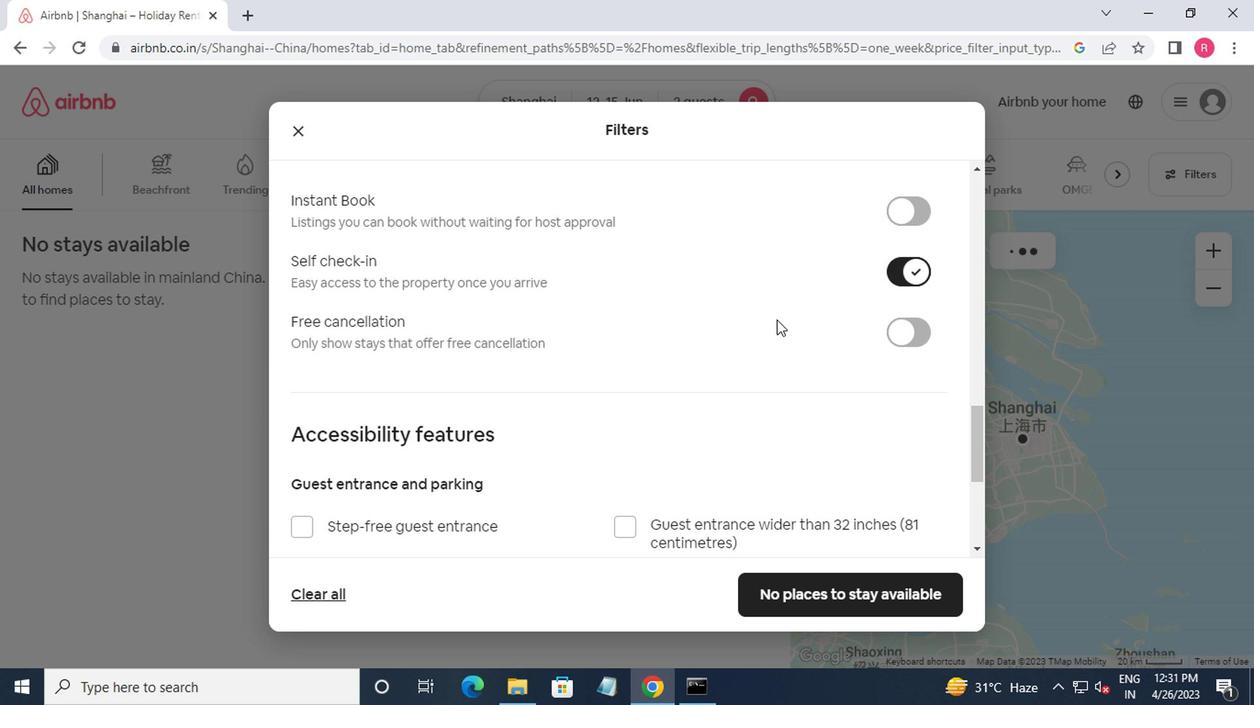 
Action: Mouse moved to (768, 409)
Screenshot: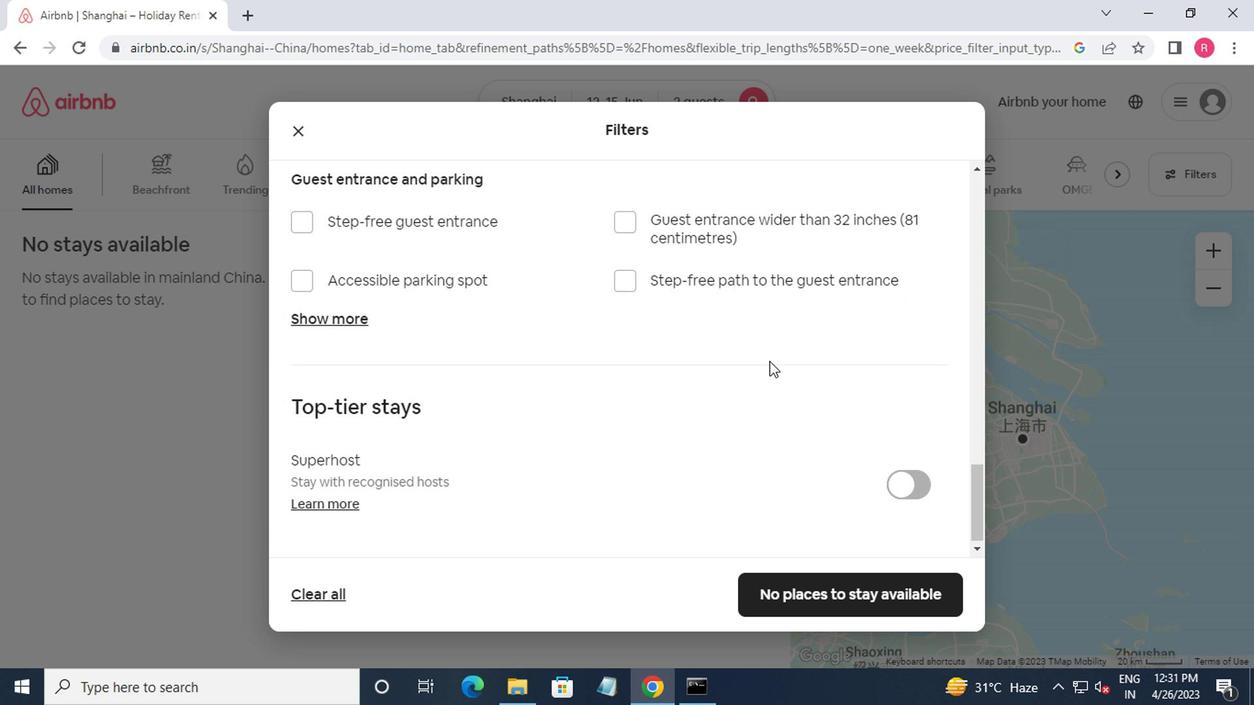 
Action: Mouse scrolled (768, 409) with delta (0, 0)
Screenshot: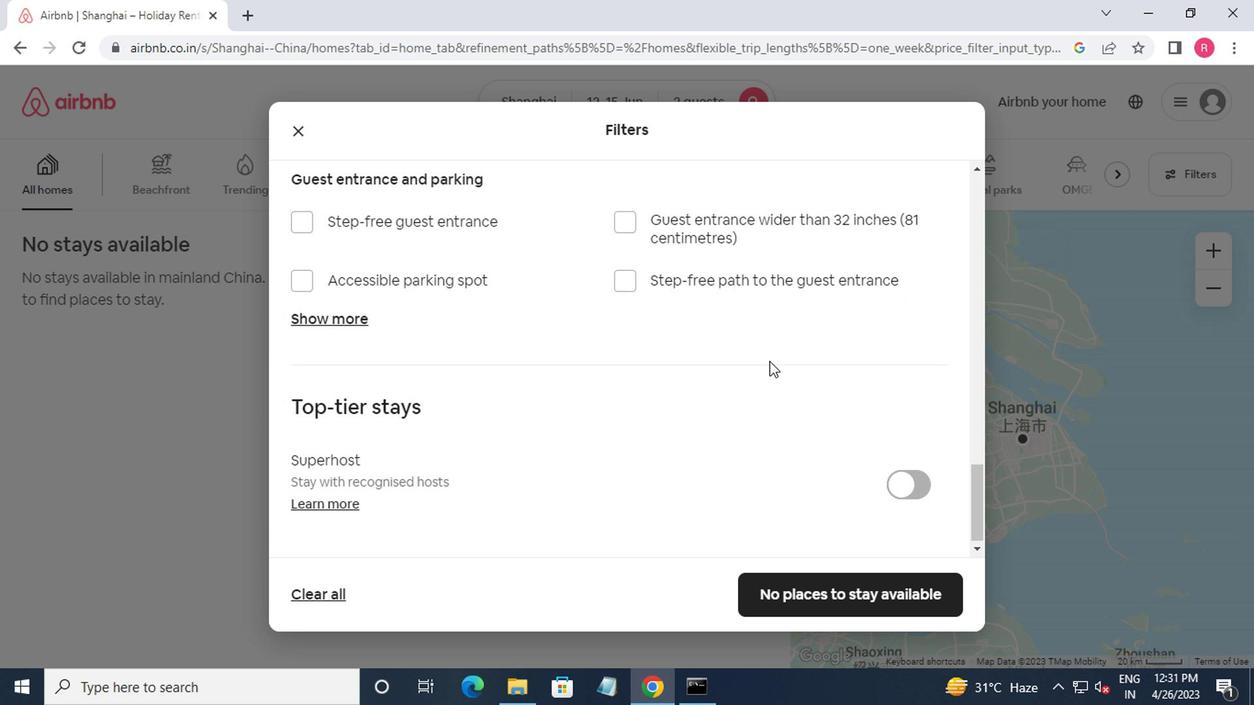 
Action: Mouse moved to (771, 452)
Screenshot: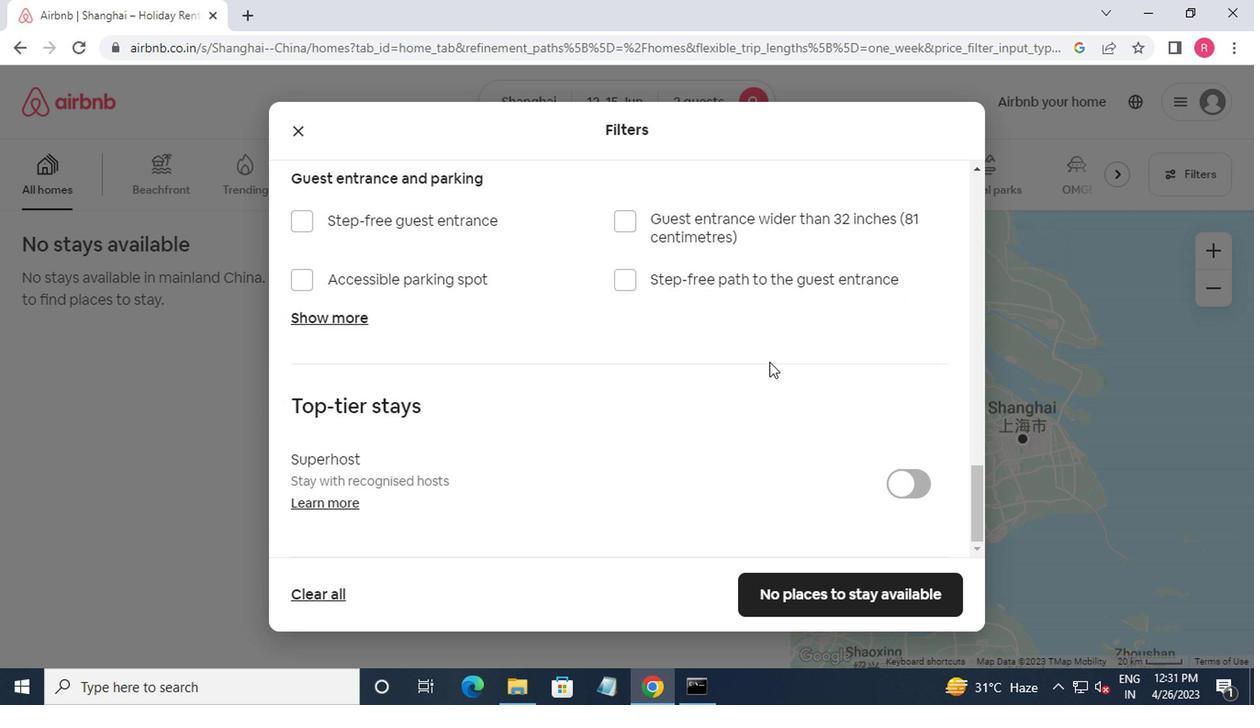 
Action: Mouse scrolled (771, 450) with delta (0, -1)
Screenshot: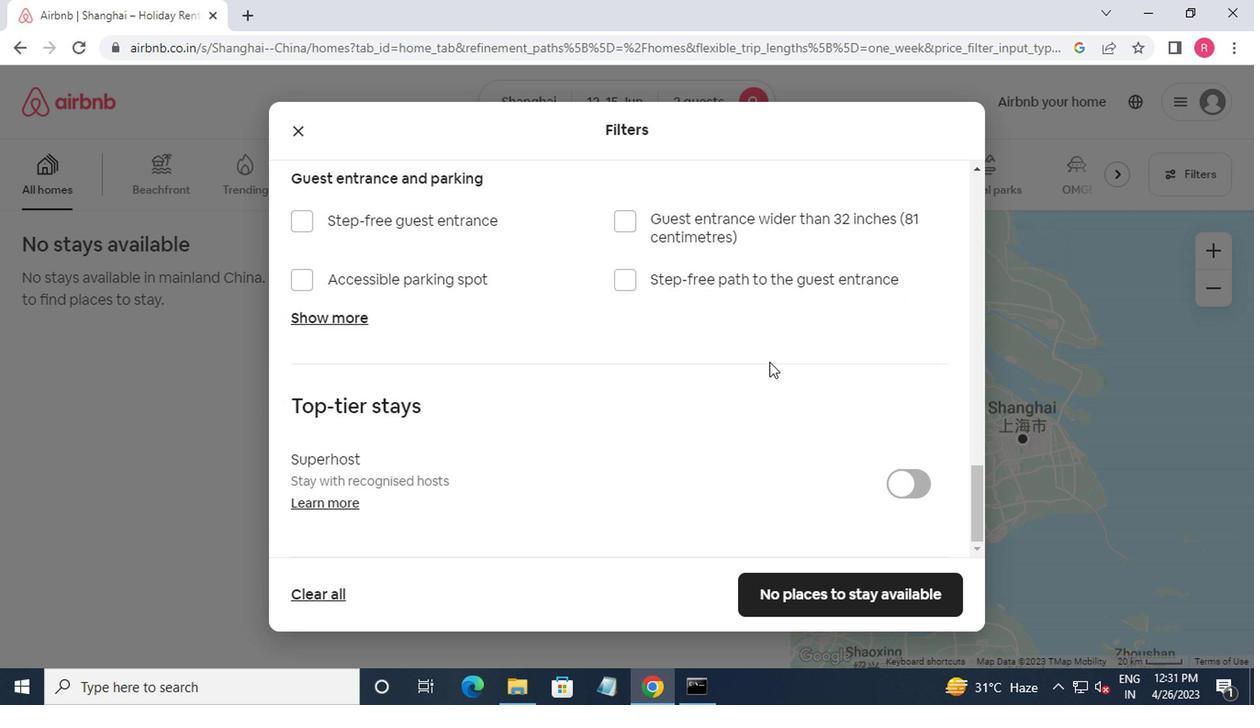 
Action: Mouse moved to (774, 494)
Screenshot: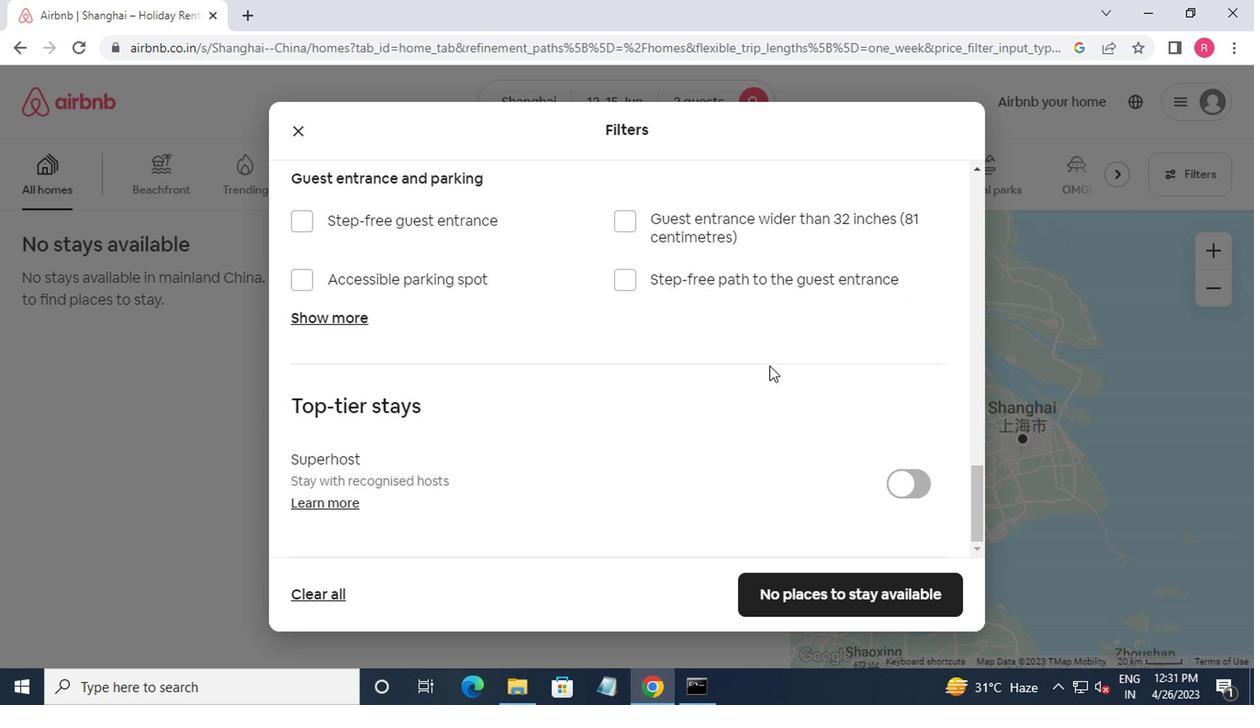 
Action: Mouse scrolled (774, 494) with delta (0, 0)
Screenshot: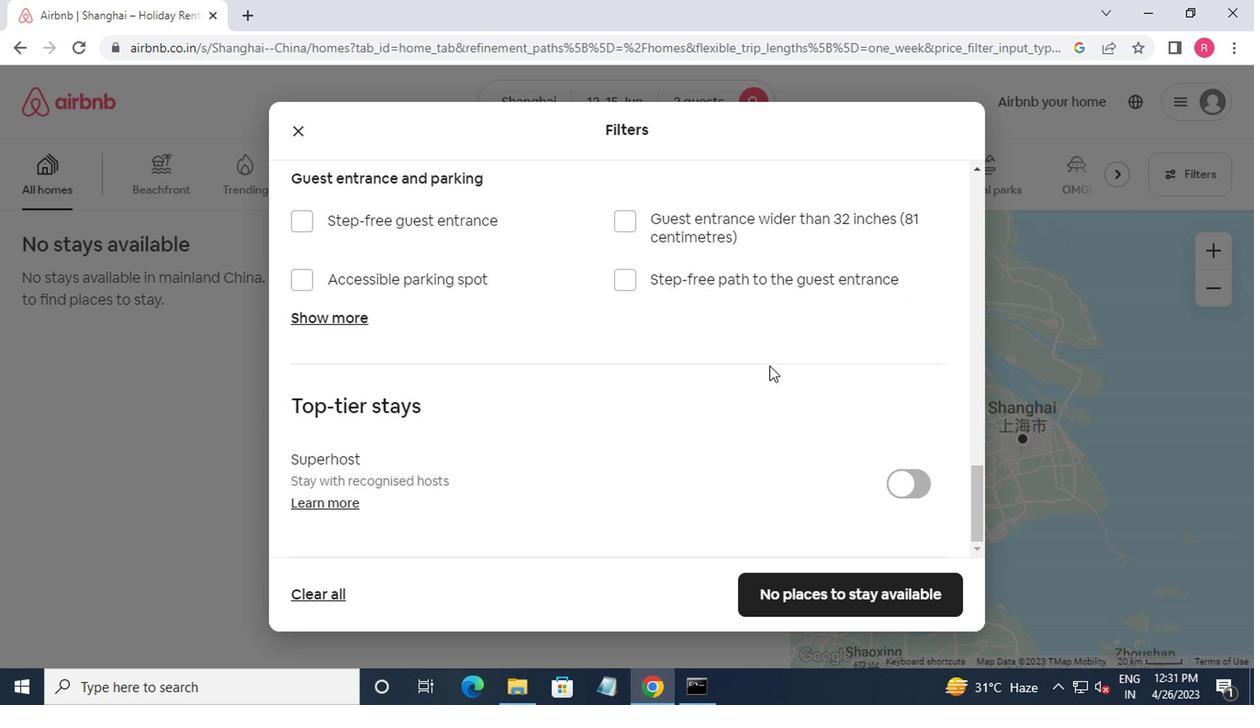 
Action: Mouse moved to (782, 557)
Screenshot: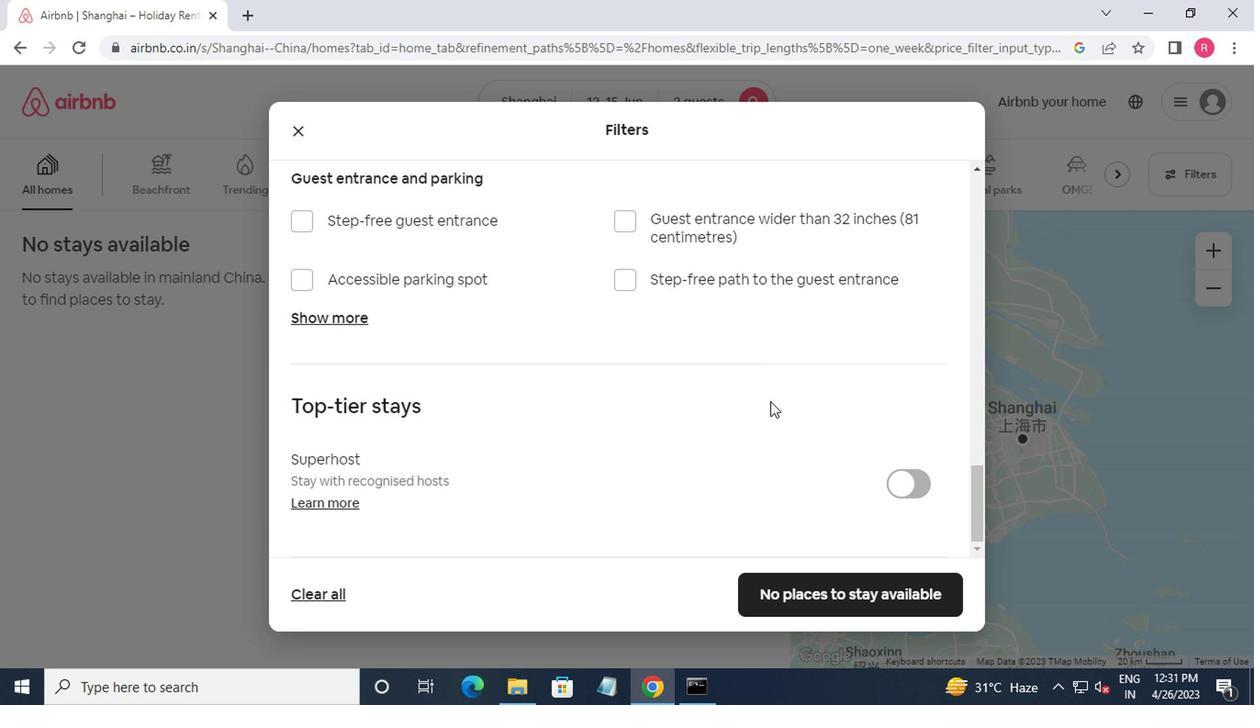 
Action: Mouse scrolled (782, 556) with delta (0, -1)
Screenshot: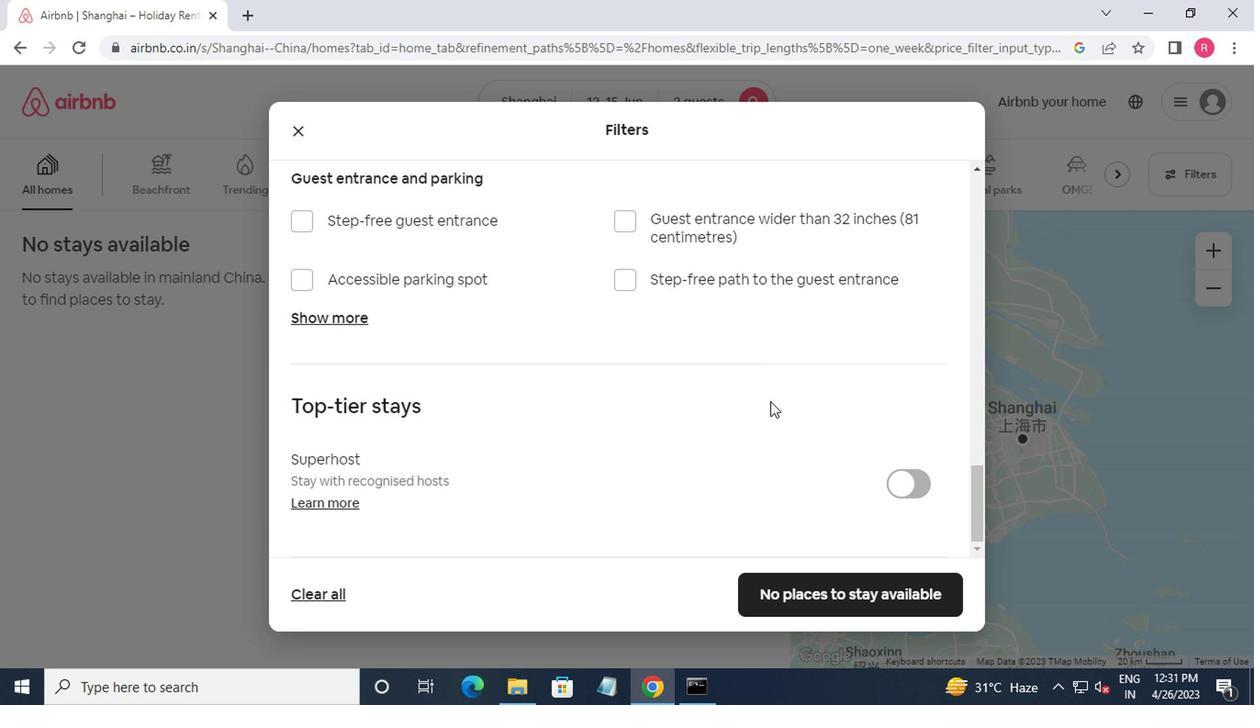
Action: Mouse moved to (809, 584)
Screenshot: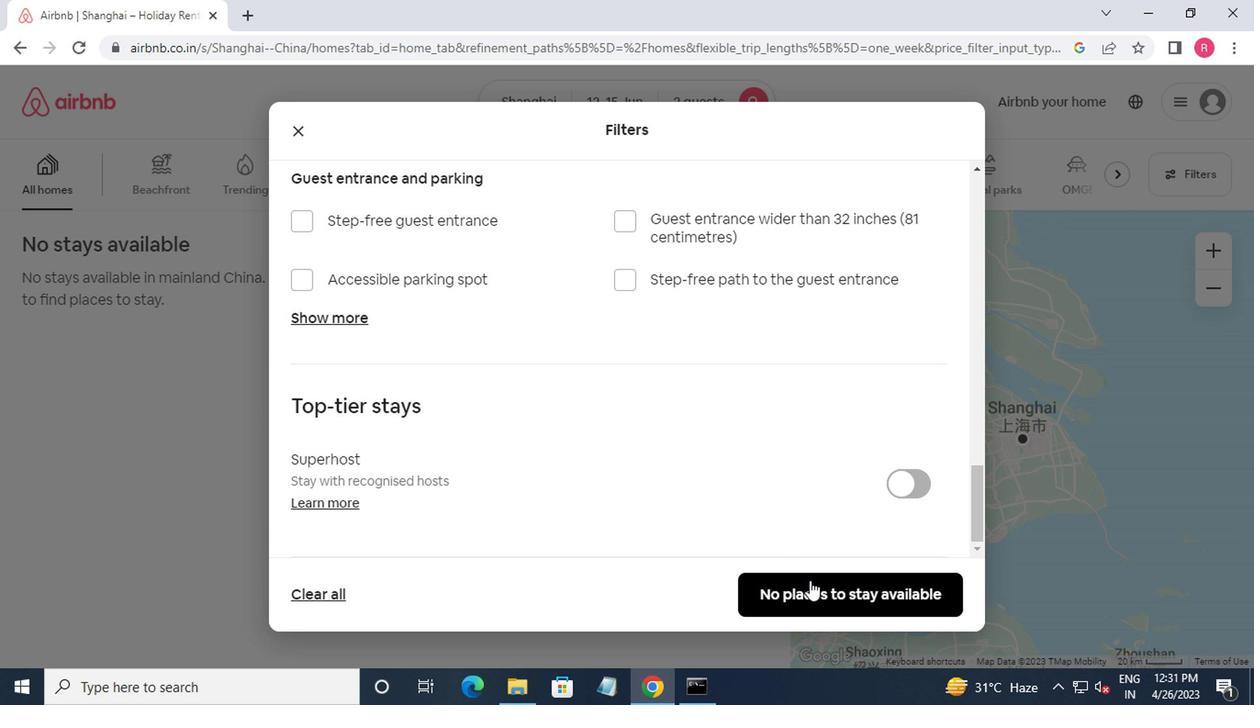 
Action: Mouse pressed left at (809, 584)
Screenshot: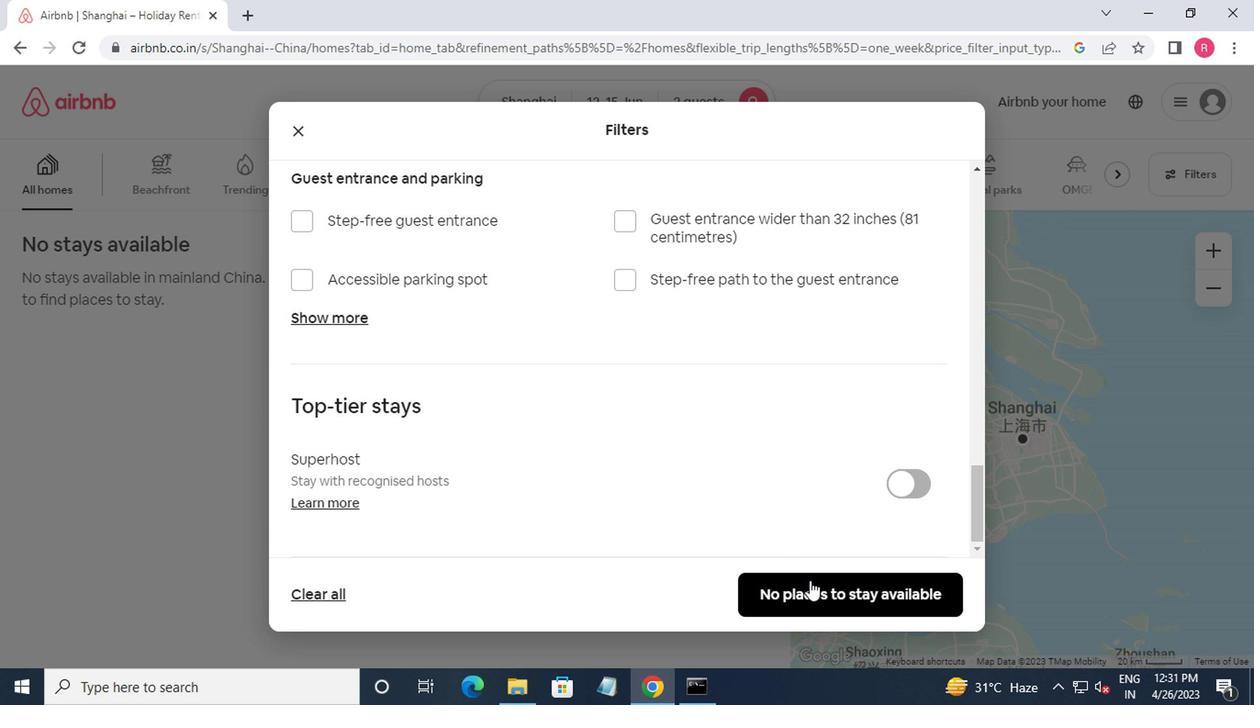 
Action: Mouse moved to (808, 592)
Screenshot: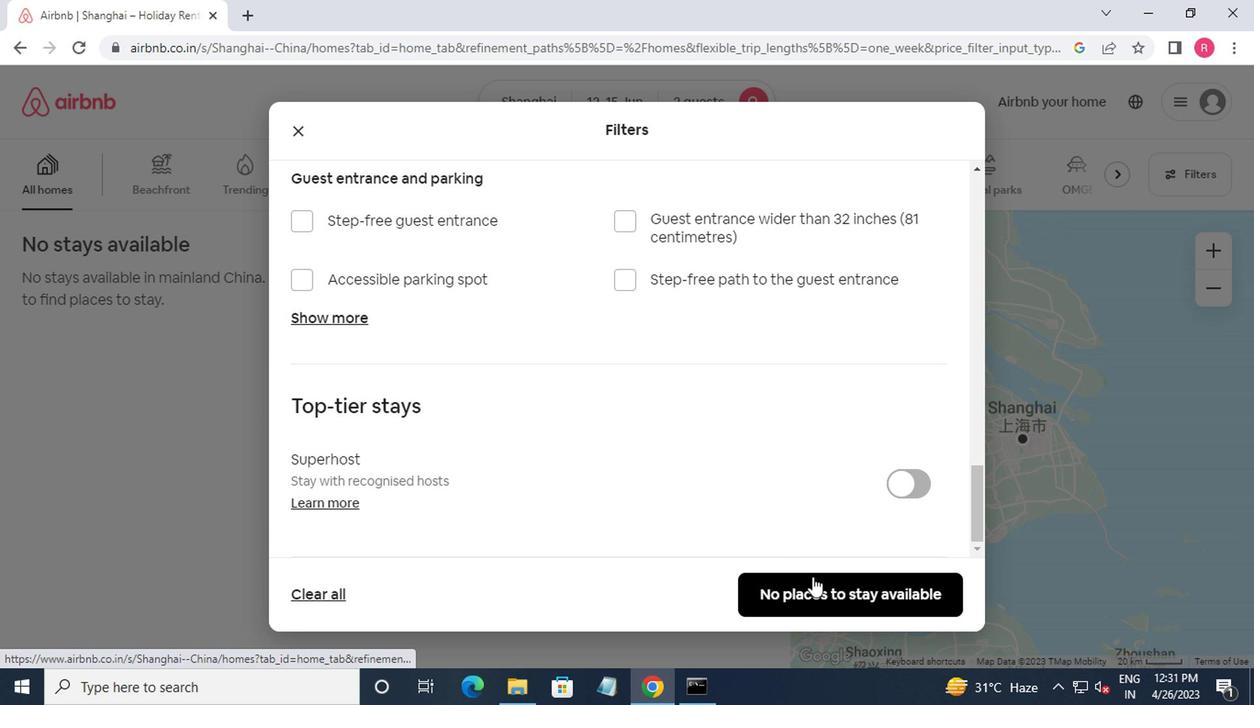 
Action: Mouse pressed left at (808, 592)
Screenshot: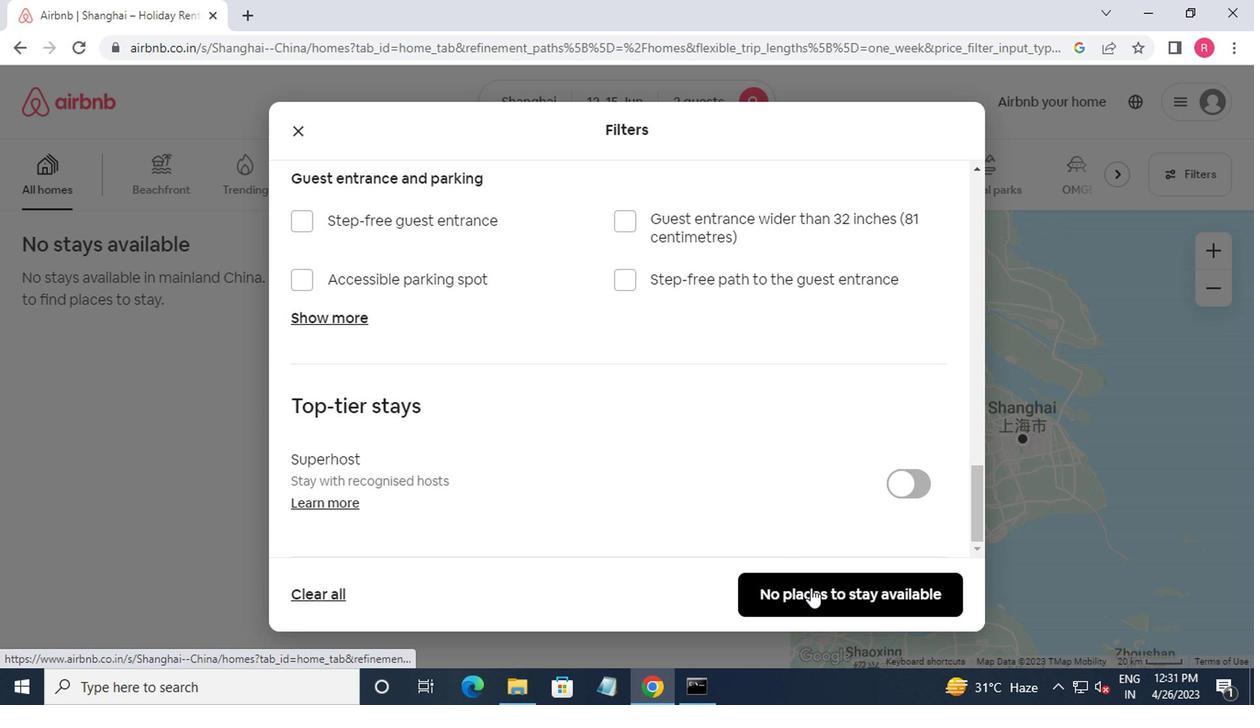 
Action: Mouse moved to (815, 582)
Screenshot: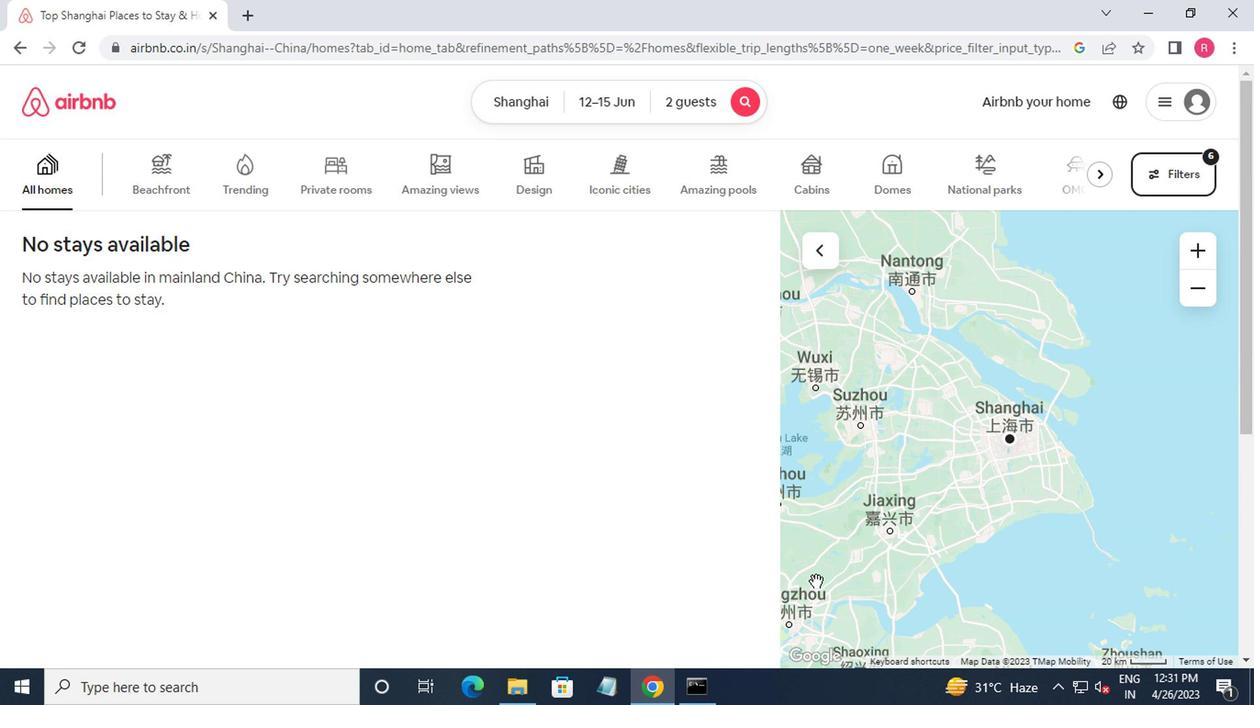
